 Task: In Heading Arial with underline. Font size of heading  '18'Font style of data Calibri. Font size of data  9Alignment of headline & data Align center. Fill color in heading,  RedFont color of data Black Apply border in Data No BorderIn the sheet   Promote Sales book
Action: Mouse moved to (86, 131)
Screenshot: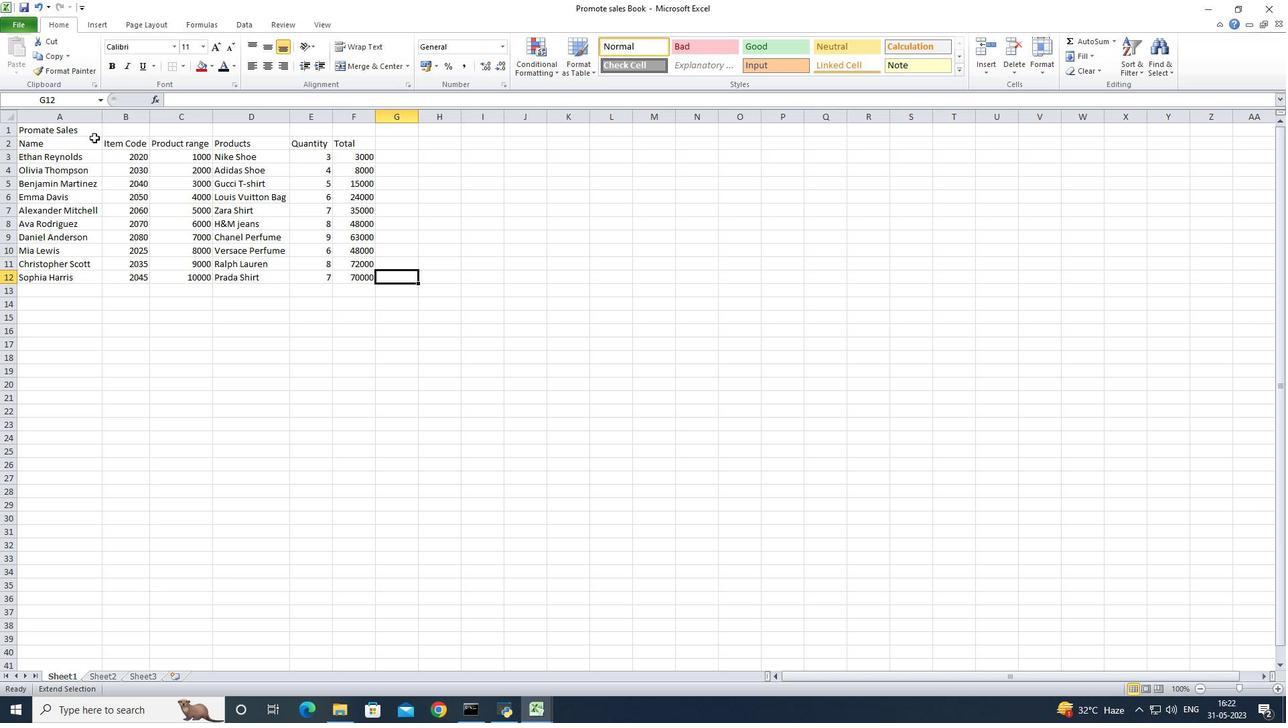 
Action: Mouse pressed left at (86, 131)
Screenshot: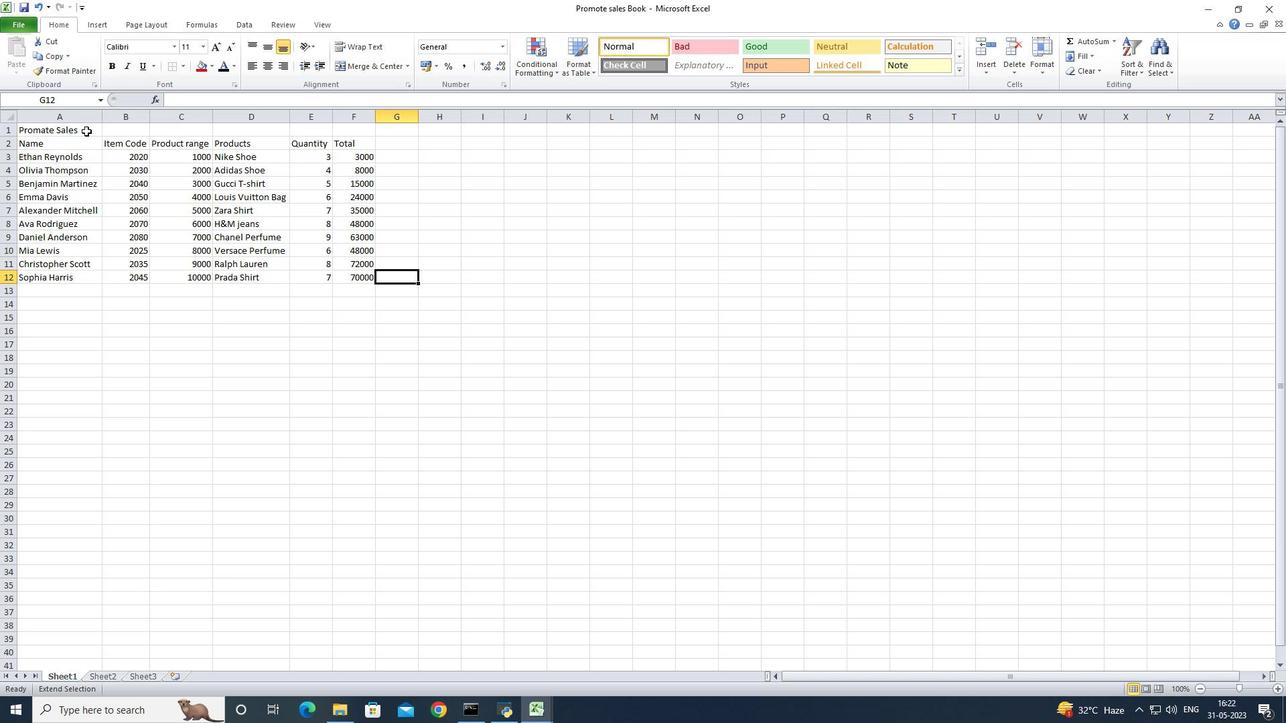 
Action: Mouse pressed left at (86, 131)
Screenshot: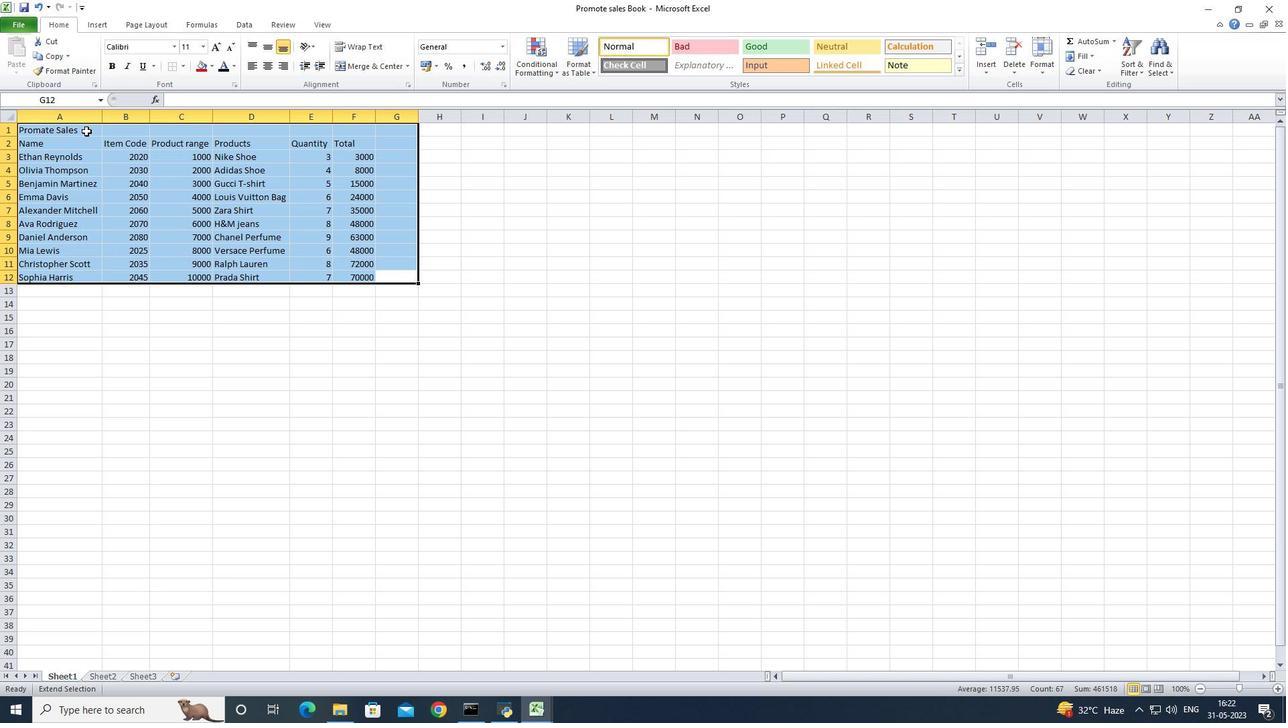 
Action: Mouse pressed left at (86, 131)
Screenshot: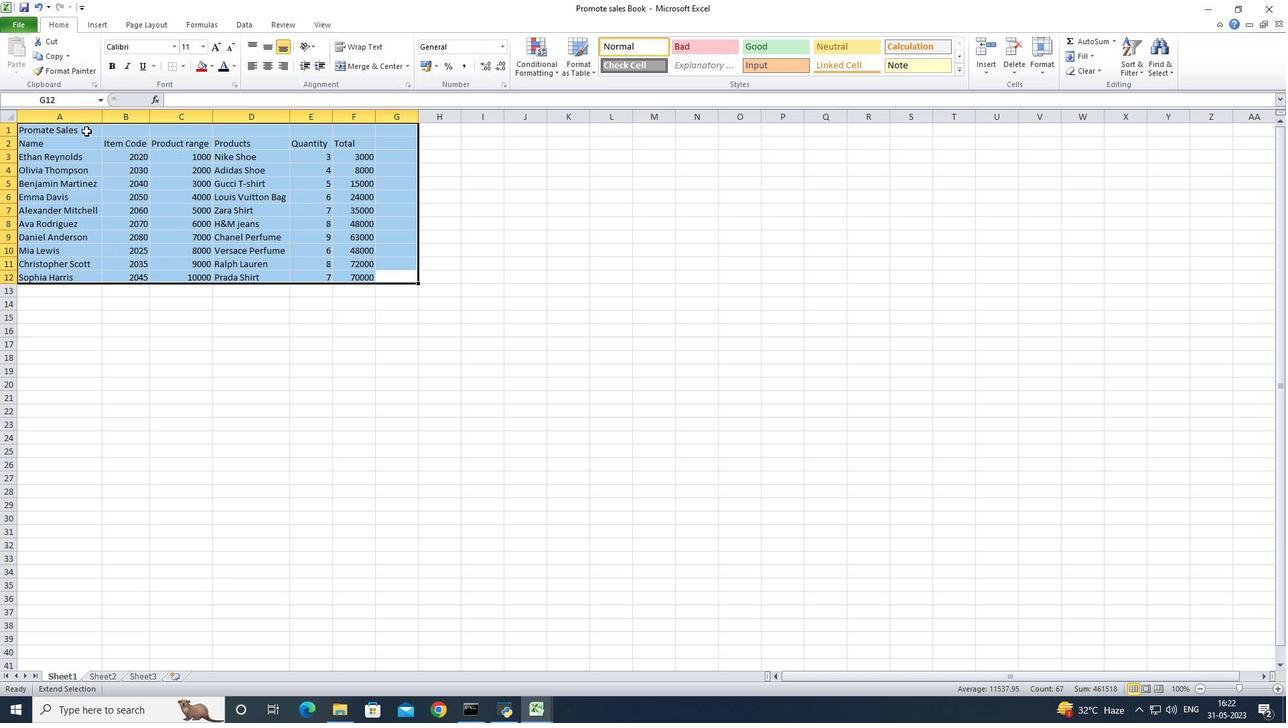 
Action: Mouse moved to (364, 130)
Screenshot: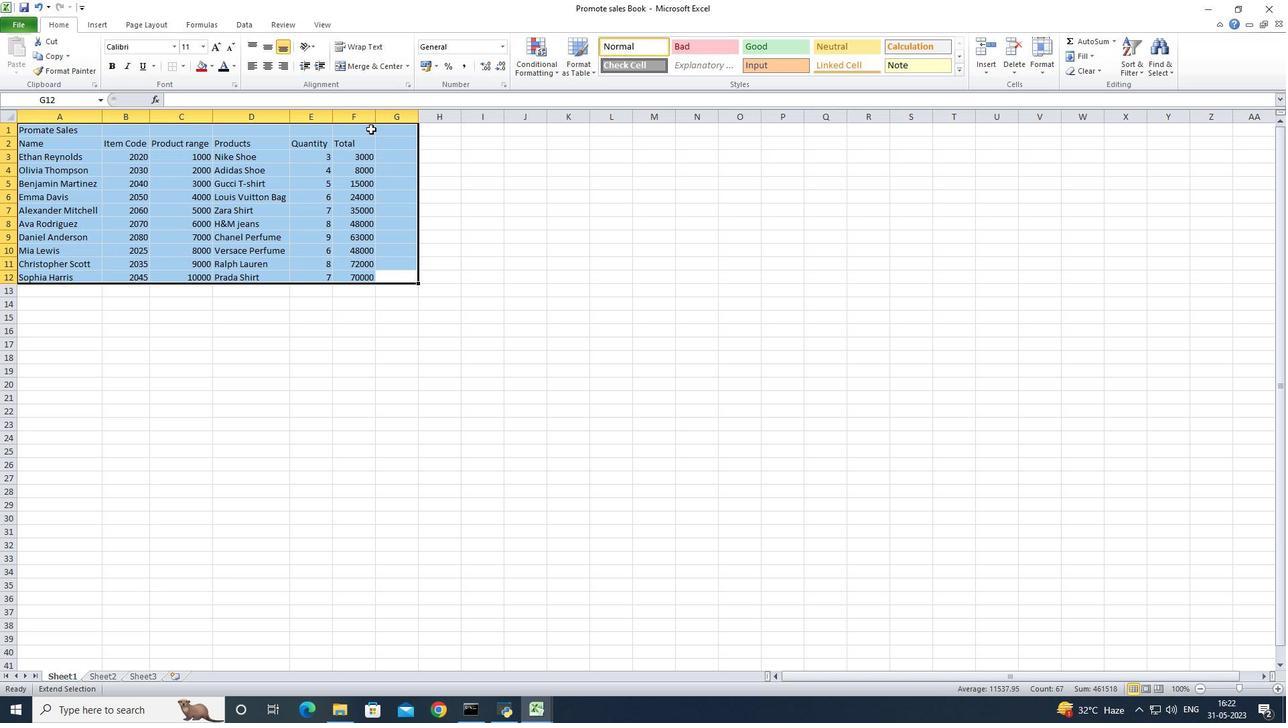 
Action: Mouse pressed left at (364, 130)
Screenshot: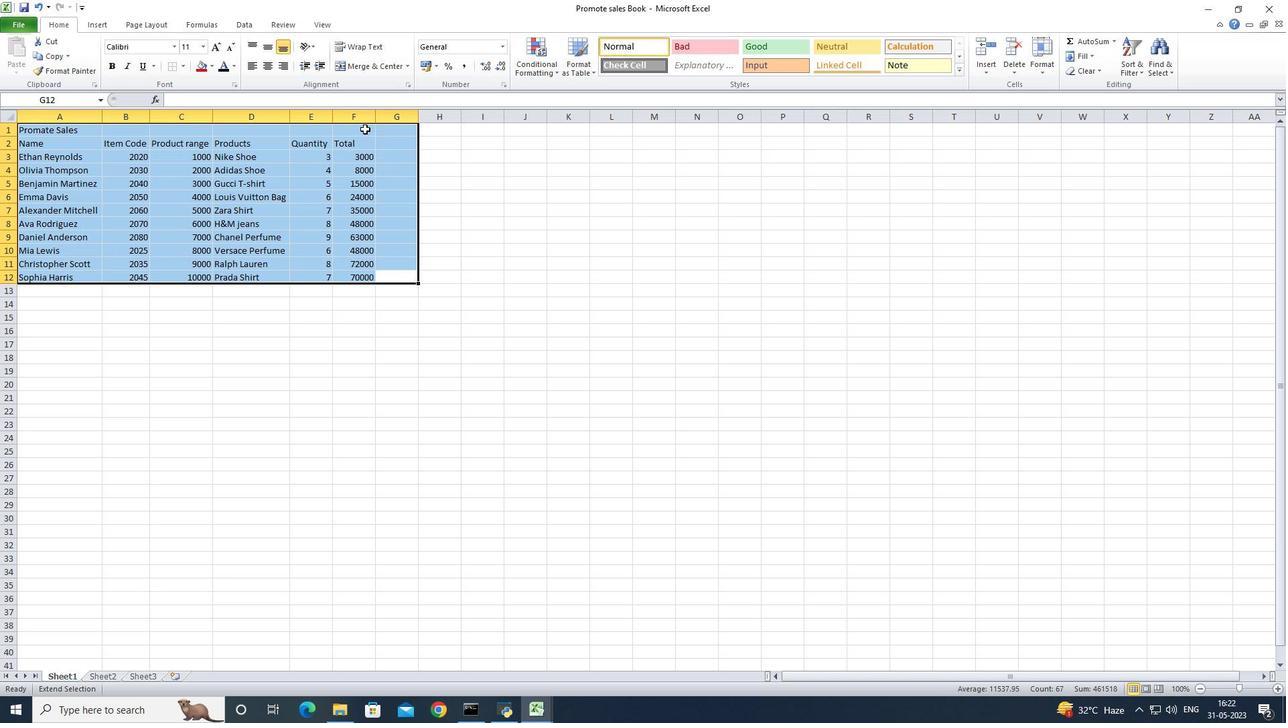 
Action: Mouse moved to (402, 134)
Screenshot: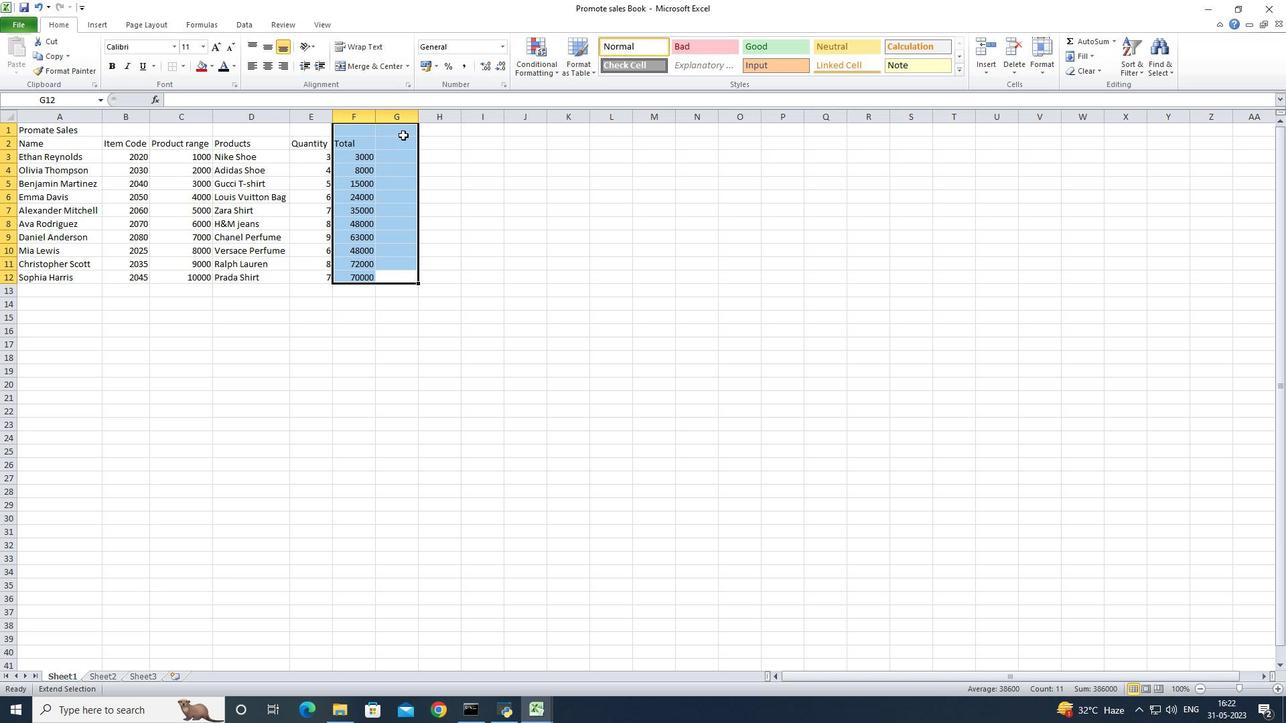 
Action: Mouse pressed left at (402, 134)
Screenshot: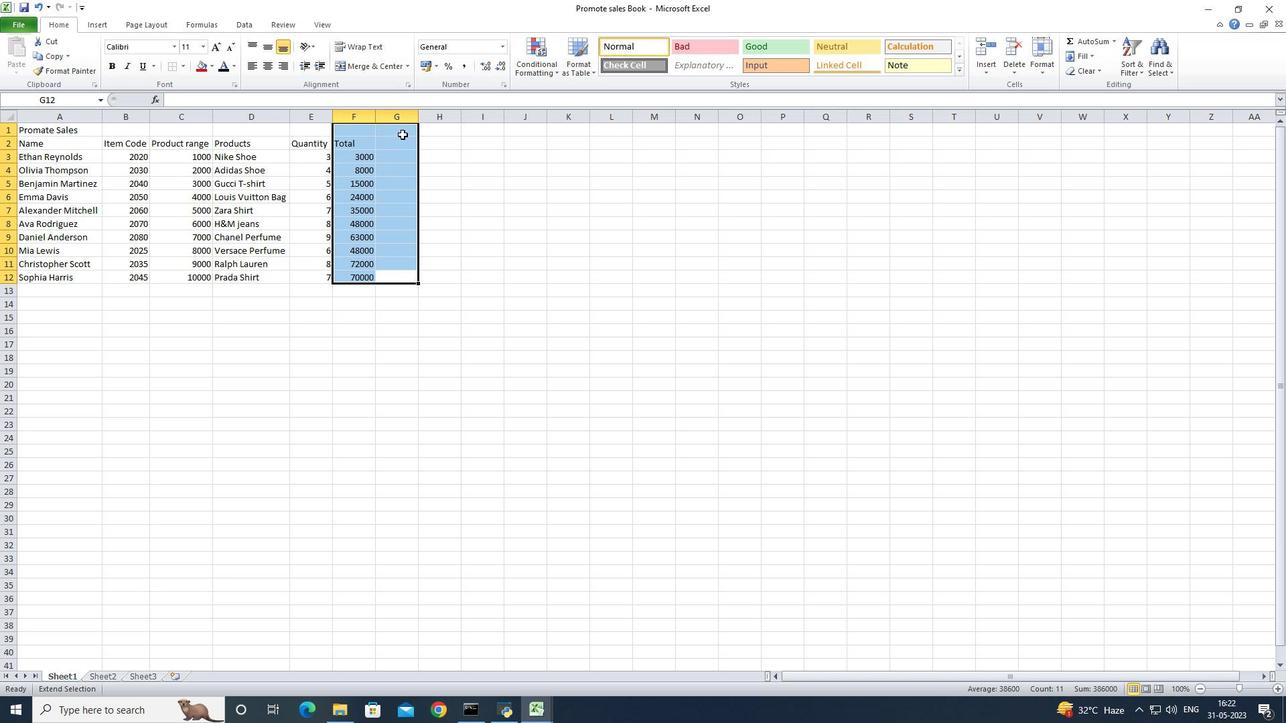 
Action: Mouse moved to (355, 128)
Screenshot: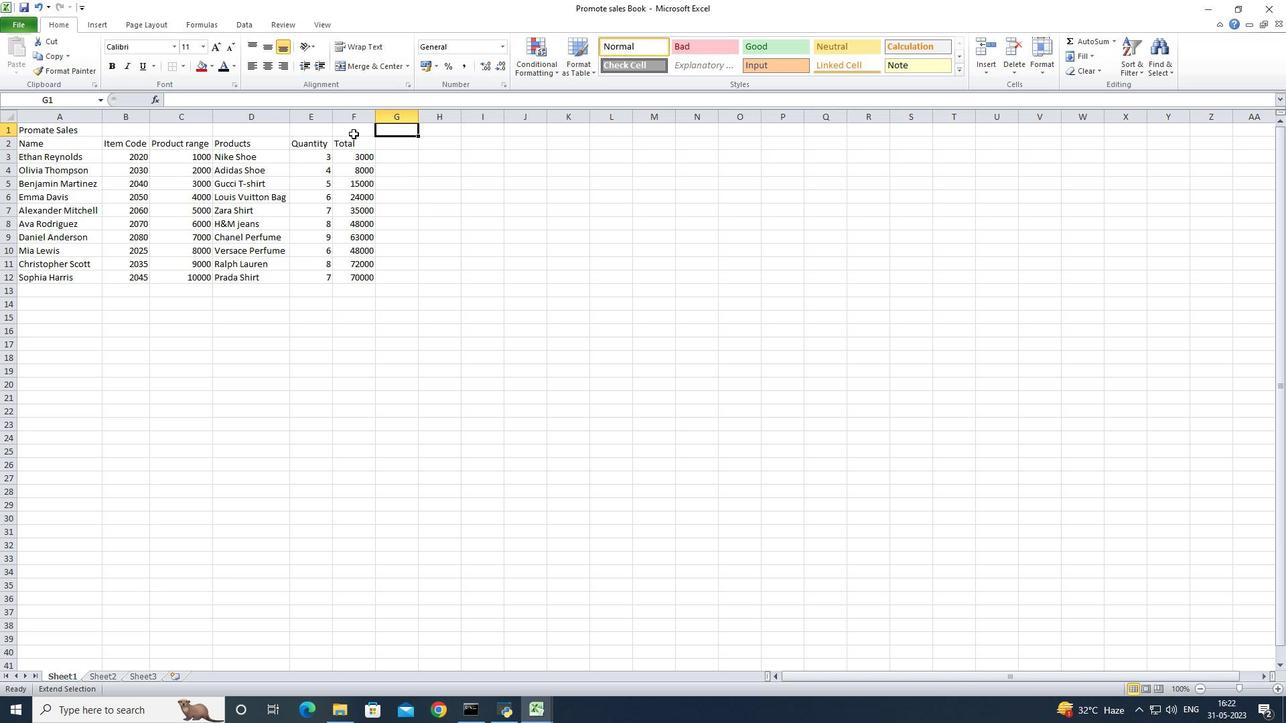 
Action: Mouse pressed left at (355, 128)
Screenshot: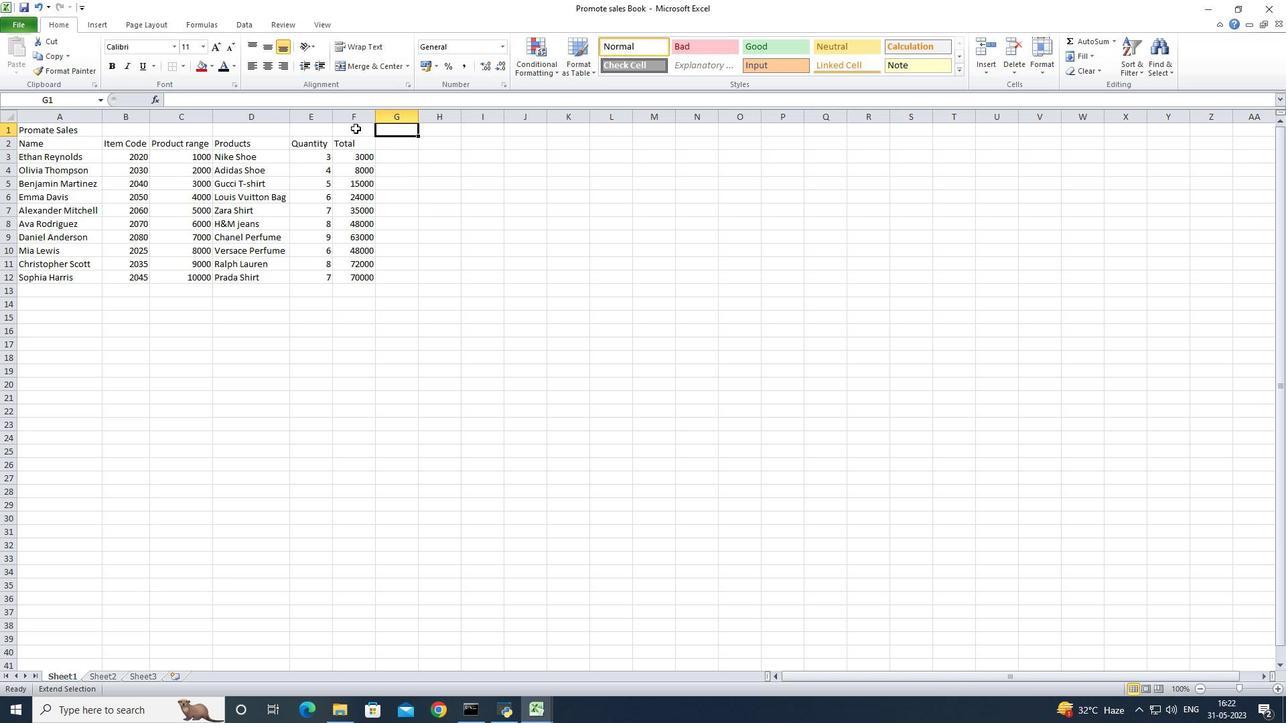 
Action: Mouse moved to (349, 128)
Screenshot: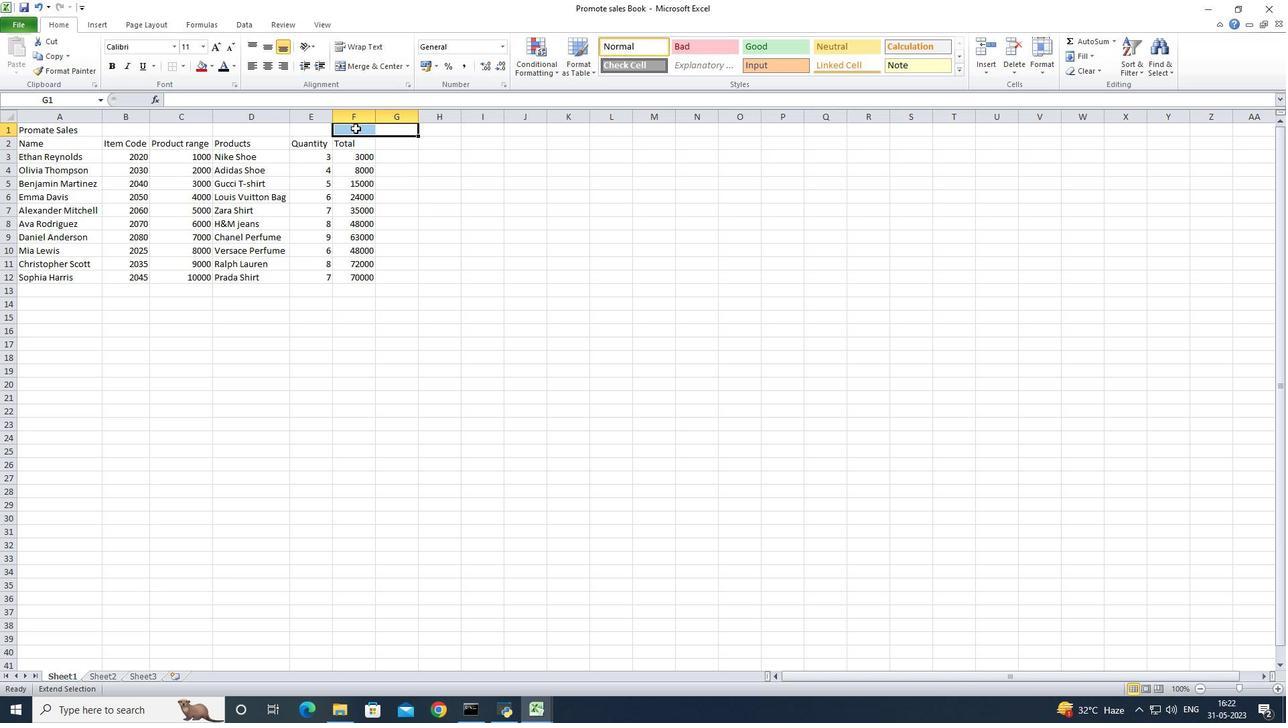 
Action: Mouse pressed left at (349, 128)
Screenshot: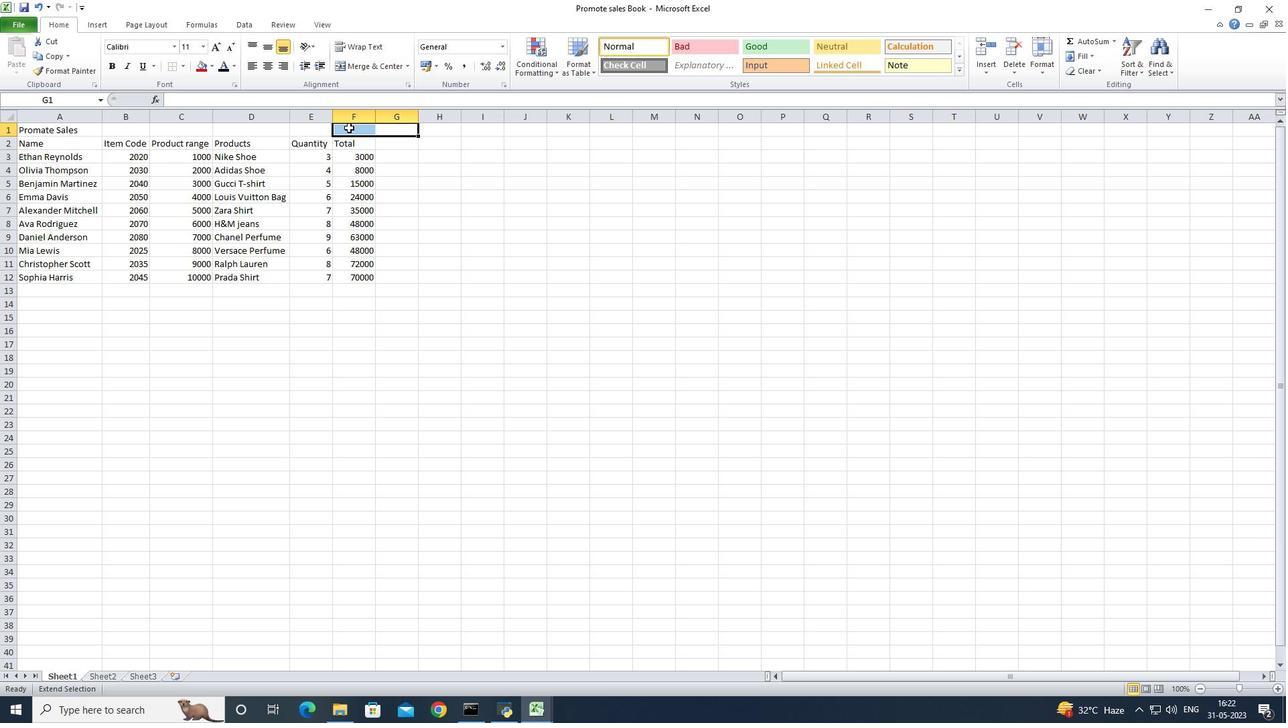 
Action: Mouse moved to (61, 130)
Screenshot: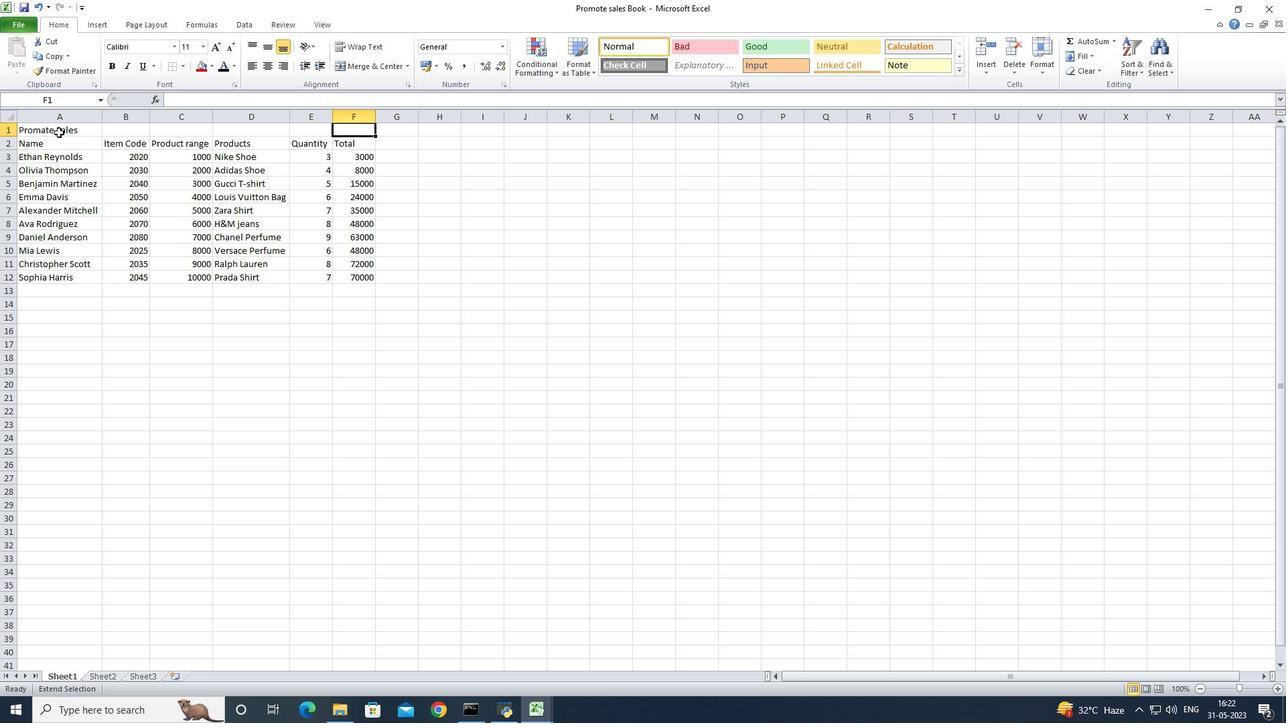 
Action: Mouse pressed left at (61, 130)
Screenshot: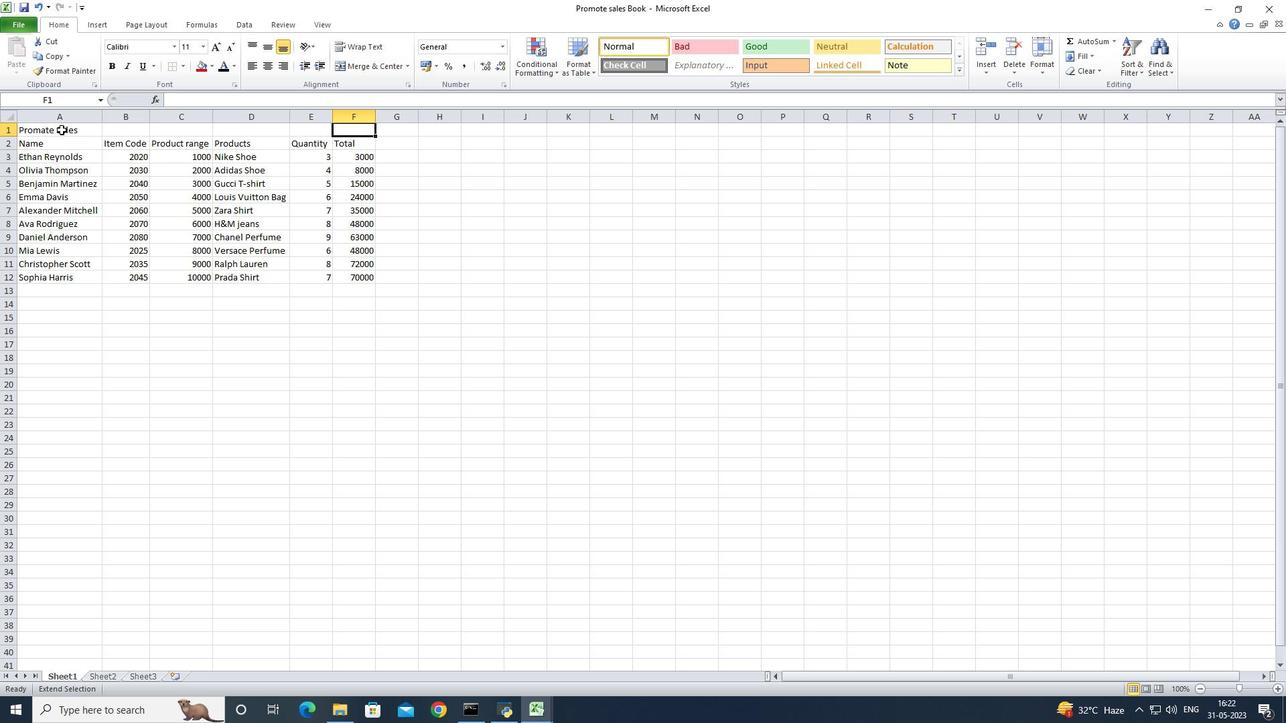
Action: Mouse moved to (358, 70)
Screenshot: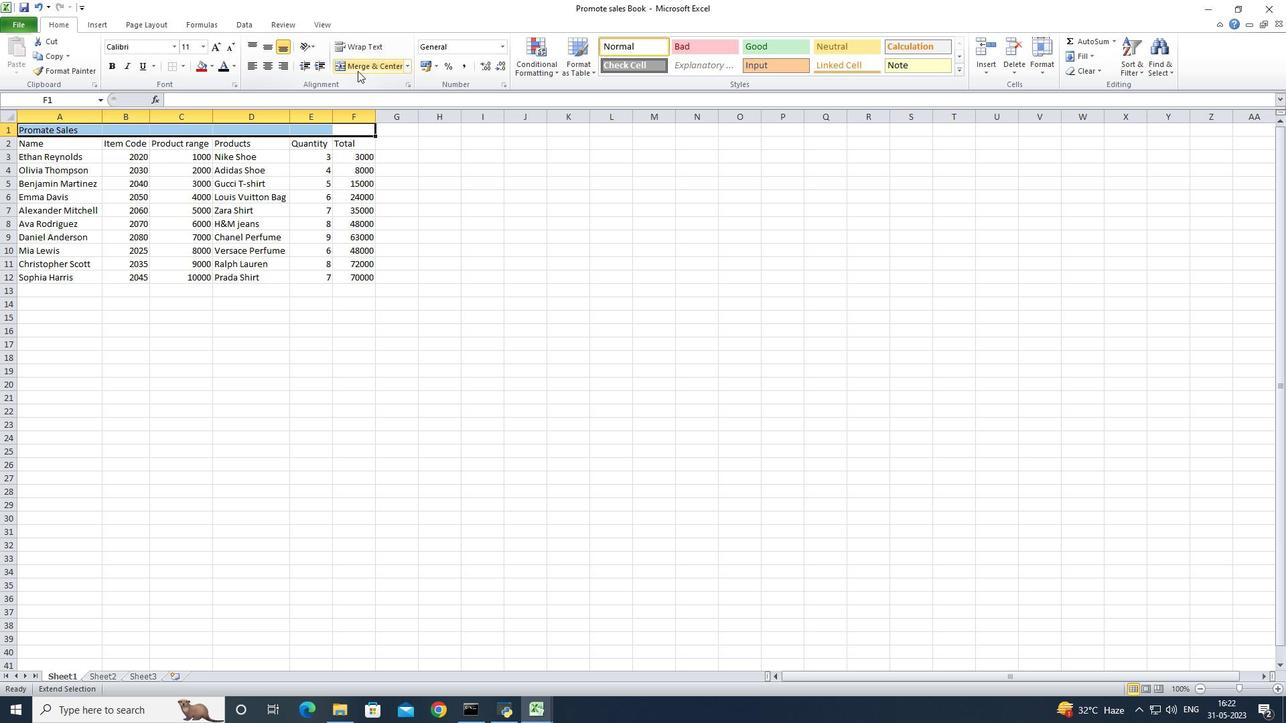 
Action: Mouse pressed left at (358, 70)
Screenshot: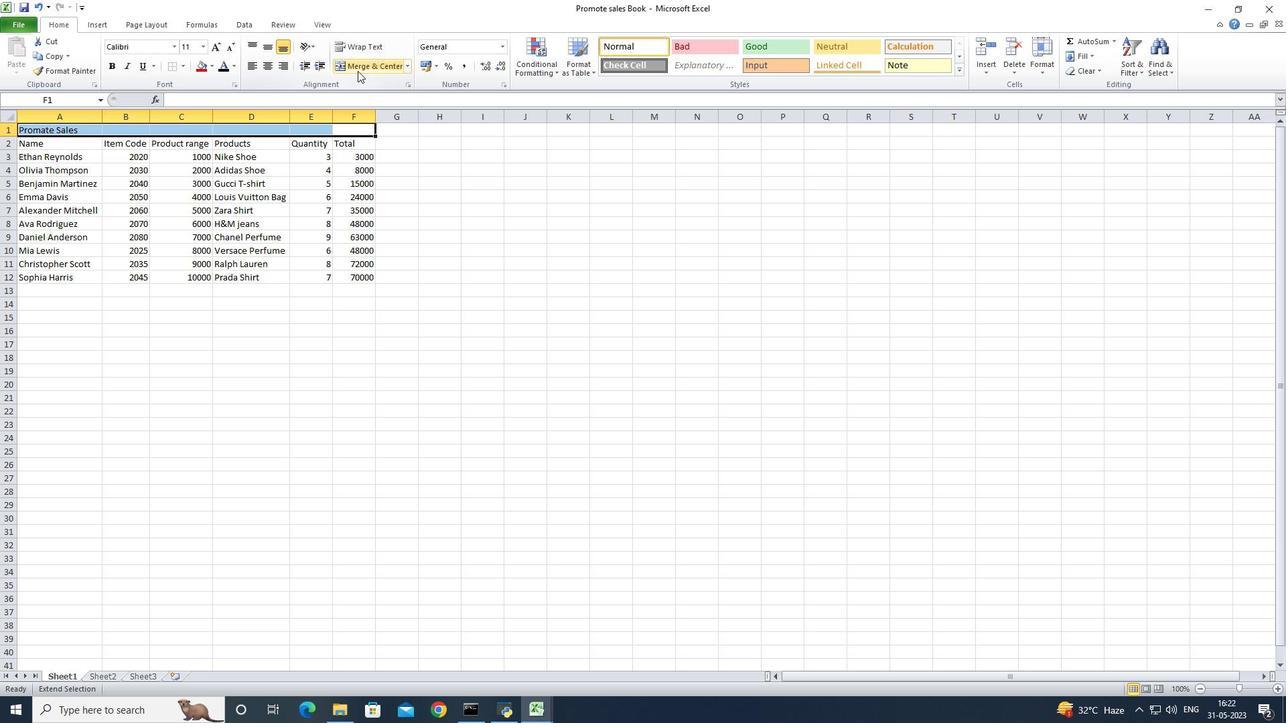 
Action: Mouse moved to (175, 46)
Screenshot: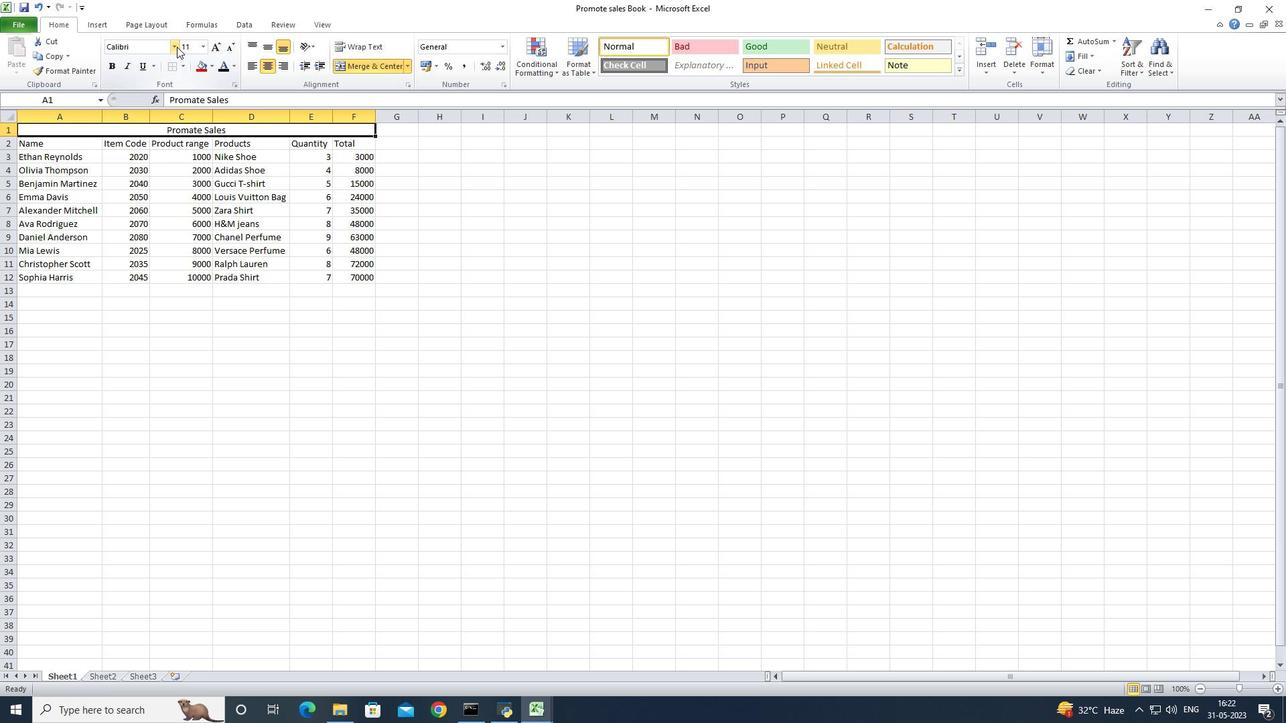 
Action: Mouse pressed left at (175, 46)
Screenshot: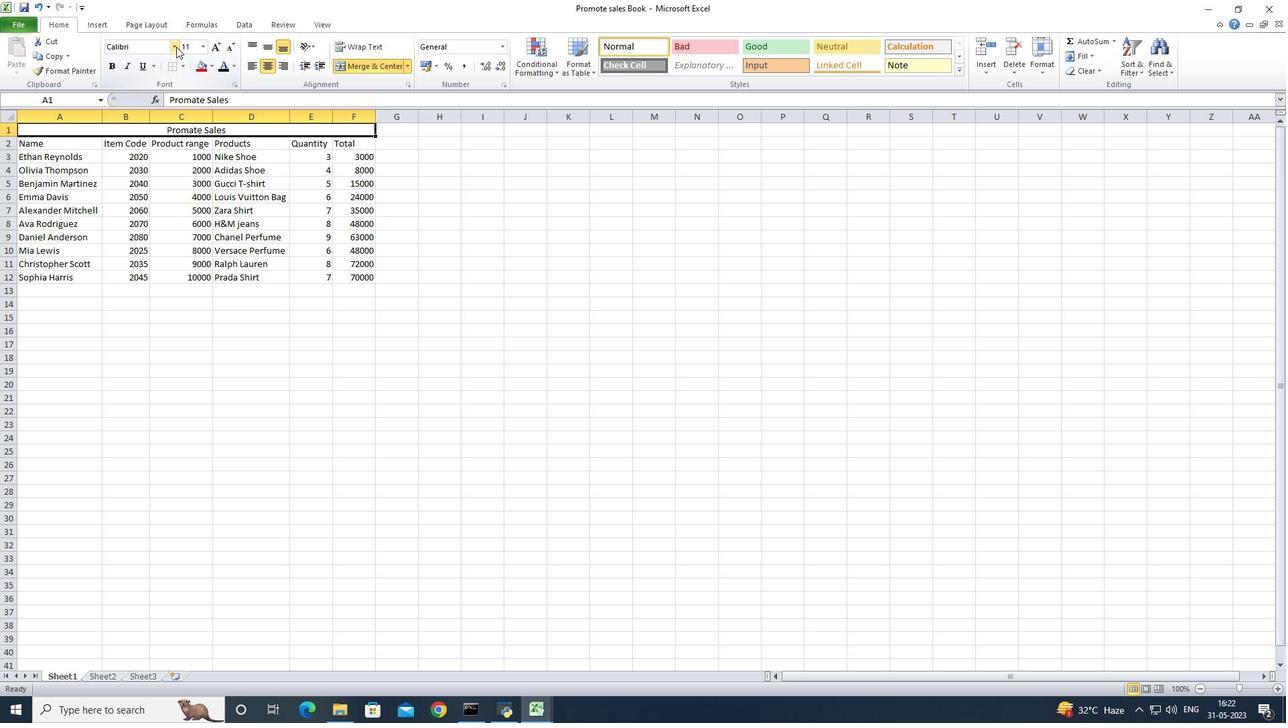 
Action: Mouse moved to (139, 150)
Screenshot: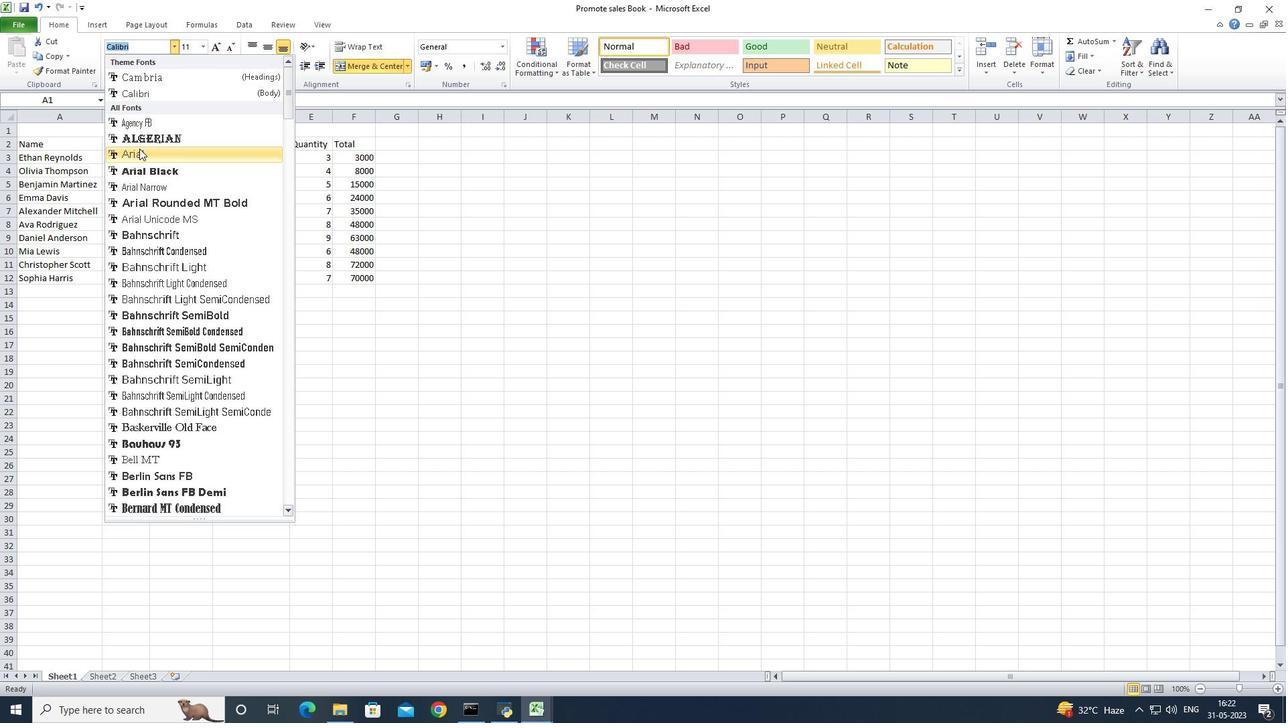 
Action: Mouse pressed left at (139, 150)
Screenshot: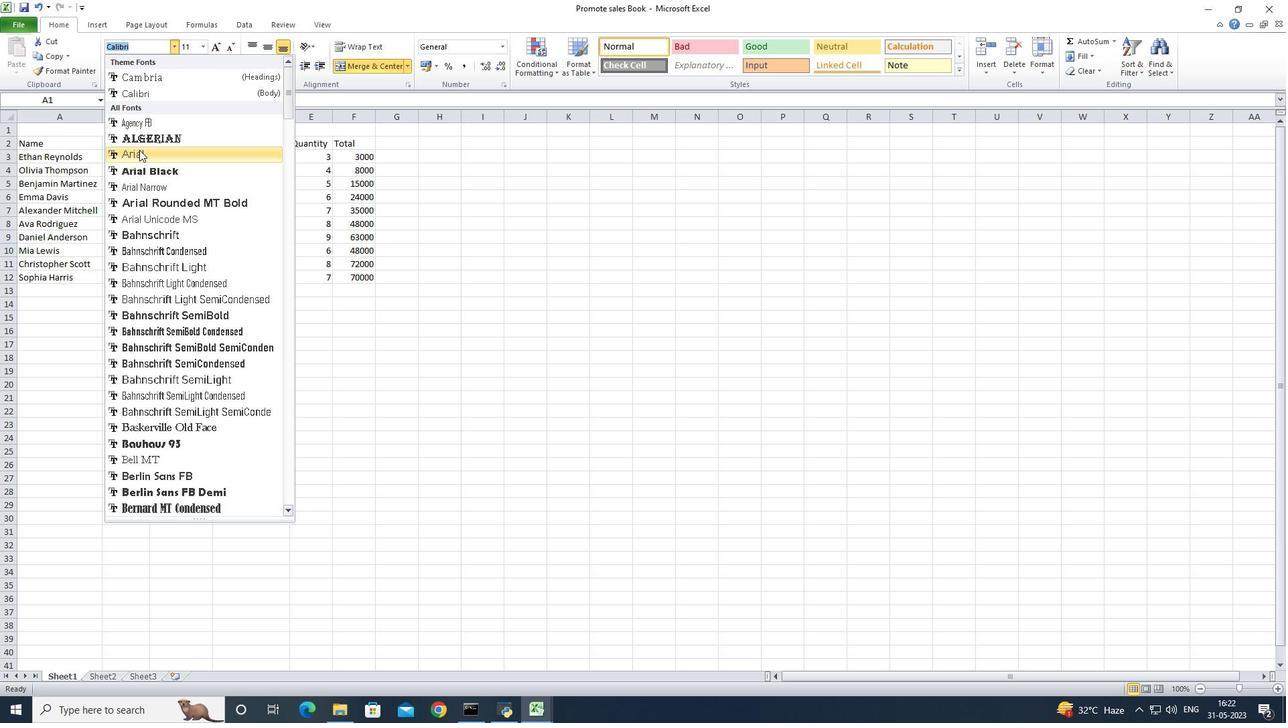 
Action: Mouse moved to (150, 71)
Screenshot: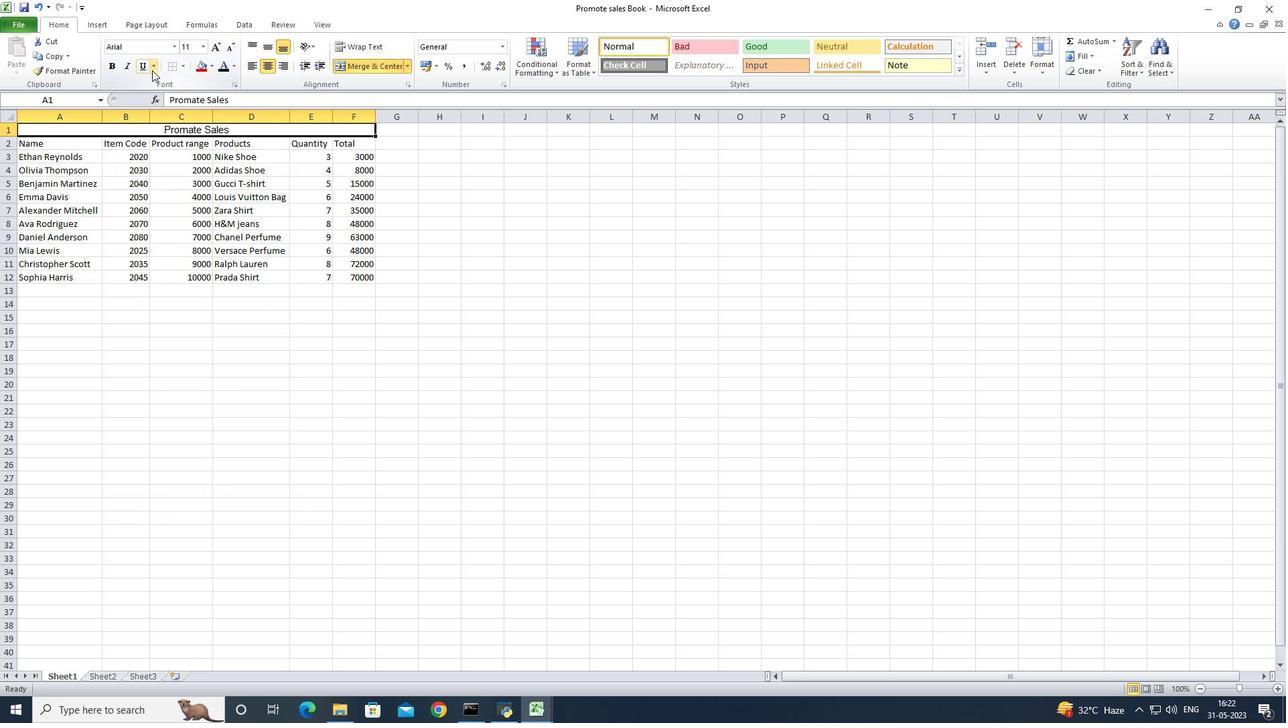 
Action: Mouse pressed left at (150, 71)
Screenshot: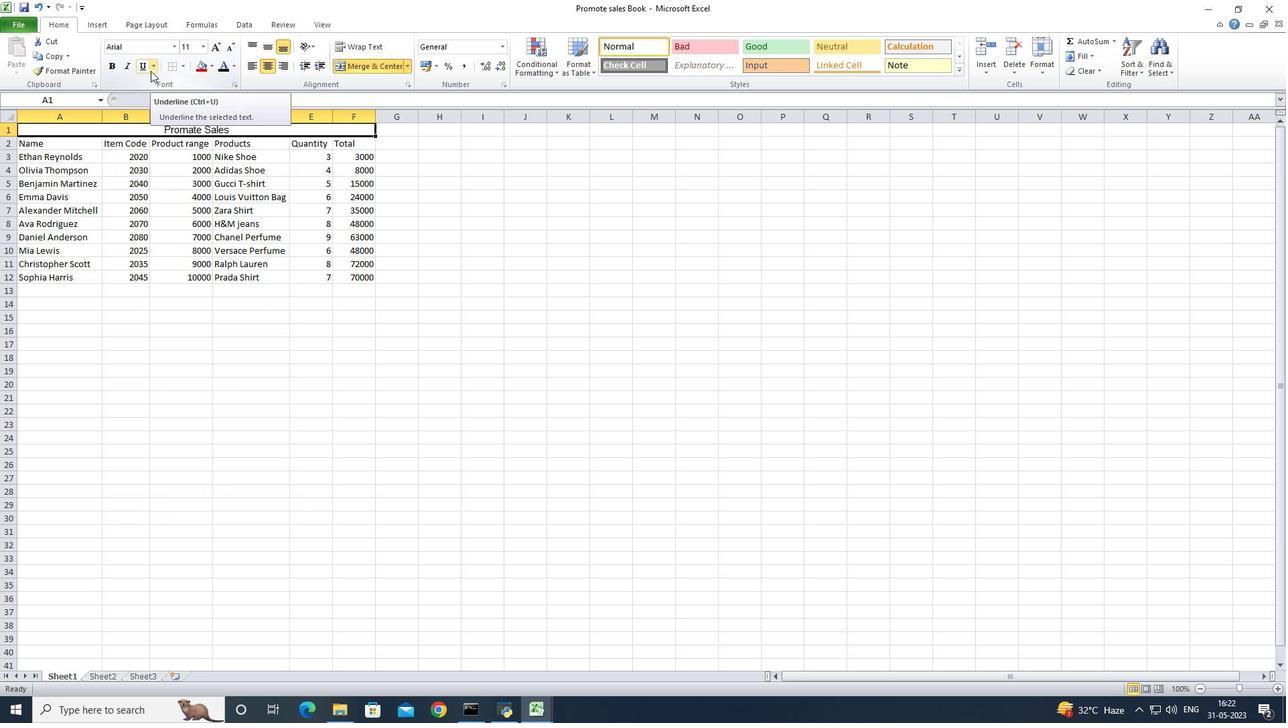 
Action: Mouse moved to (158, 88)
Screenshot: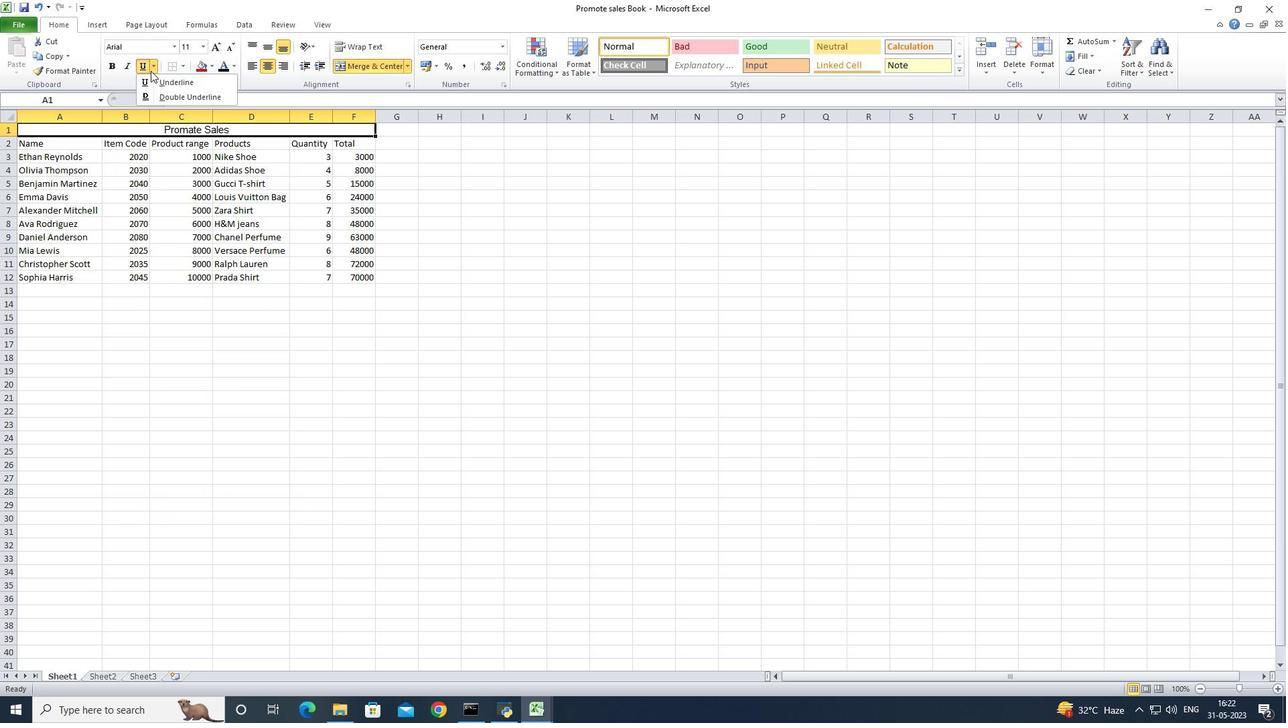 
Action: Mouse pressed left at (158, 88)
Screenshot: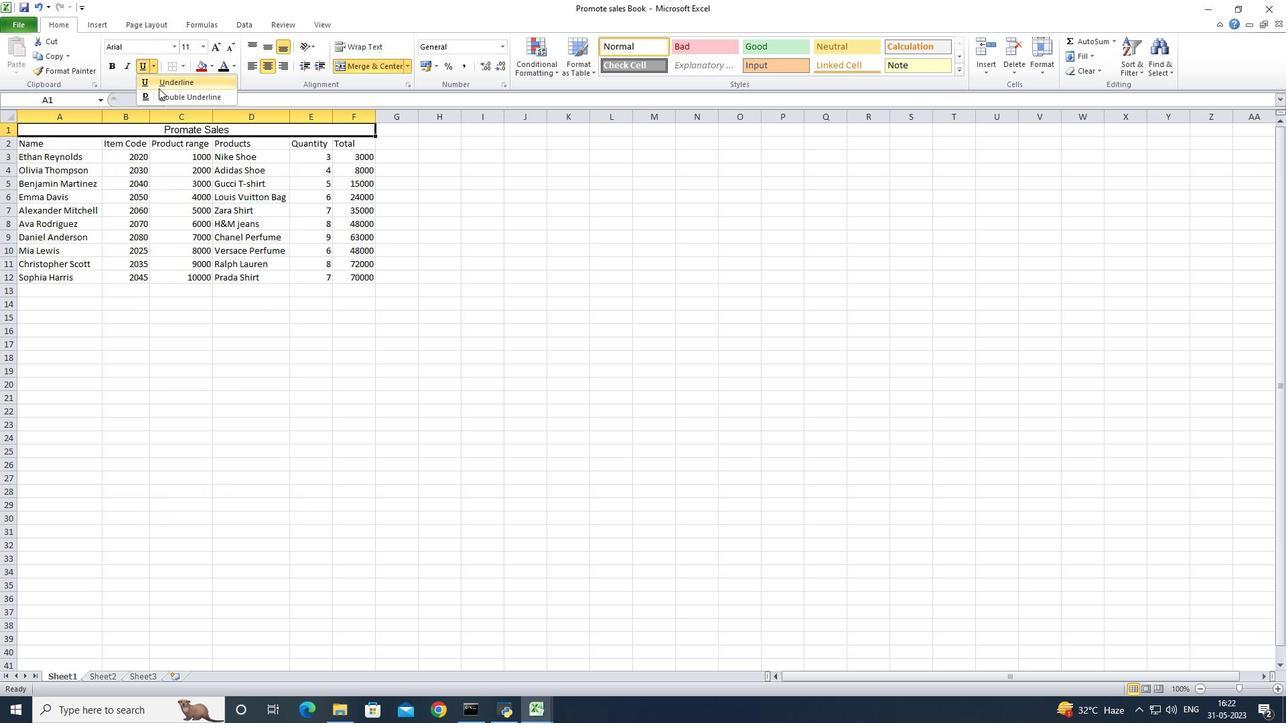 
Action: Mouse moved to (203, 51)
Screenshot: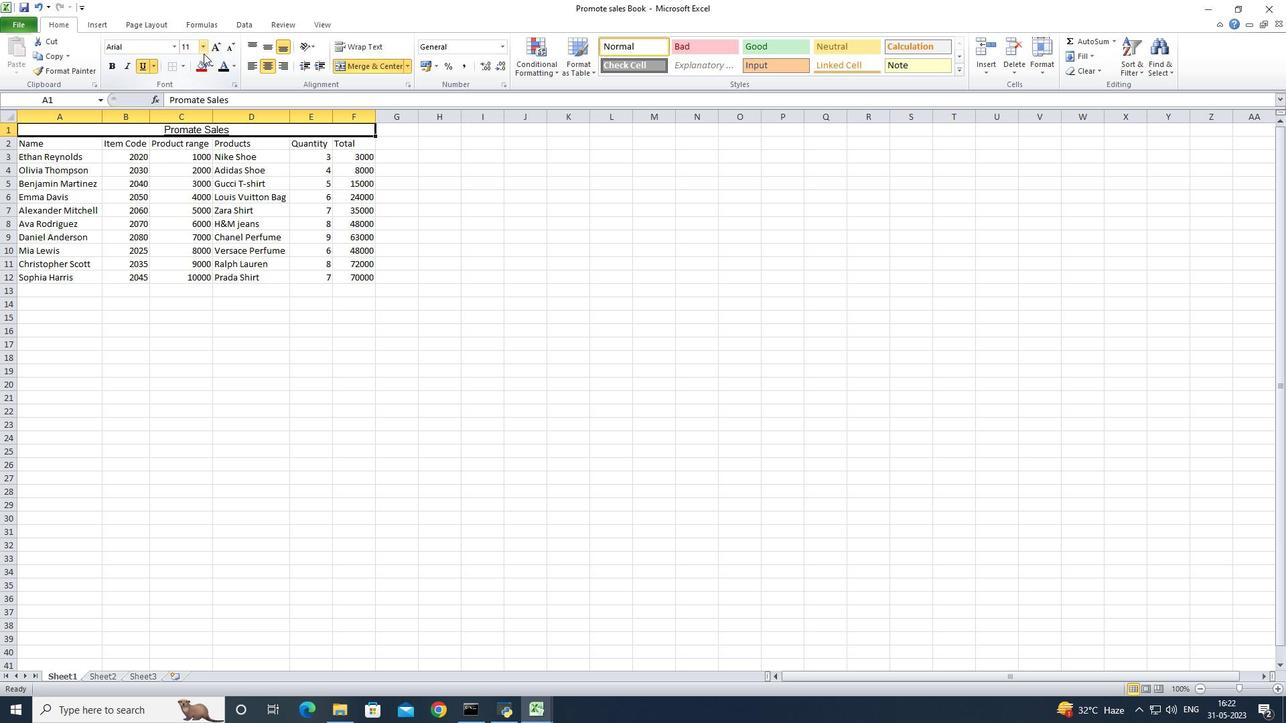 
Action: Mouse pressed left at (203, 51)
Screenshot: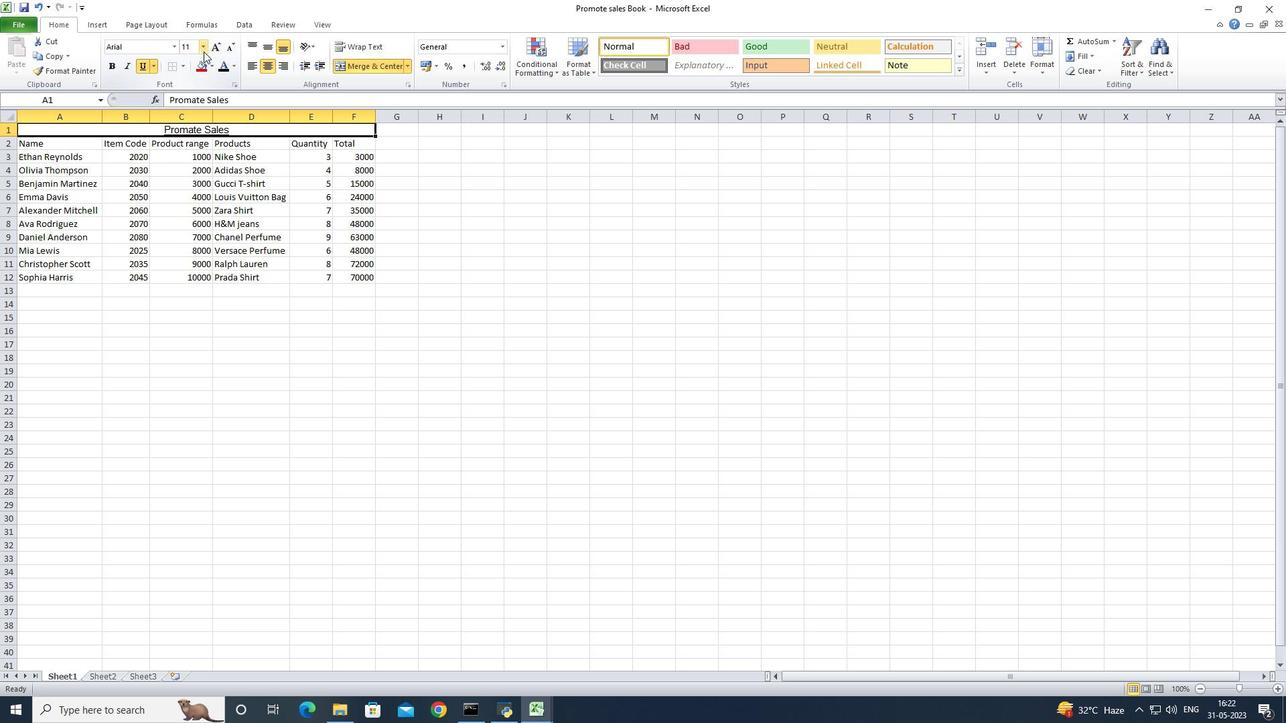 
Action: Mouse moved to (187, 139)
Screenshot: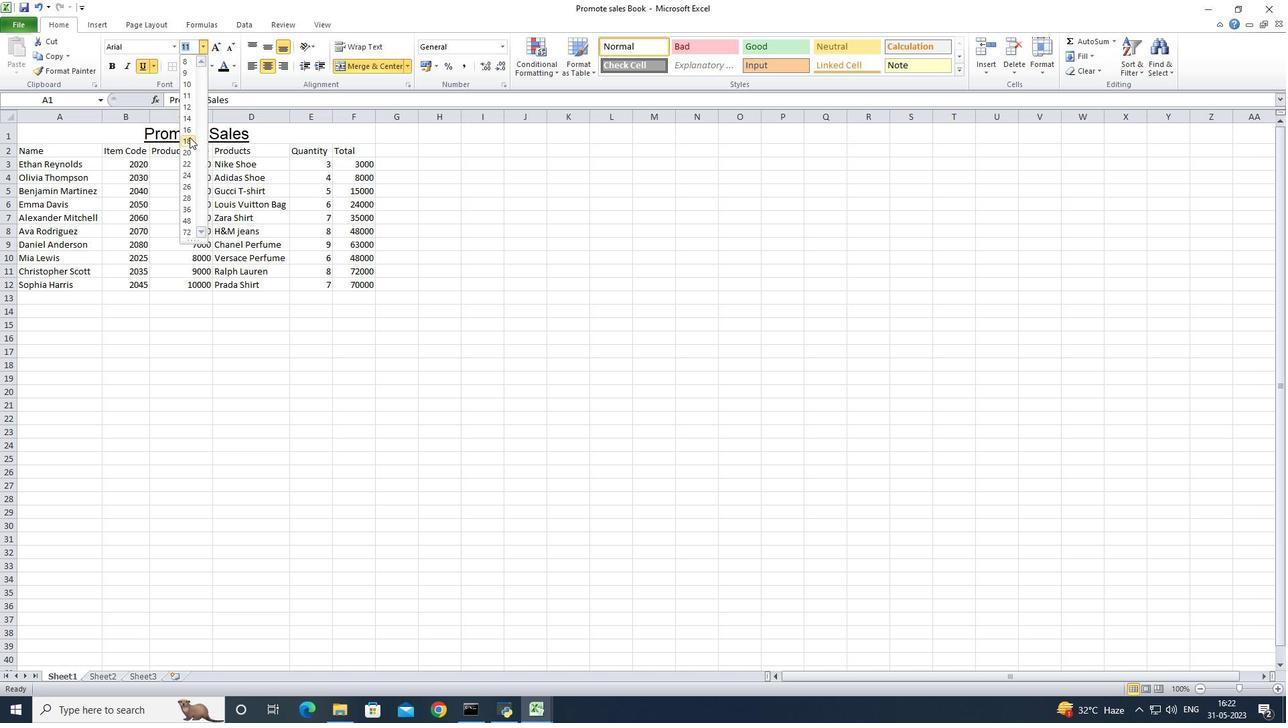 
Action: Mouse pressed left at (187, 139)
Screenshot: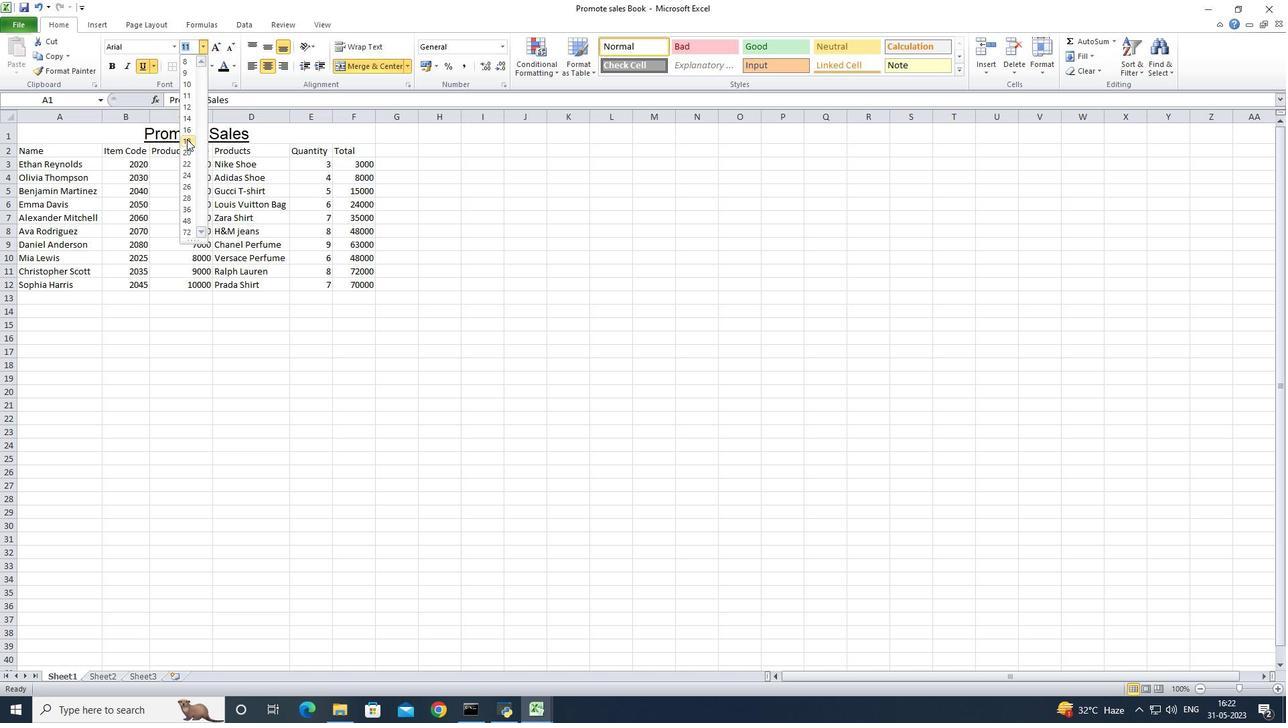 
Action: Mouse moved to (91, 154)
Screenshot: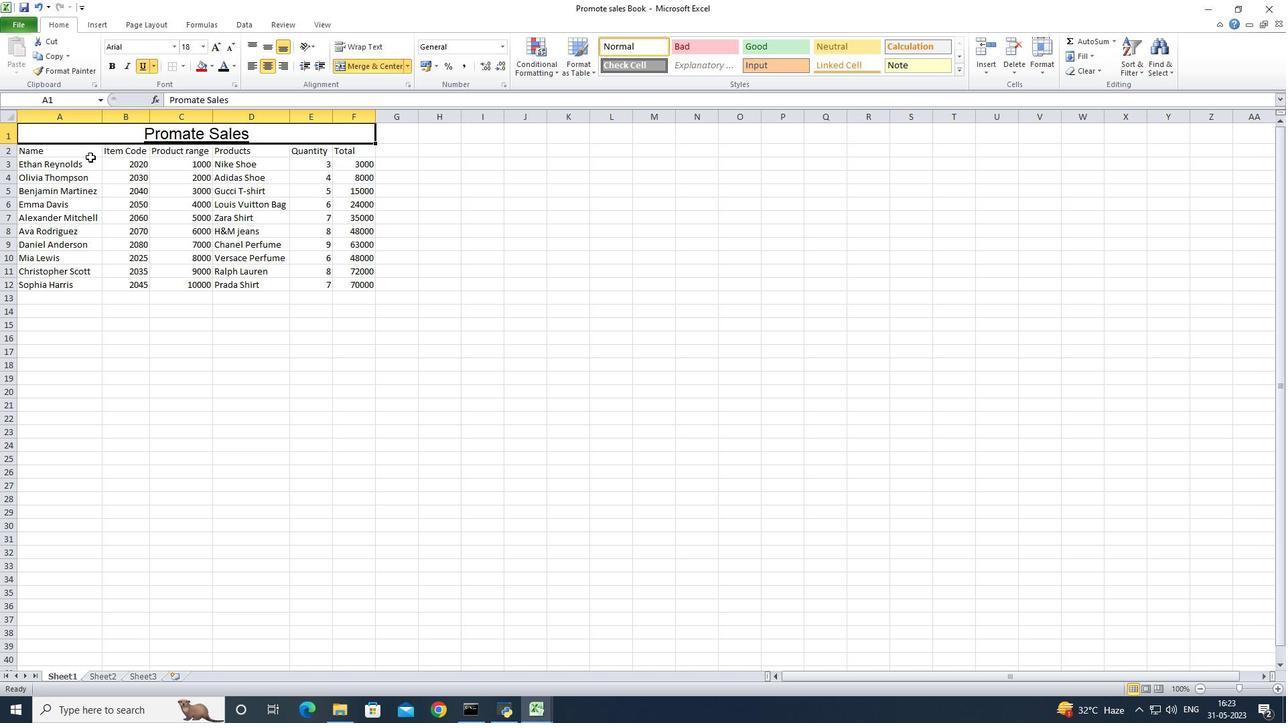 
Action: Mouse pressed left at (91, 154)
Screenshot: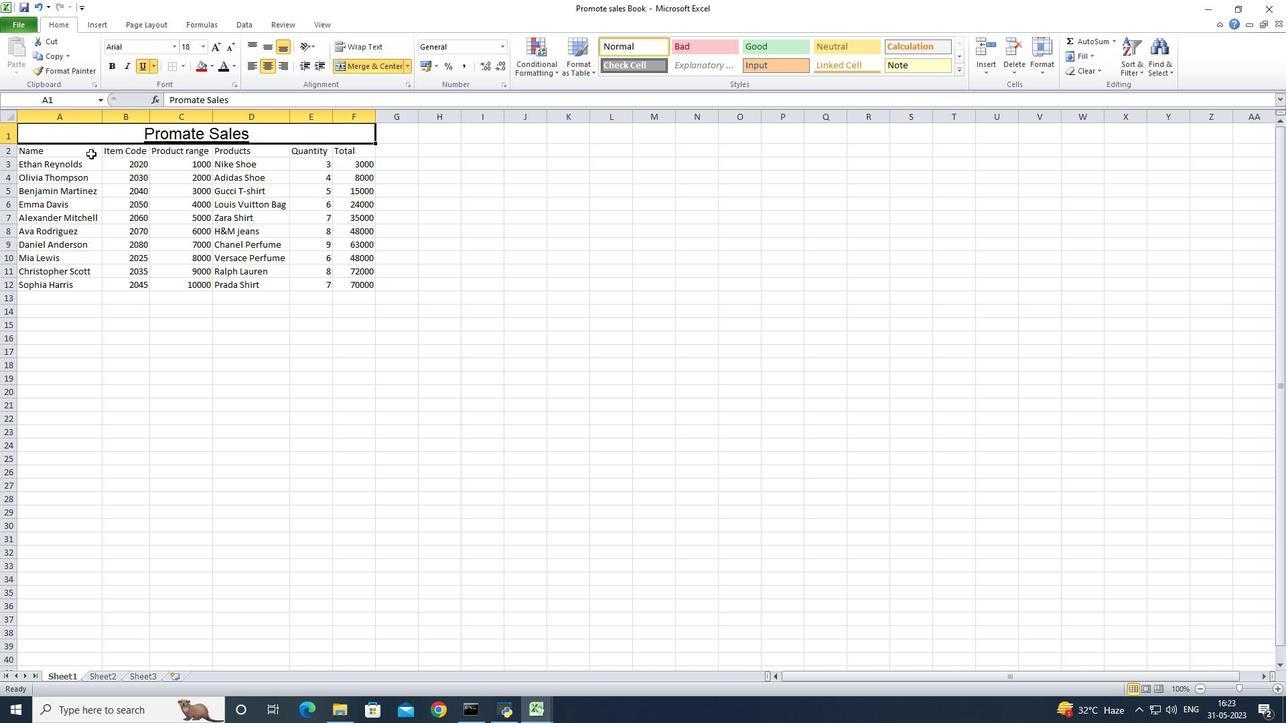 
Action: Mouse moved to (173, 49)
Screenshot: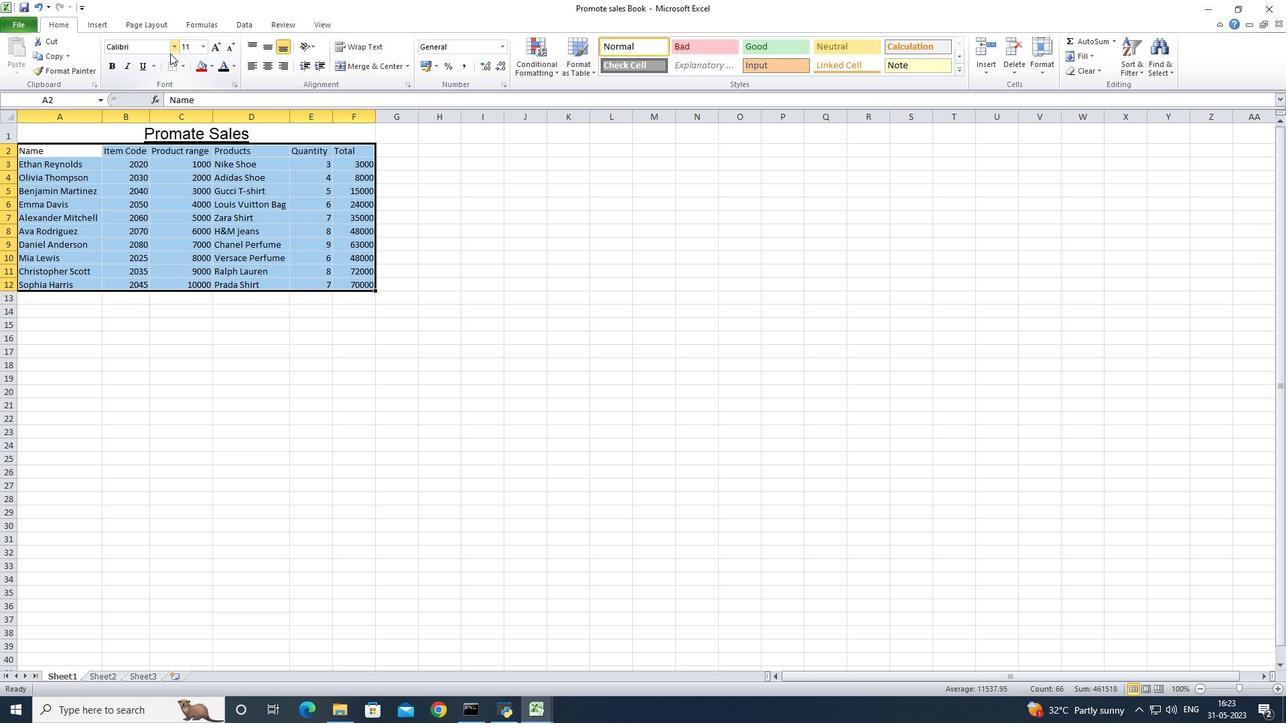 
Action: Mouse pressed left at (173, 49)
Screenshot: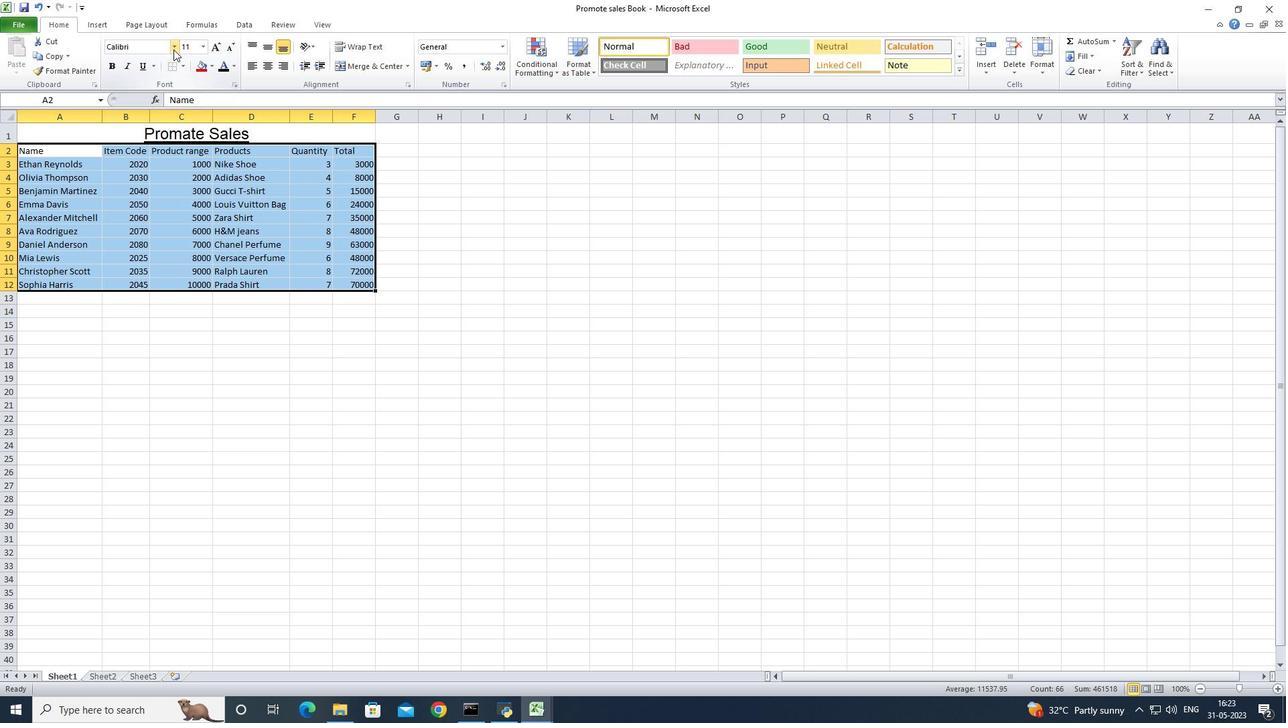 
Action: Mouse moved to (132, 89)
Screenshot: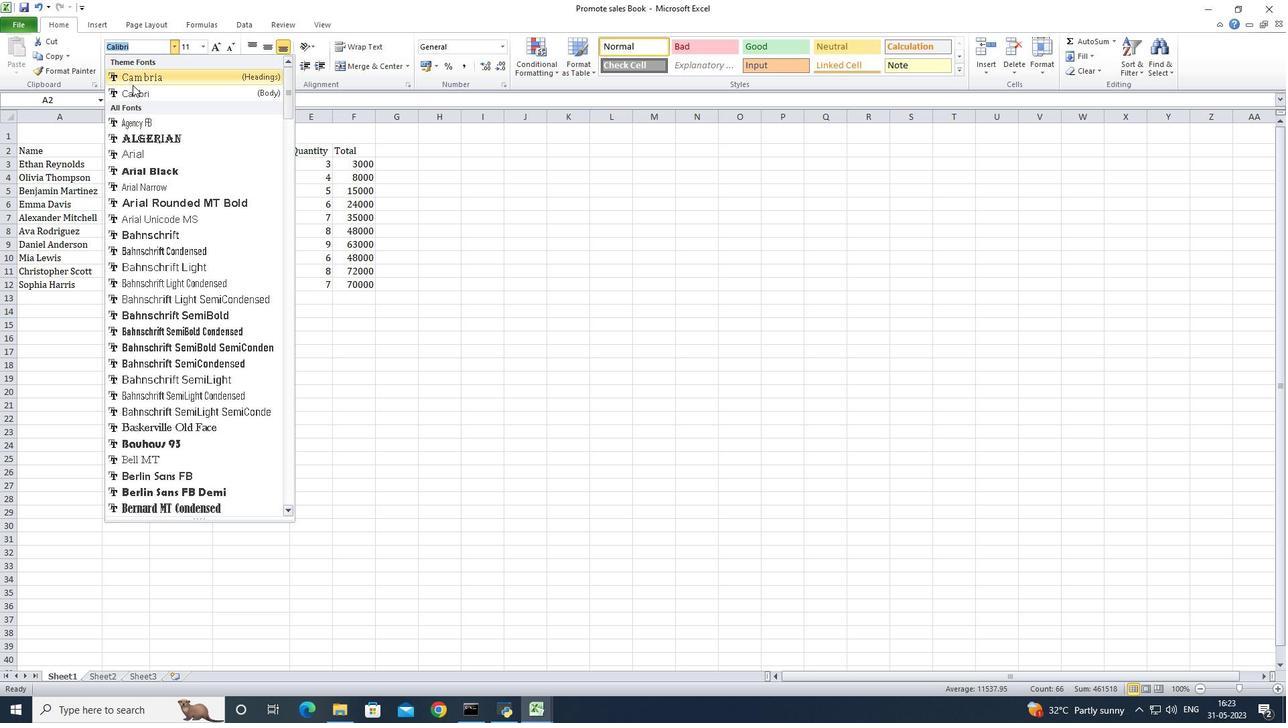 
Action: Mouse pressed left at (132, 89)
Screenshot: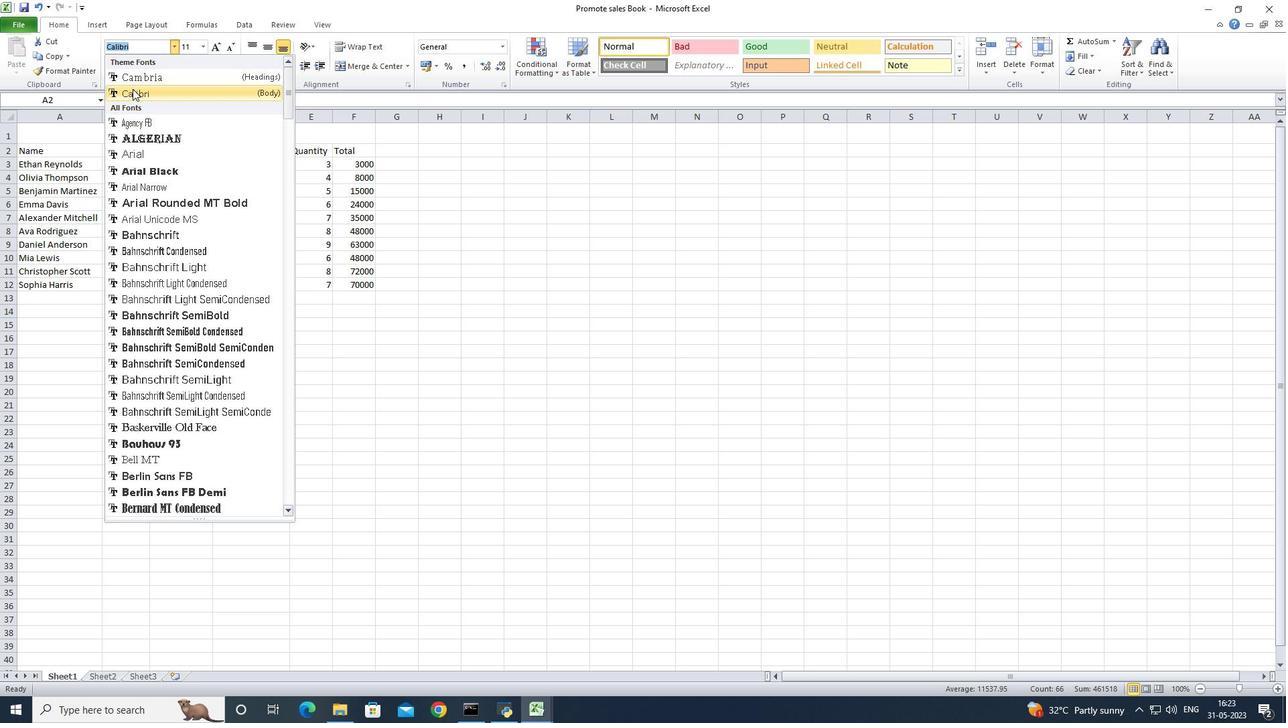 
Action: Mouse moved to (204, 48)
Screenshot: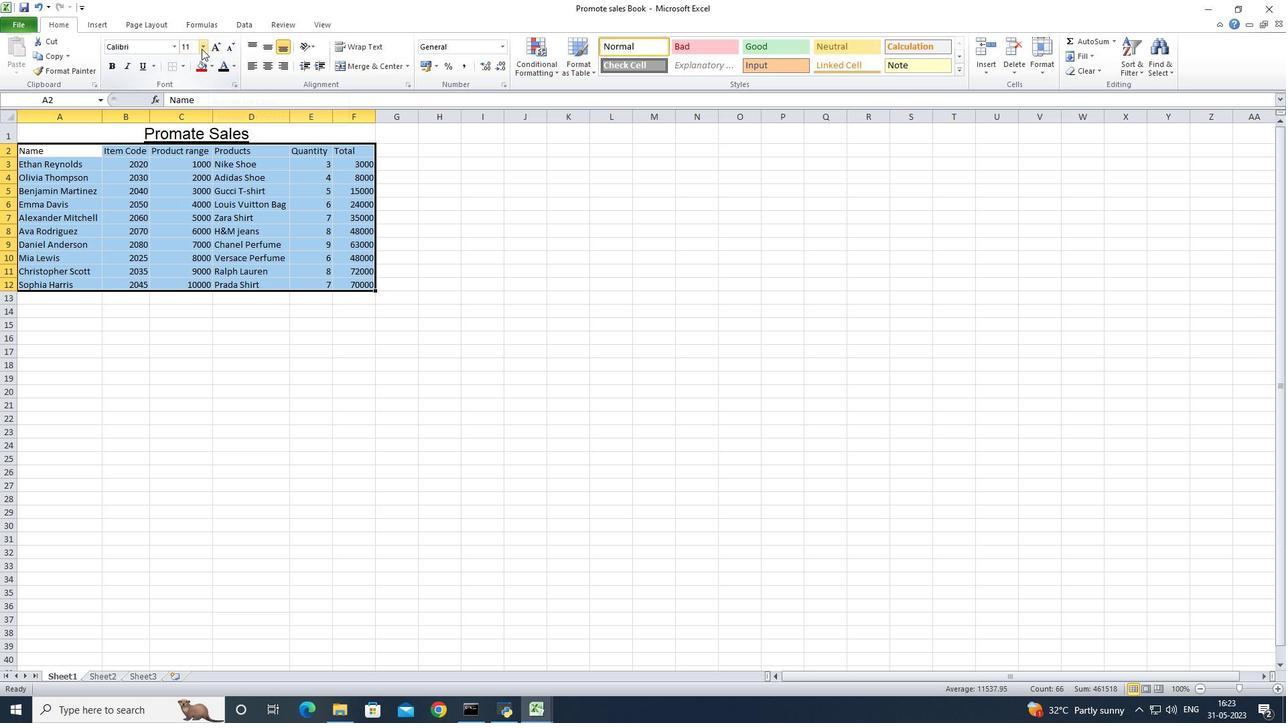 
Action: Mouse pressed left at (204, 48)
Screenshot: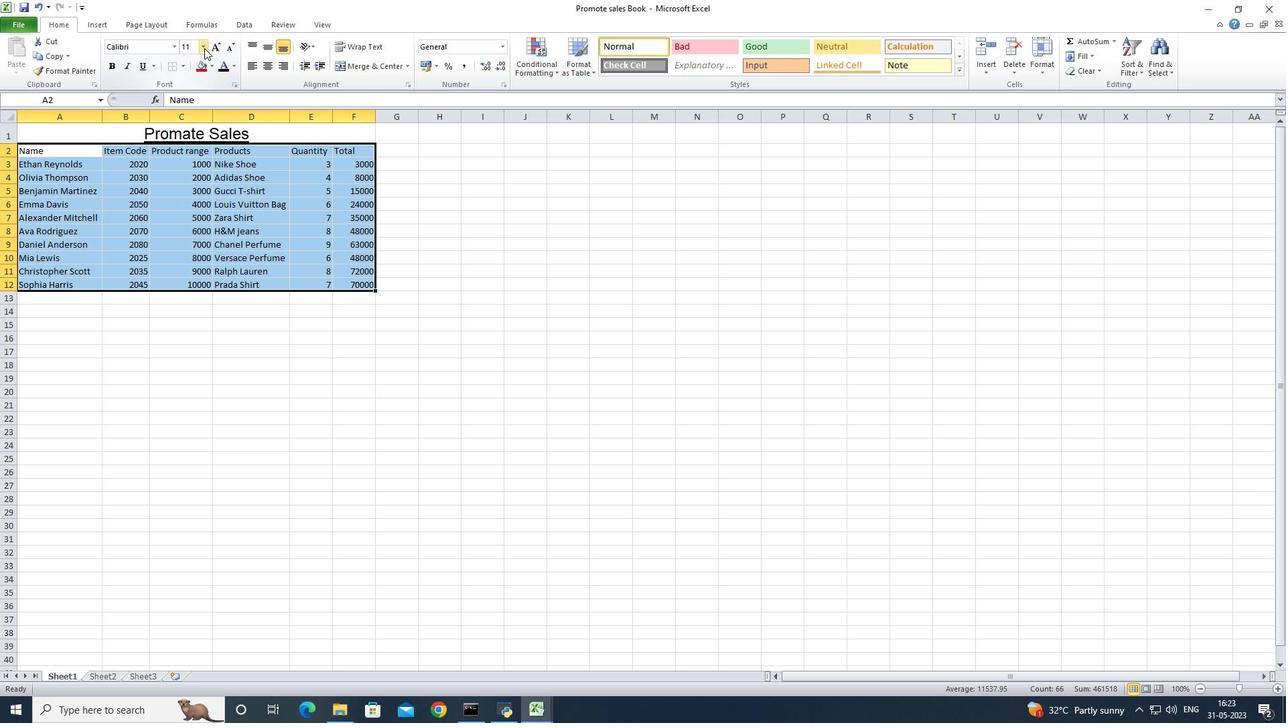 
Action: Mouse moved to (189, 67)
Screenshot: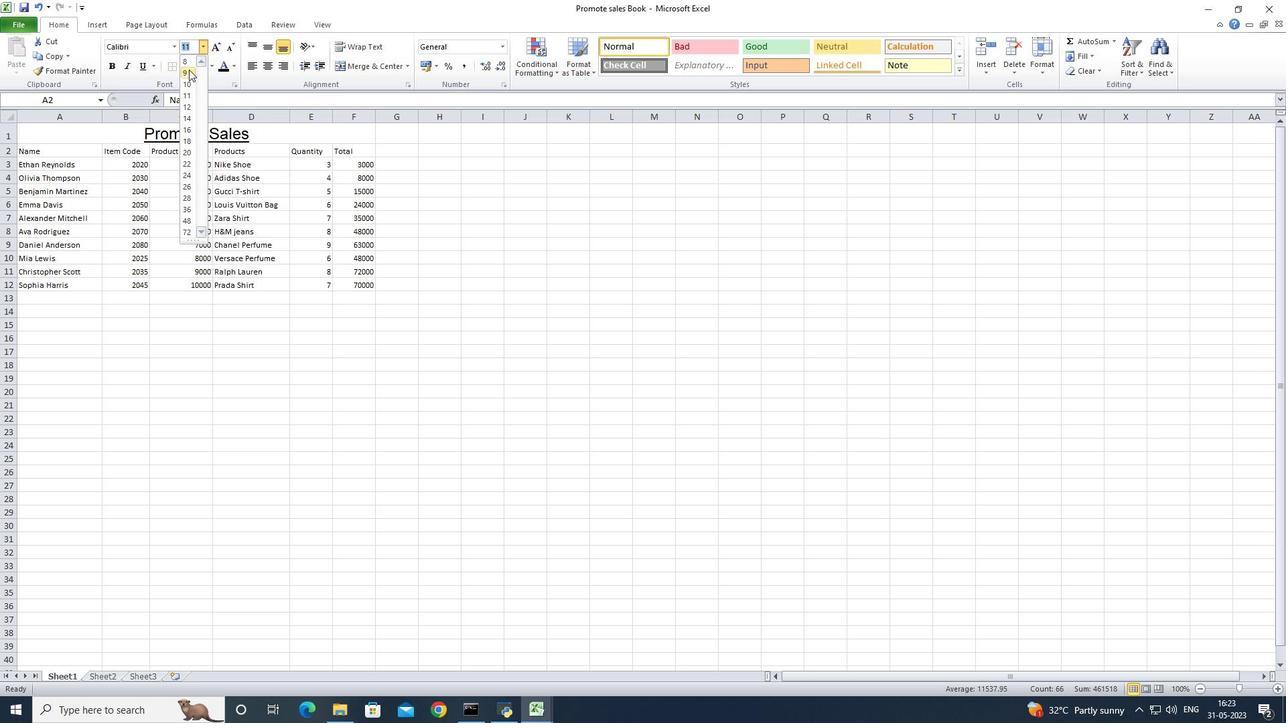 
Action: Mouse pressed left at (189, 67)
Screenshot: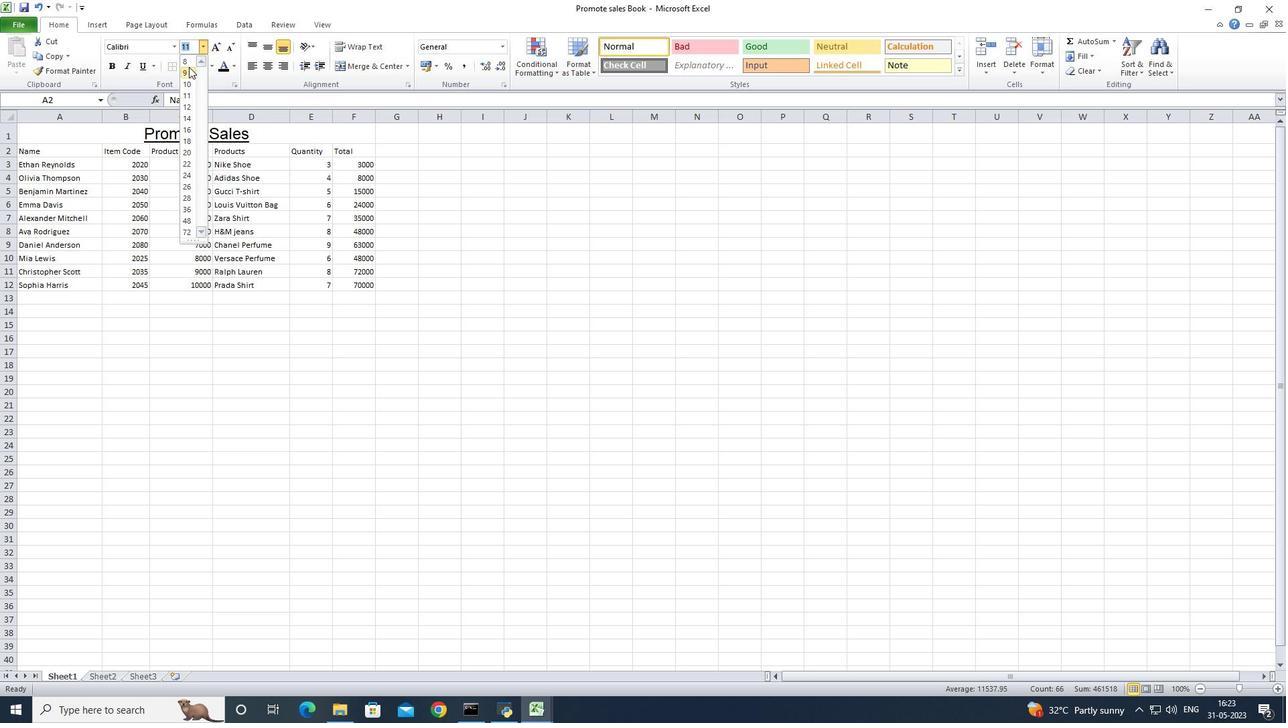 
Action: Mouse moved to (130, 131)
Screenshot: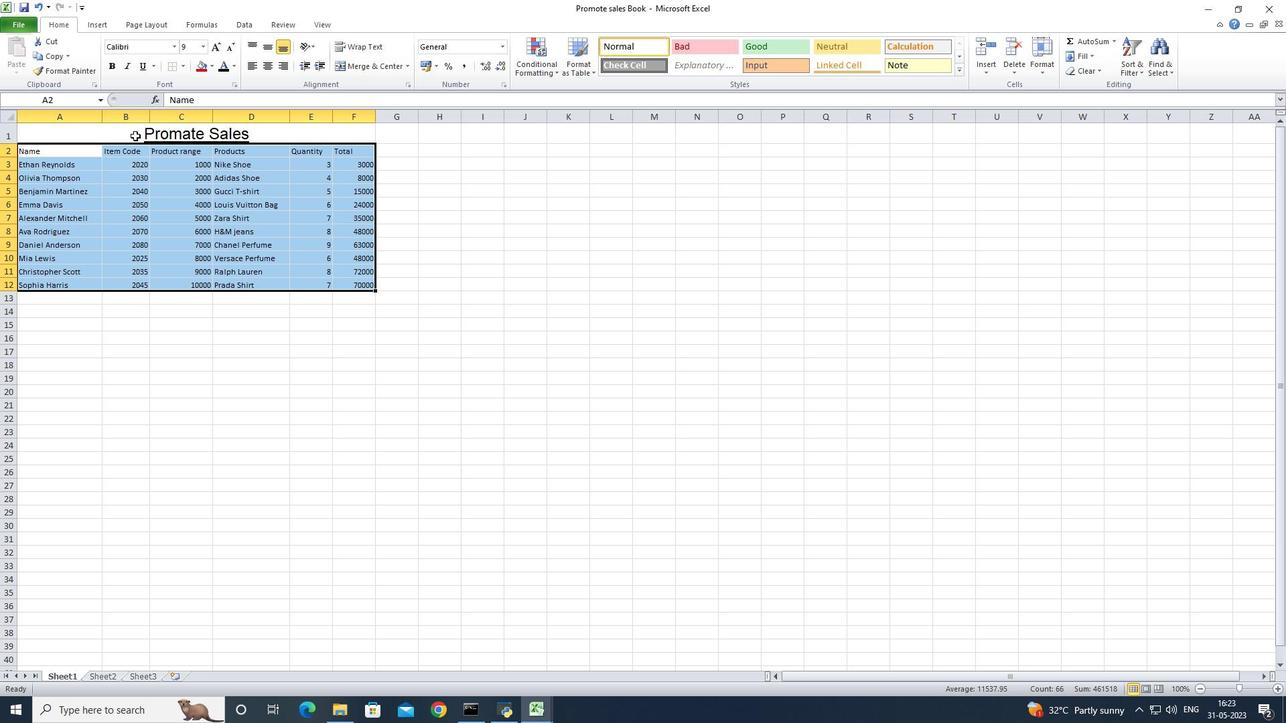 
Action: Mouse pressed left at (130, 131)
Screenshot: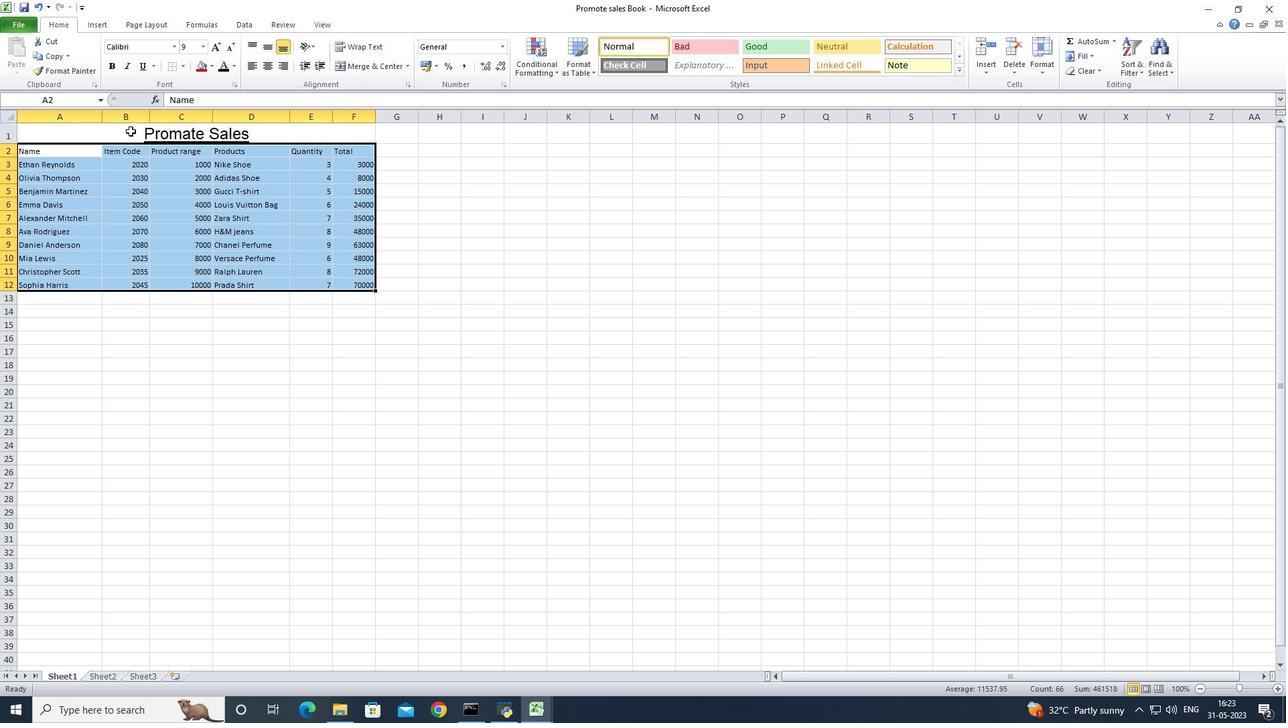 
Action: Mouse moved to (272, 68)
Screenshot: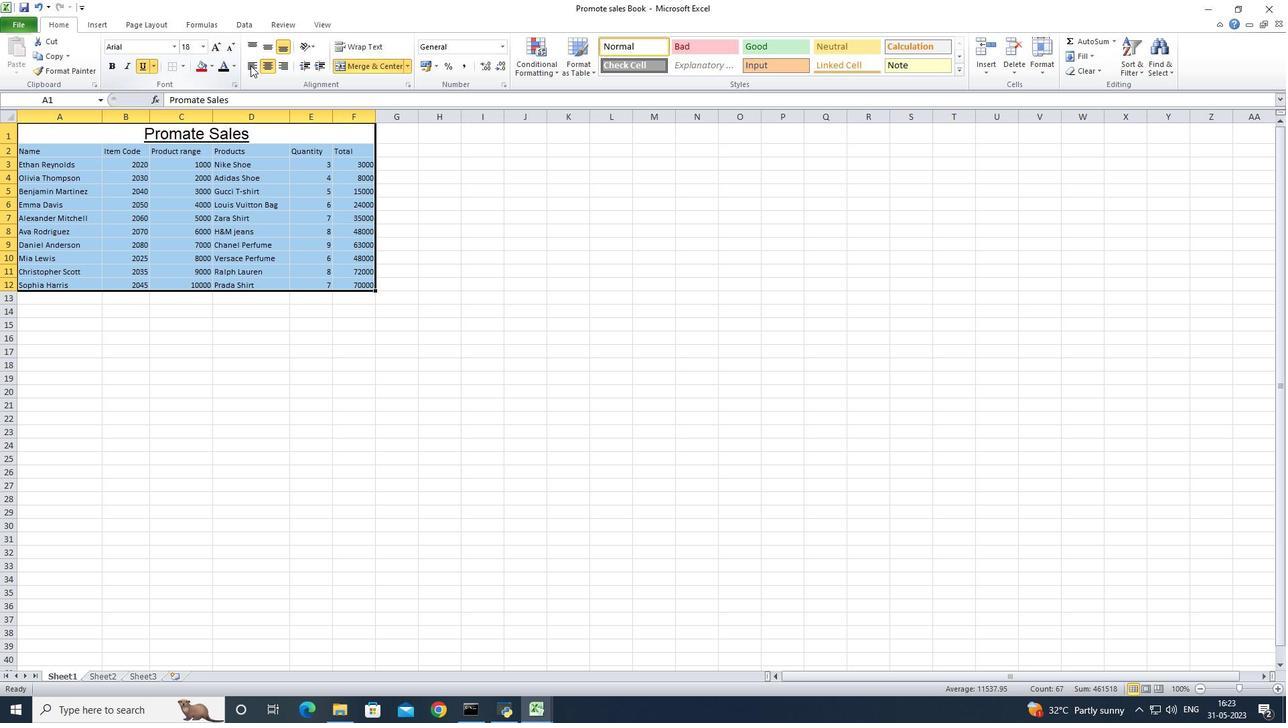 
Action: Mouse pressed left at (272, 68)
Screenshot: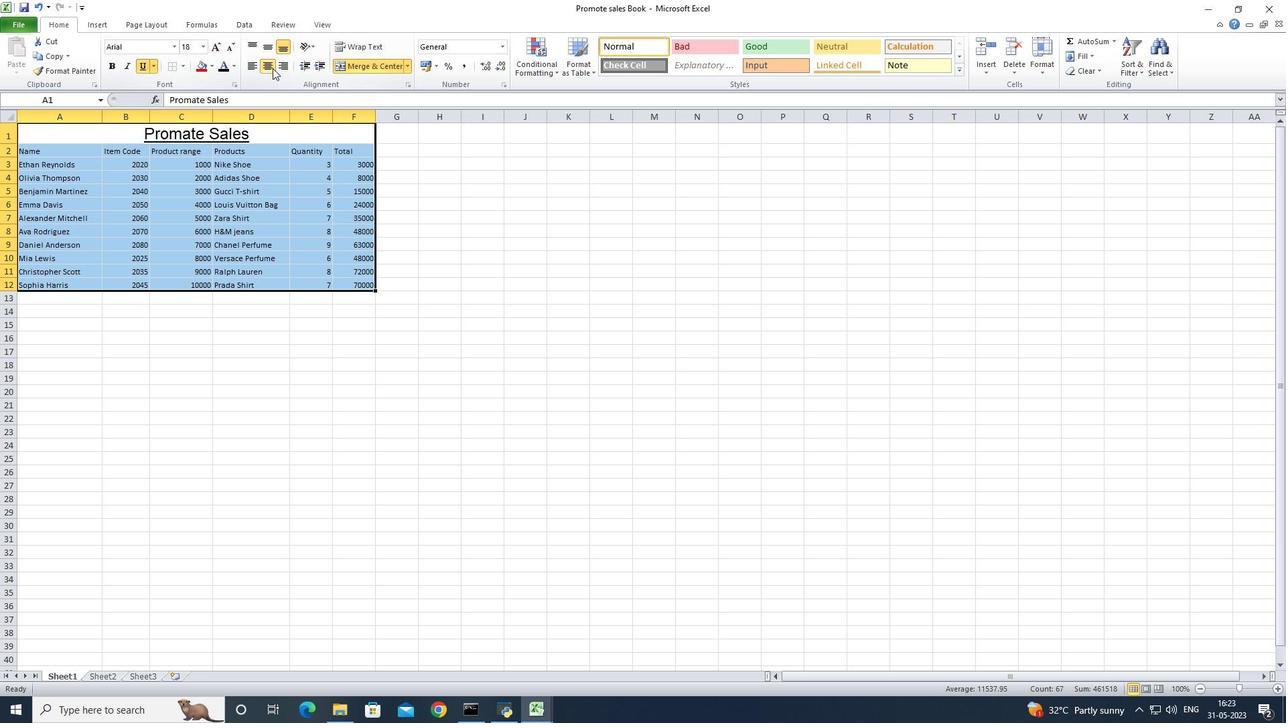 
Action: Mouse pressed left at (272, 68)
Screenshot: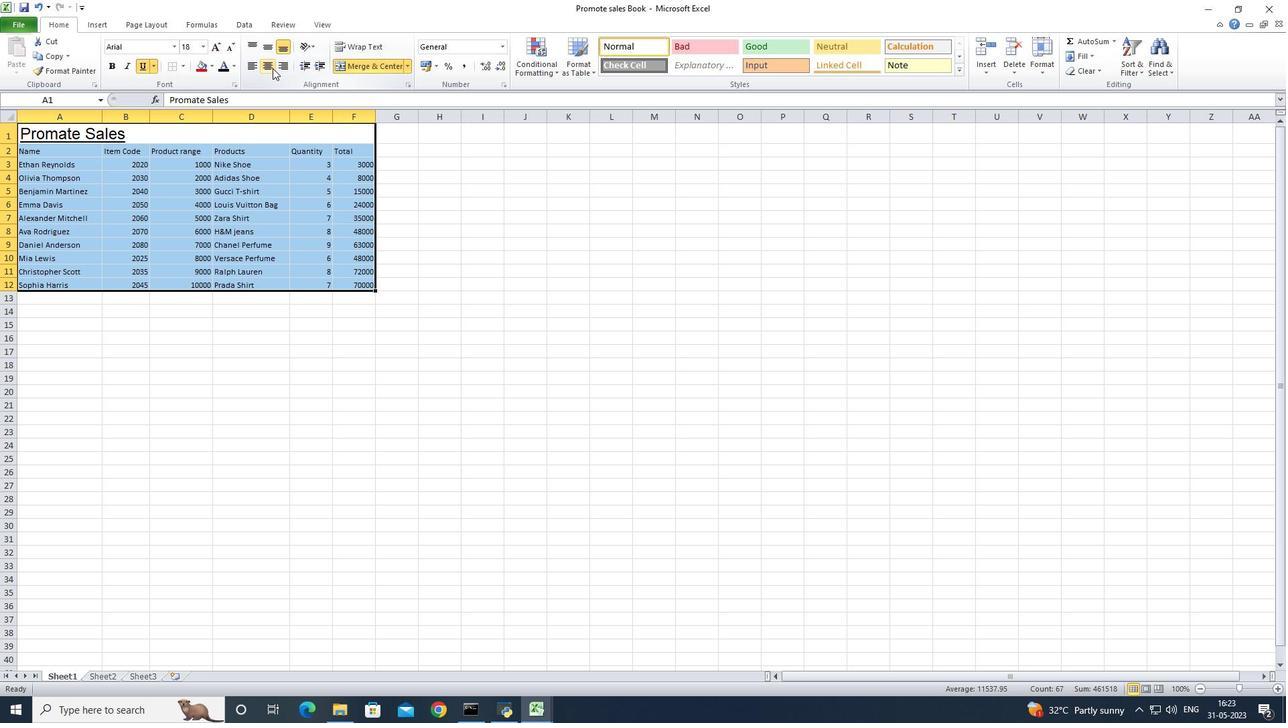 
Action: Mouse moved to (280, 134)
Screenshot: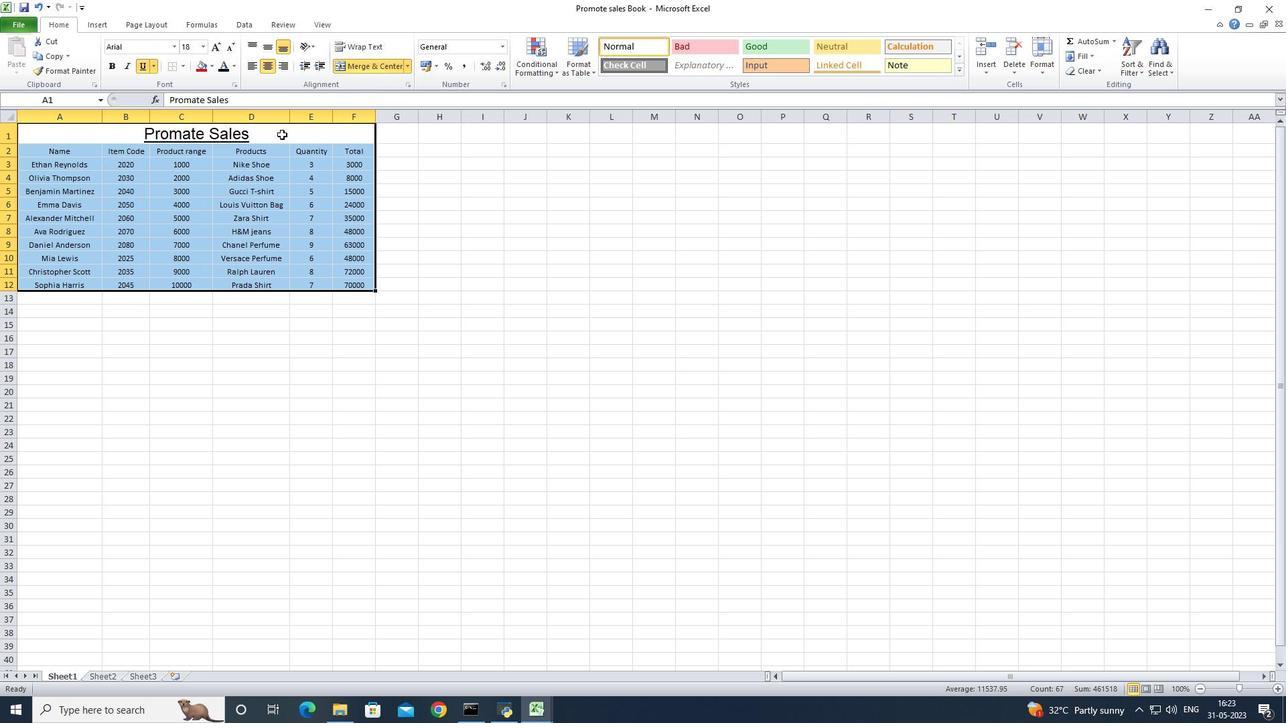 
Action: Mouse pressed left at (280, 134)
Screenshot: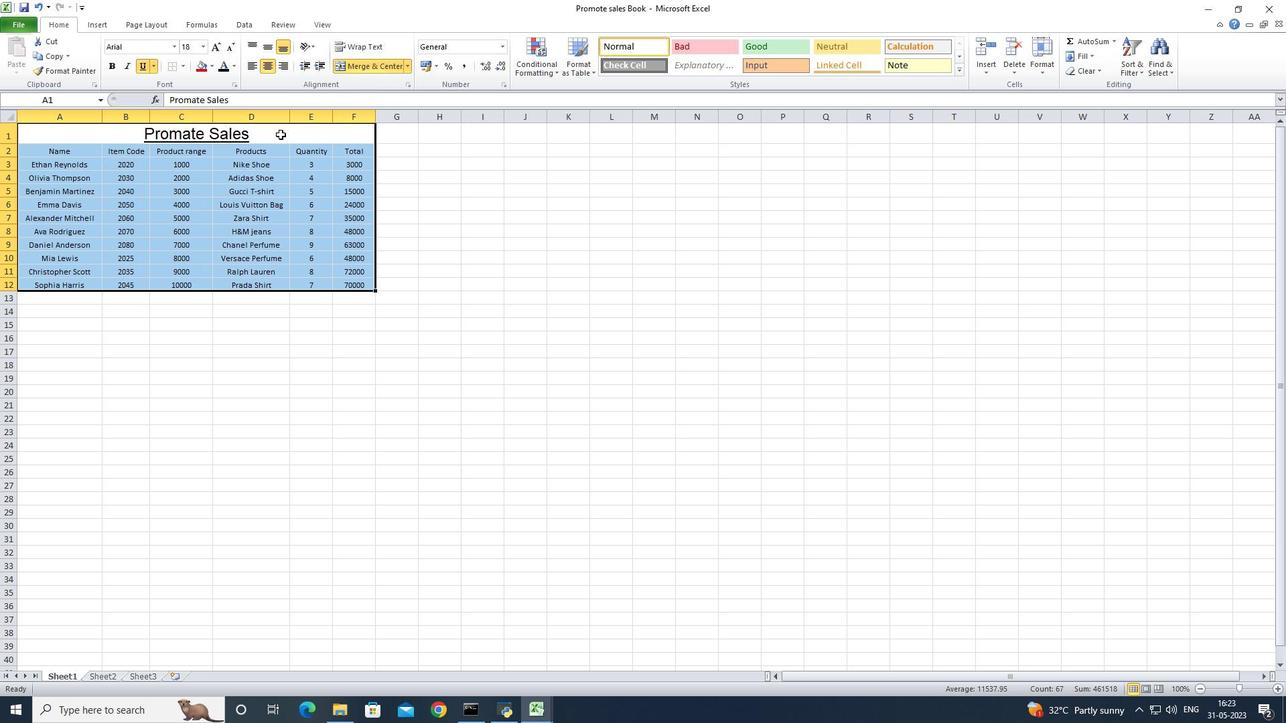 
Action: Mouse moved to (210, 67)
Screenshot: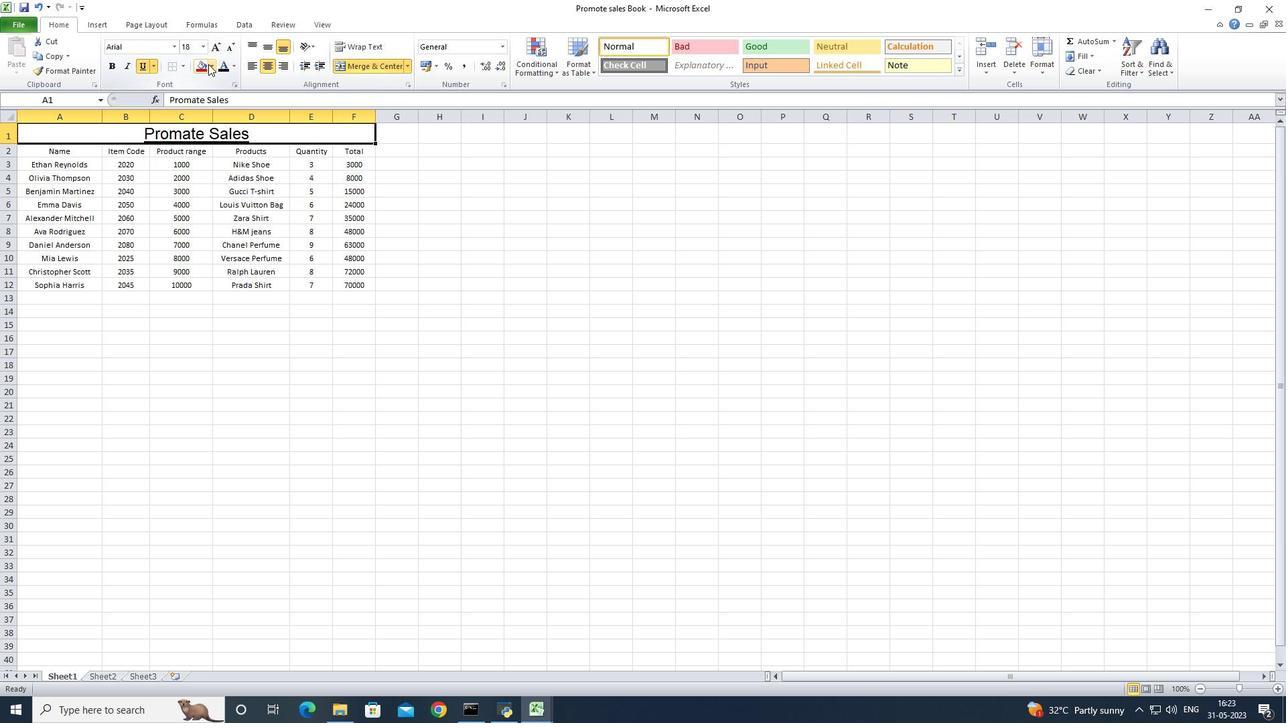
Action: Mouse pressed left at (210, 67)
Screenshot: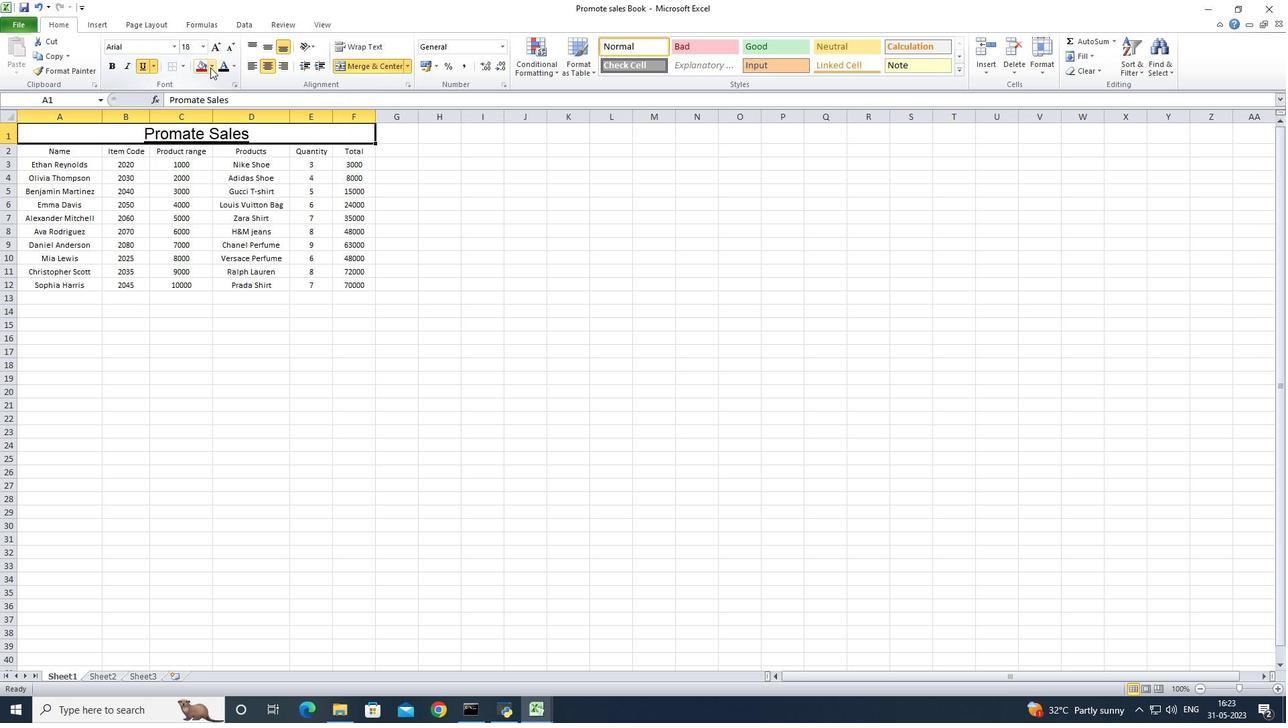 
Action: Mouse moved to (213, 160)
Screenshot: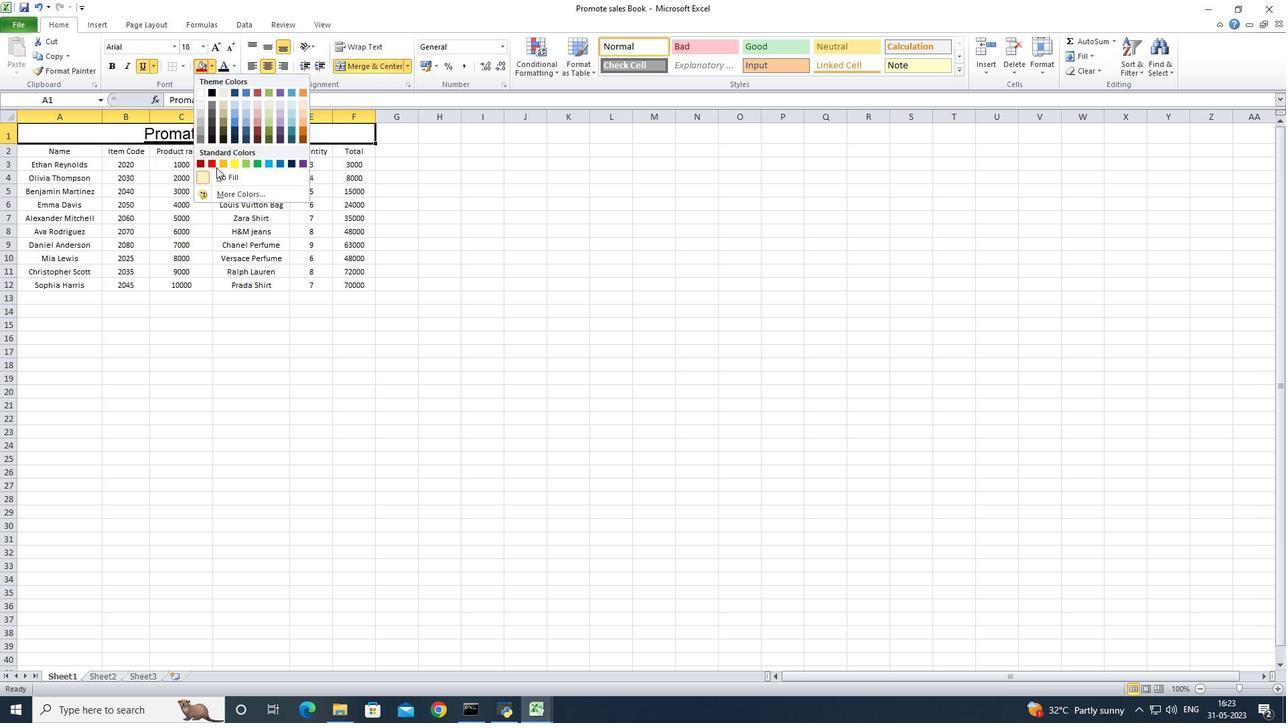 
Action: Mouse pressed left at (213, 160)
Screenshot: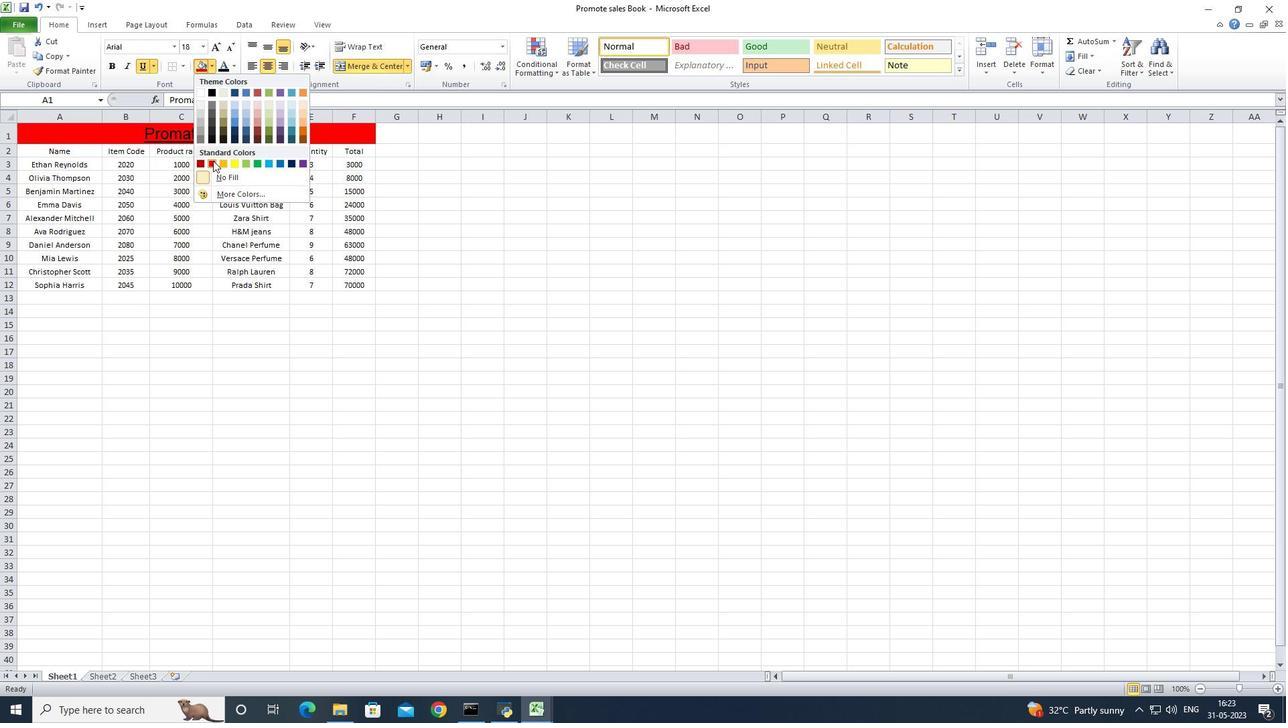 
Action: Mouse moved to (56, 154)
Screenshot: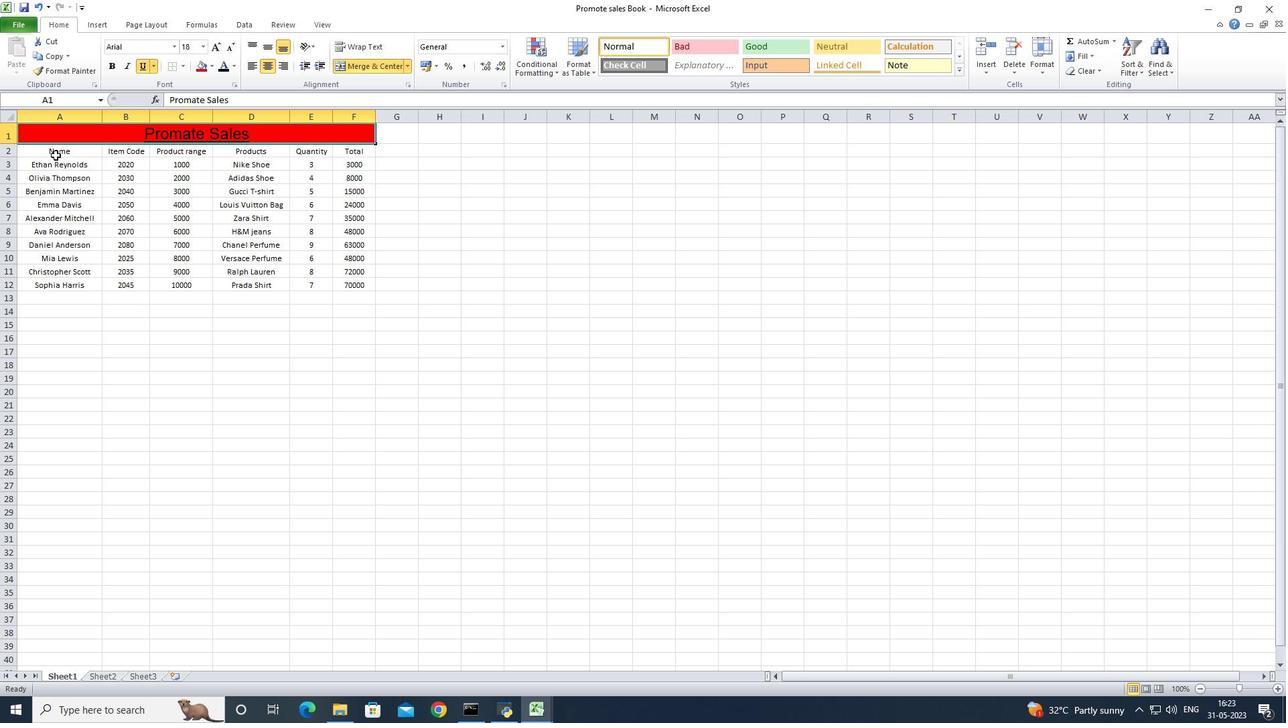 
Action: Mouse pressed left at (56, 154)
Screenshot: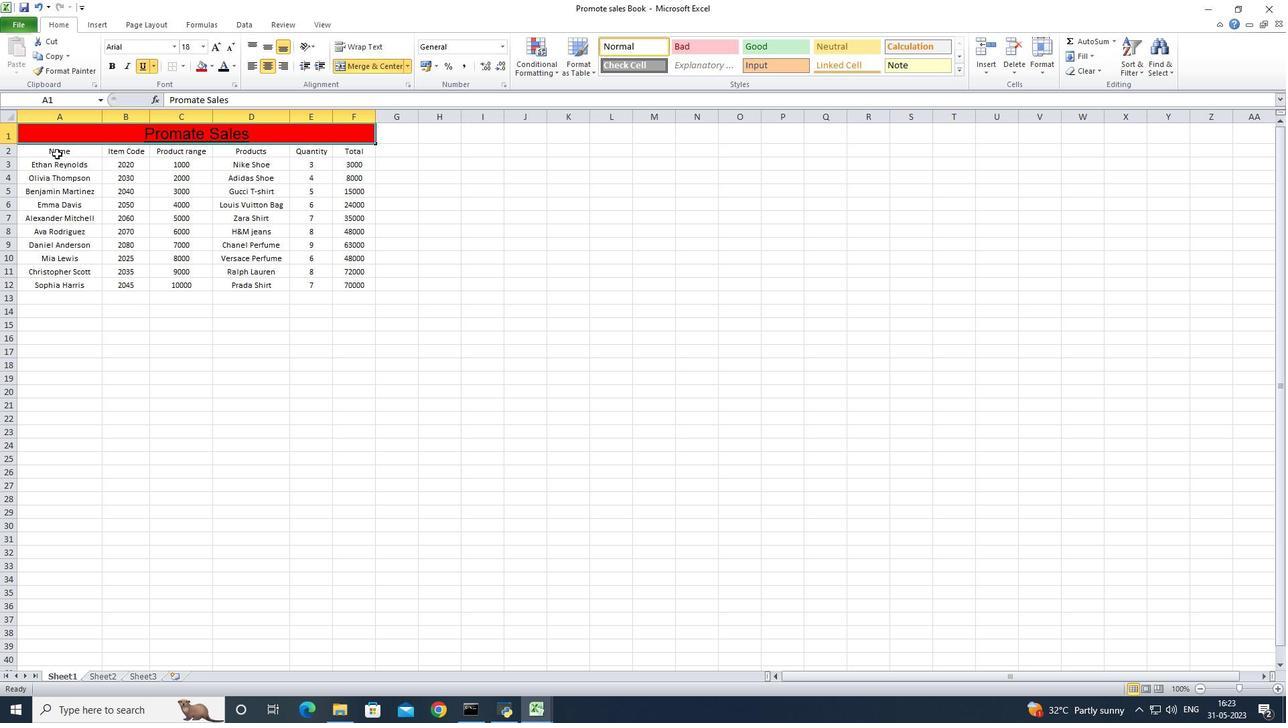
Action: Mouse moved to (231, 63)
Screenshot: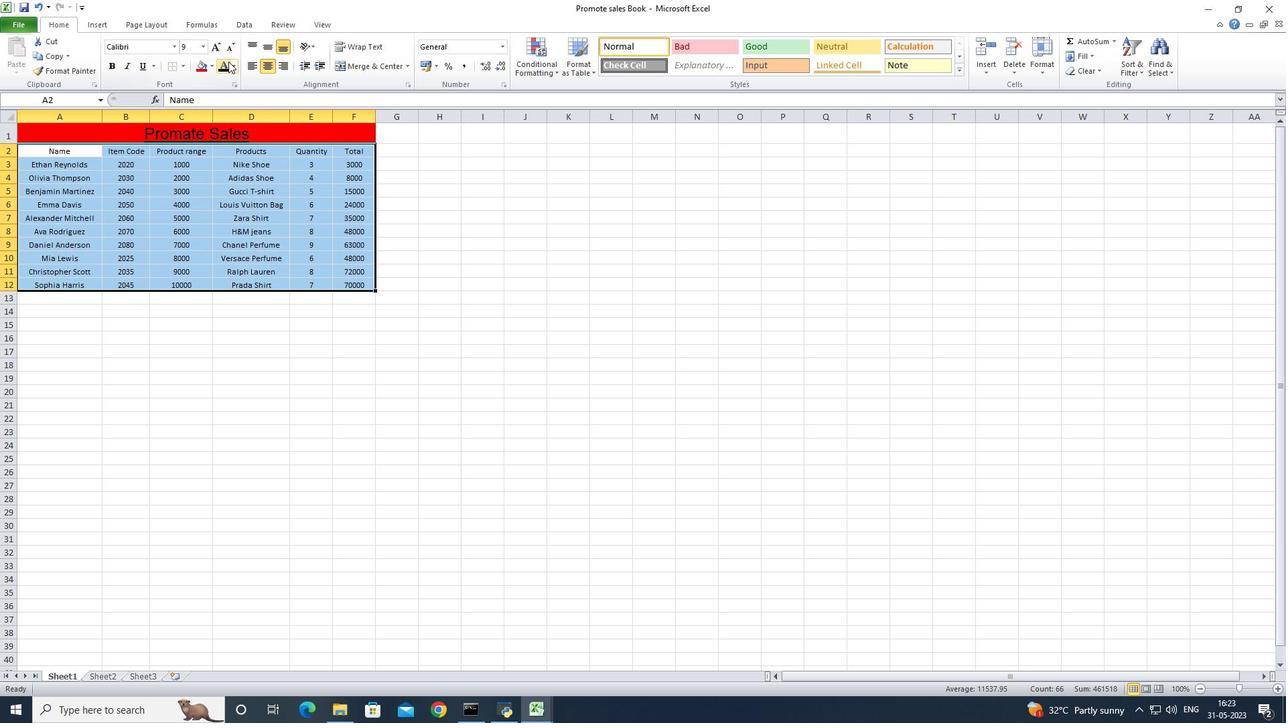 
Action: Mouse pressed left at (231, 63)
Screenshot: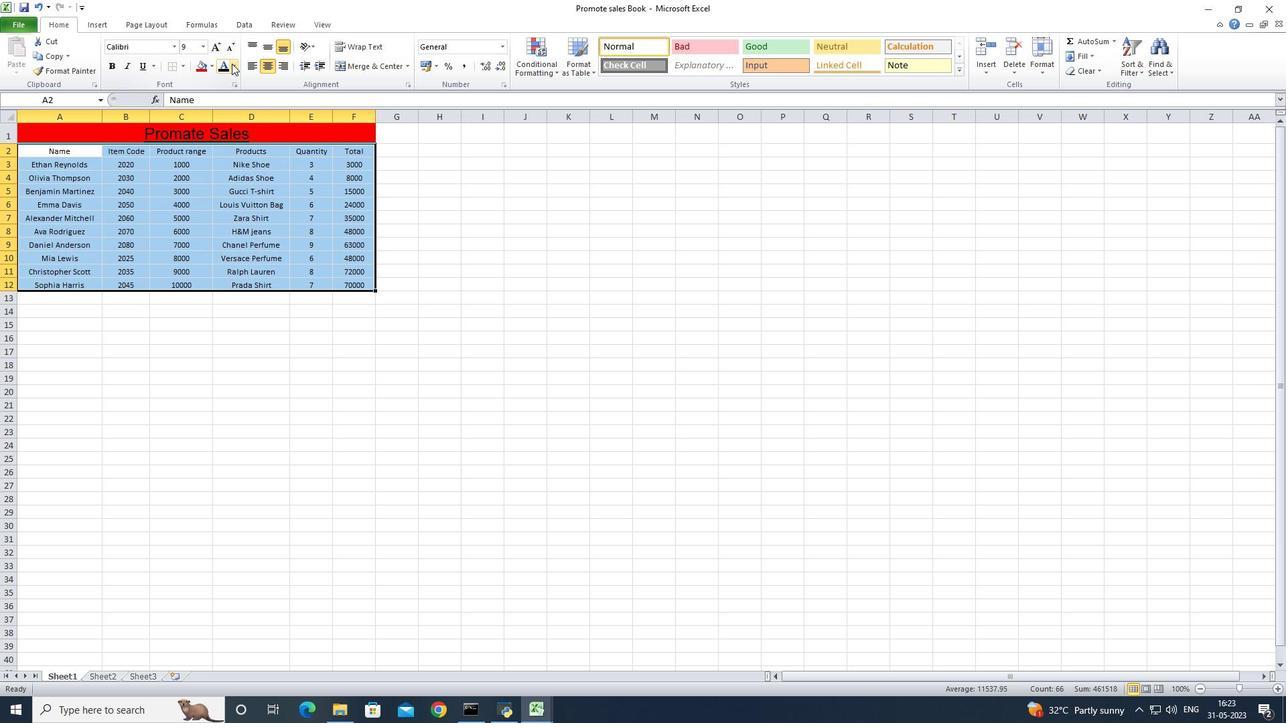 
Action: Mouse moved to (235, 108)
Screenshot: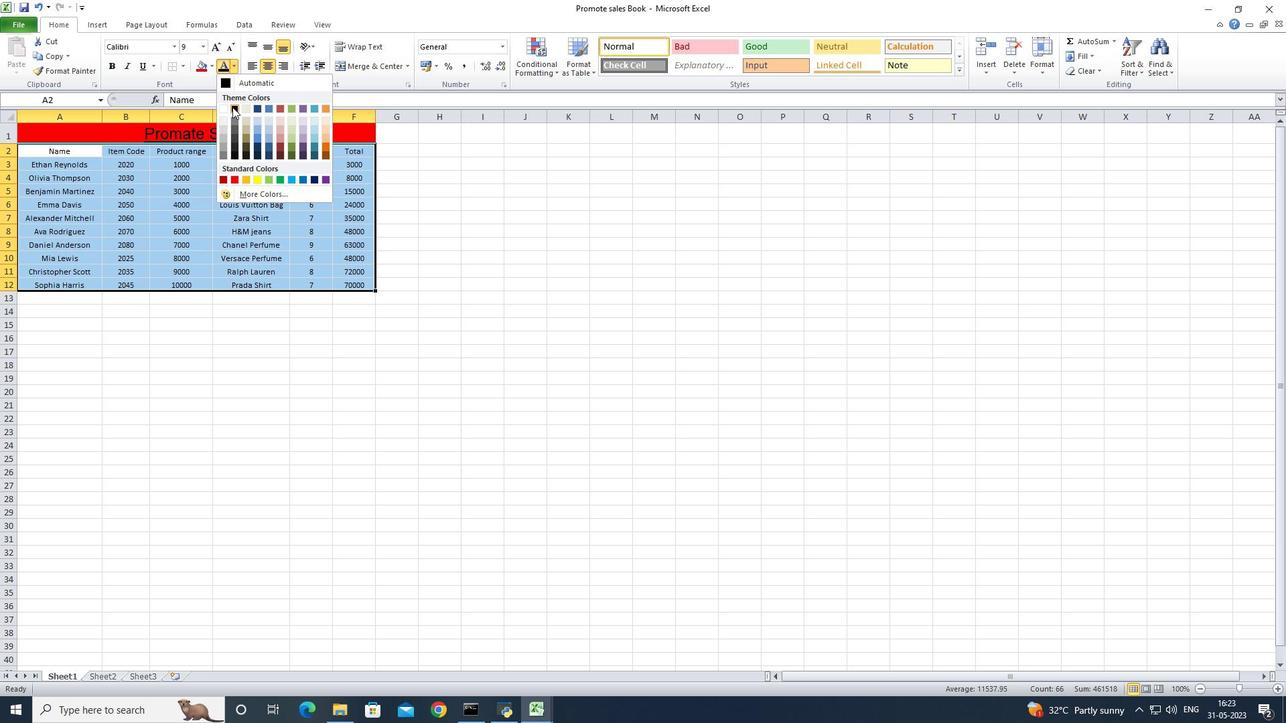 
Action: Mouse pressed left at (235, 108)
Screenshot: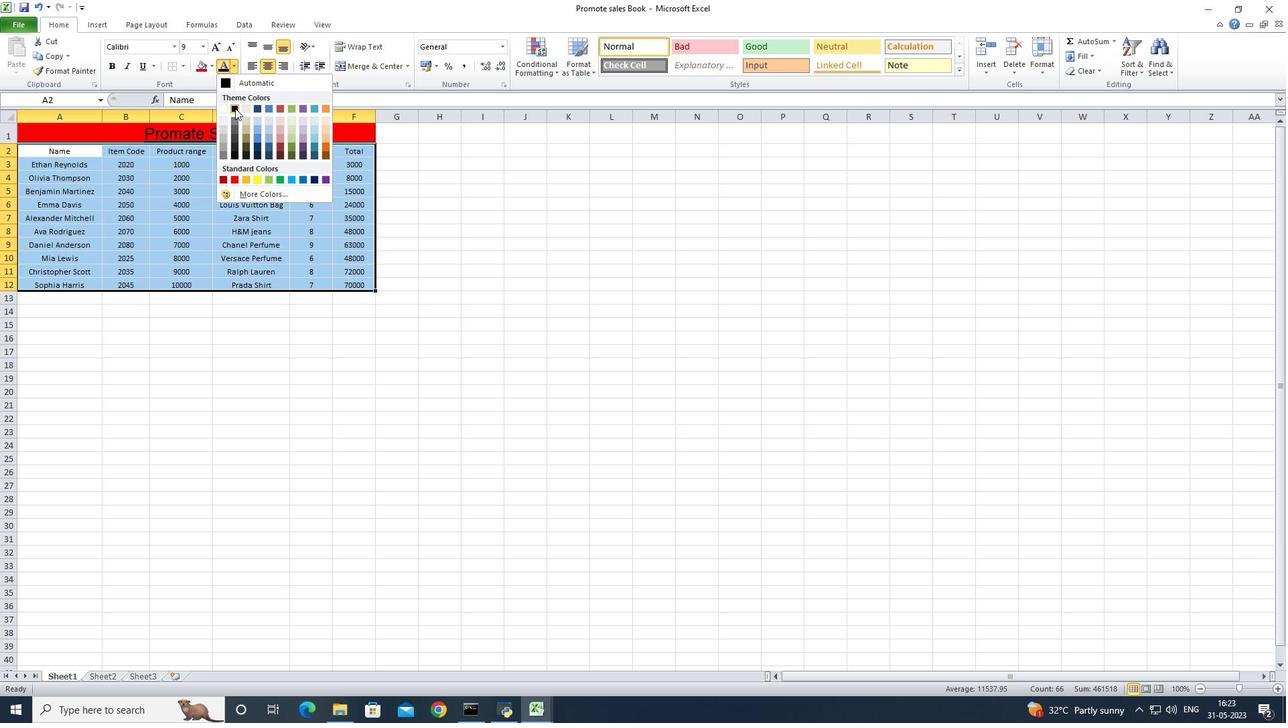 
Action: Mouse moved to (183, 64)
Screenshot: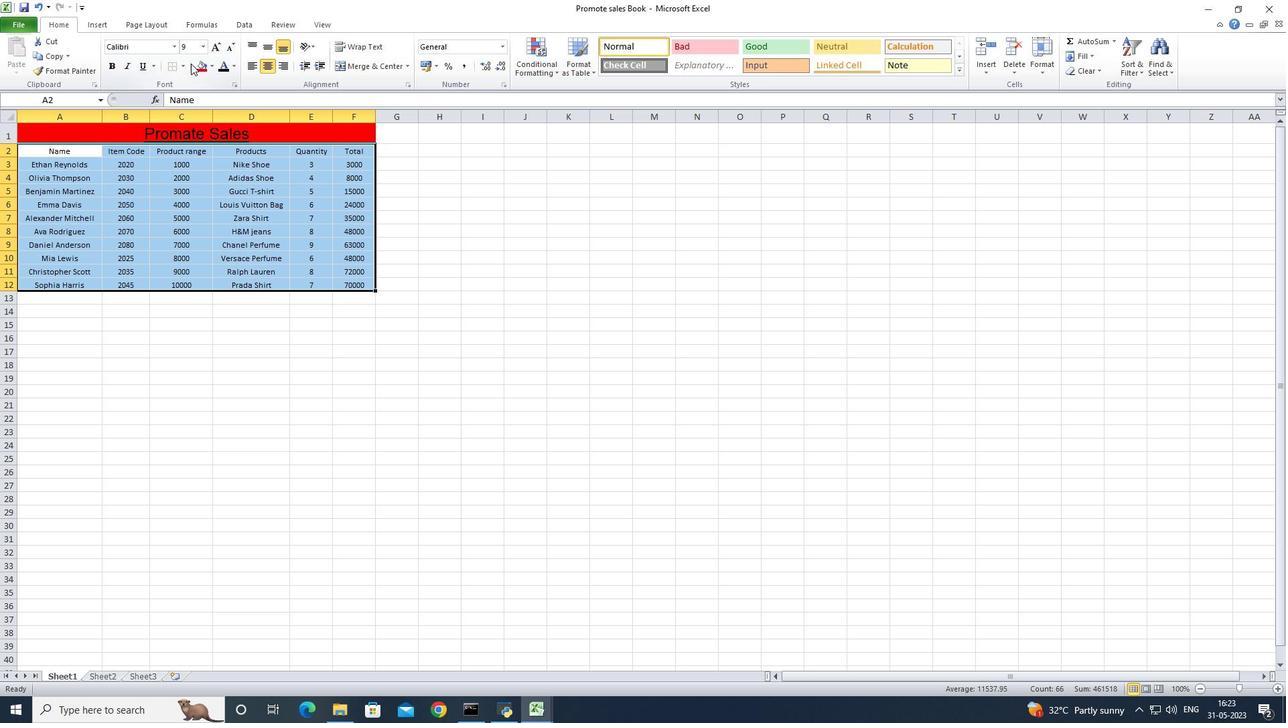 
Action: Mouse pressed left at (183, 64)
Screenshot: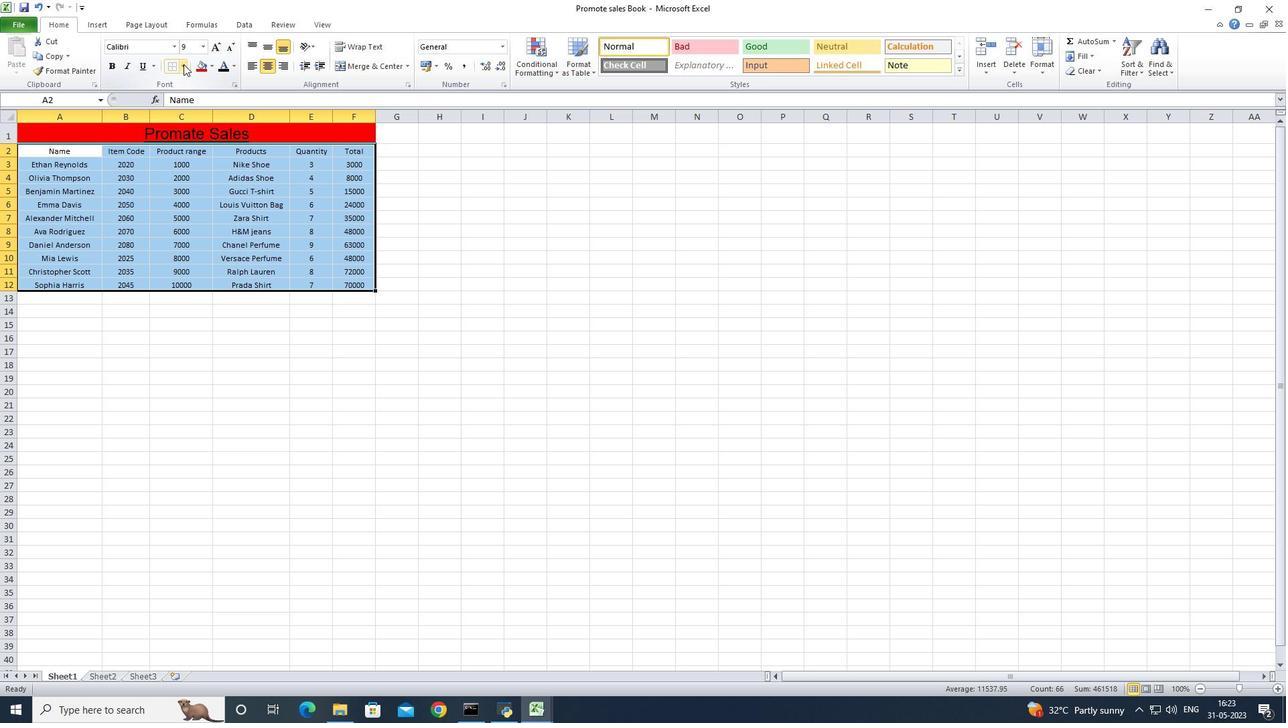 
Action: Mouse moved to (201, 156)
Screenshot: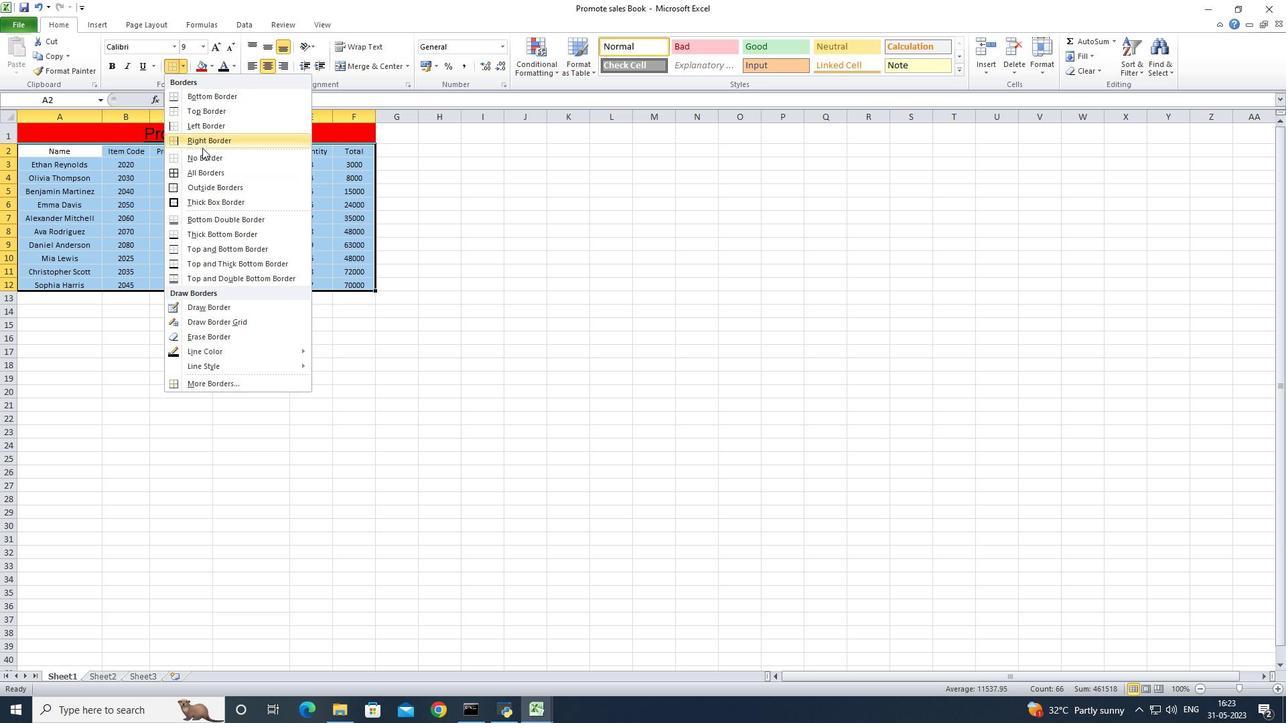 
Action: Mouse pressed left at (201, 156)
Screenshot: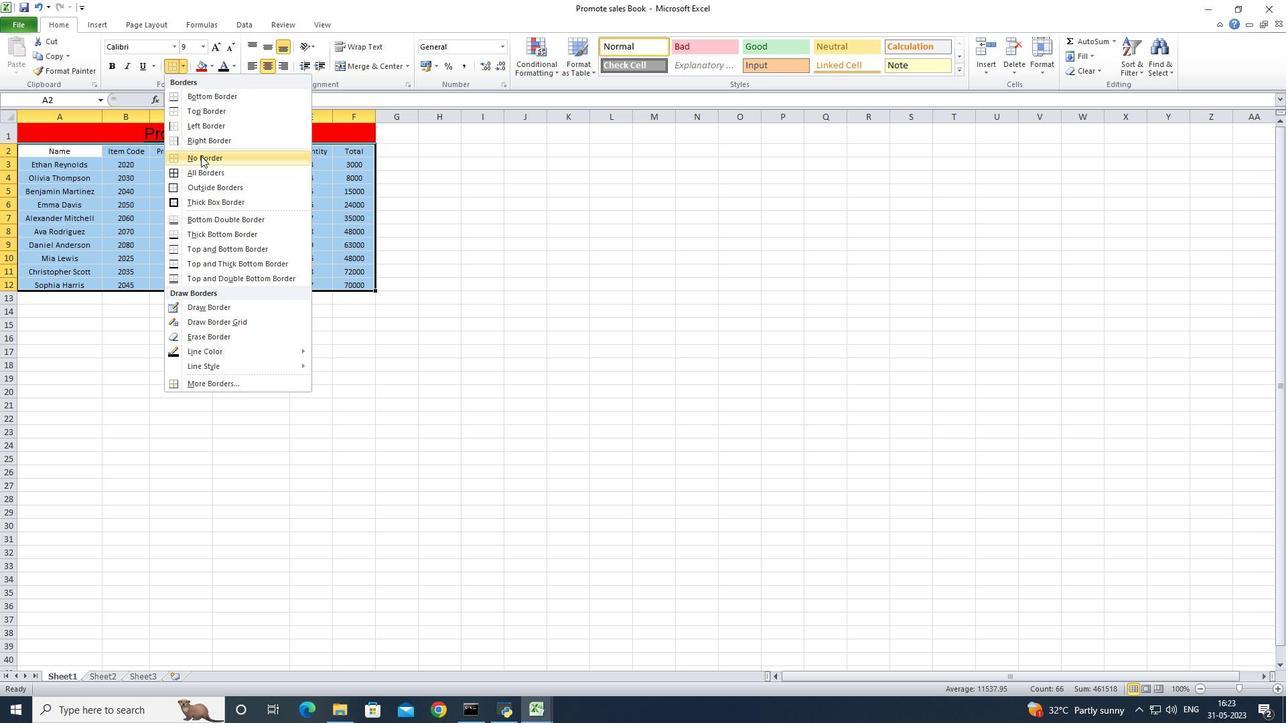 
Action: Mouse moved to (230, 371)
Screenshot: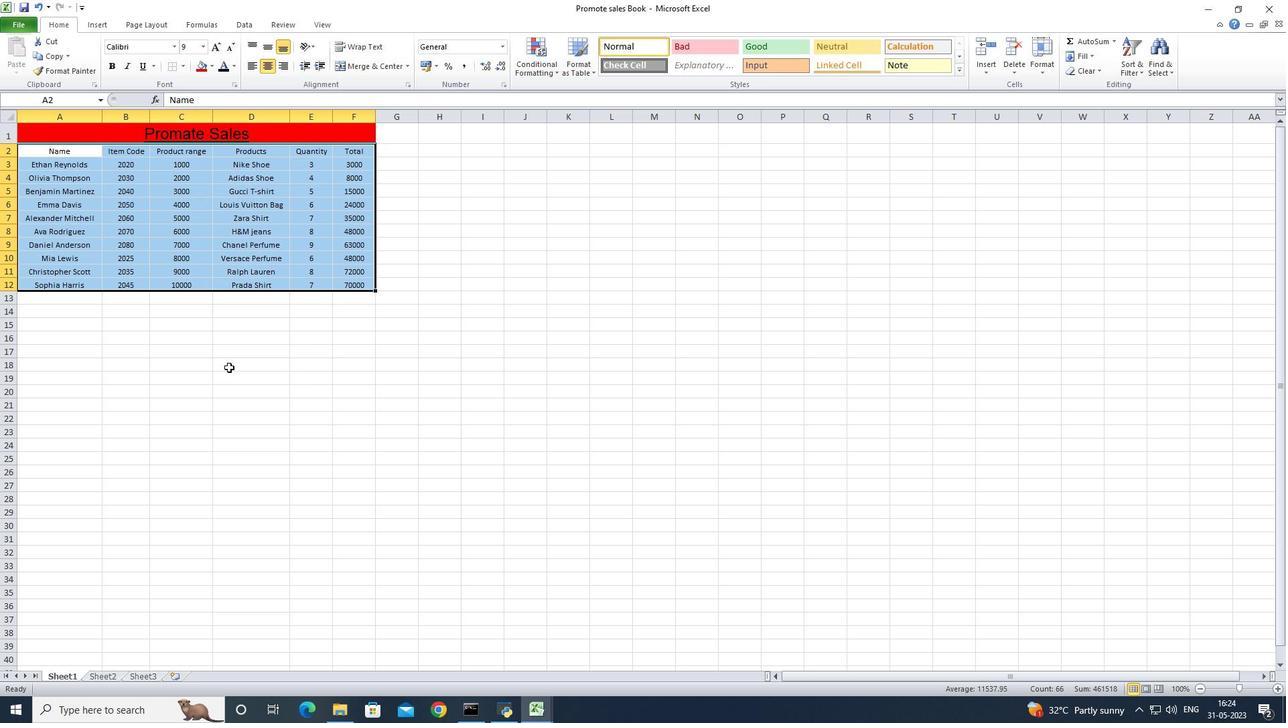 
Action: Mouse pressed left at (230, 371)
Screenshot: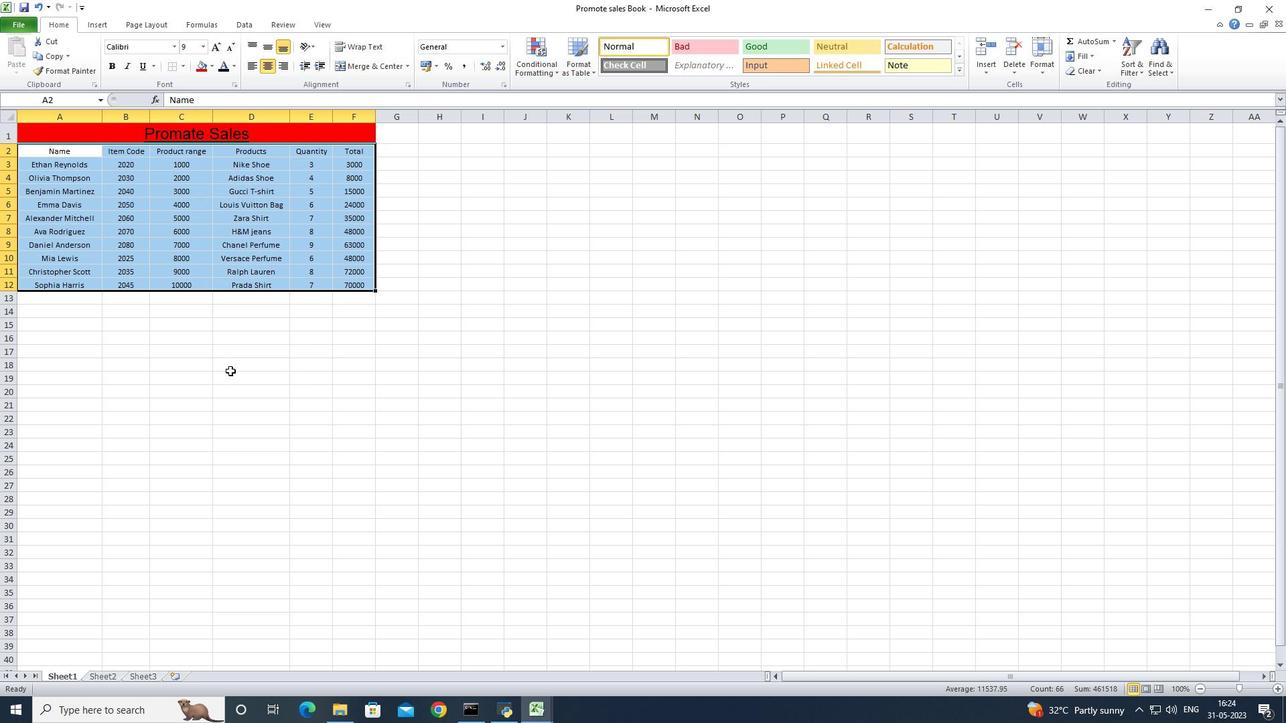 
Action: Mouse moved to (100, 116)
Screenshot: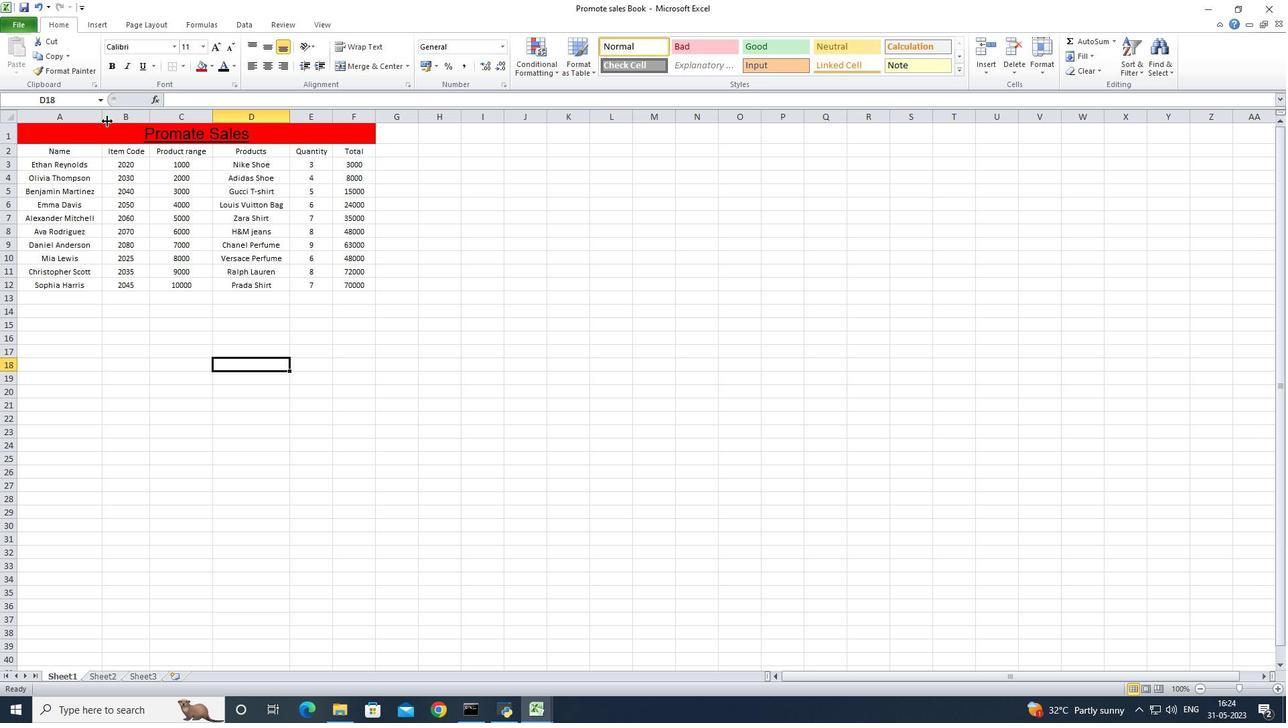 
Action: Mouse pressed left at (100, 116)
Screenshot: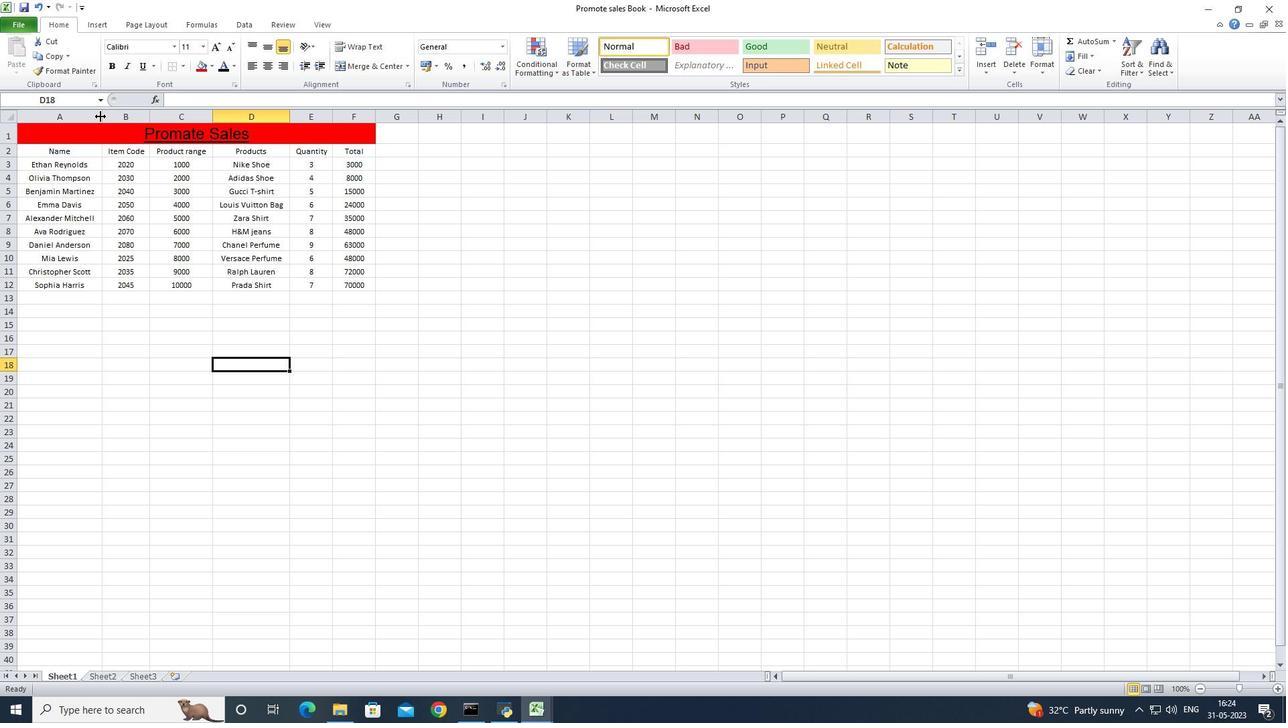 
Action: Mouse pressed left at (100, 116)
Screenshot: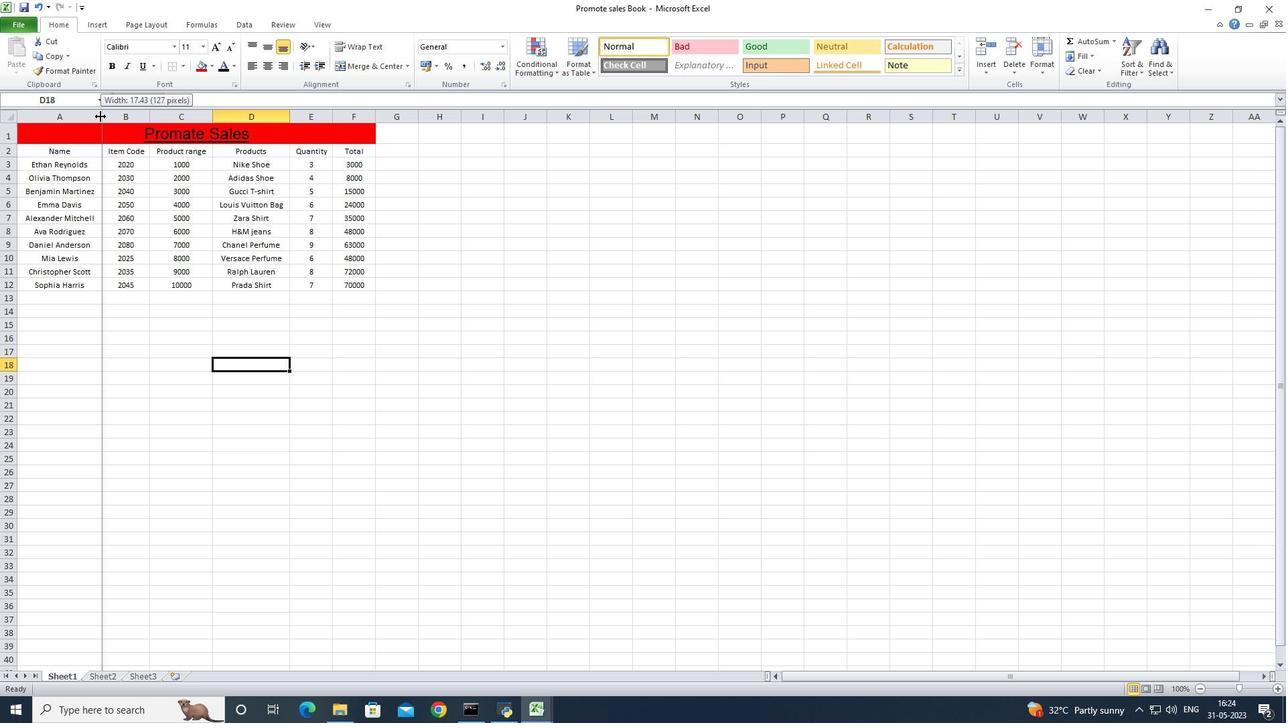 
Action: Mouse moved to (135, 119)
Screenshot: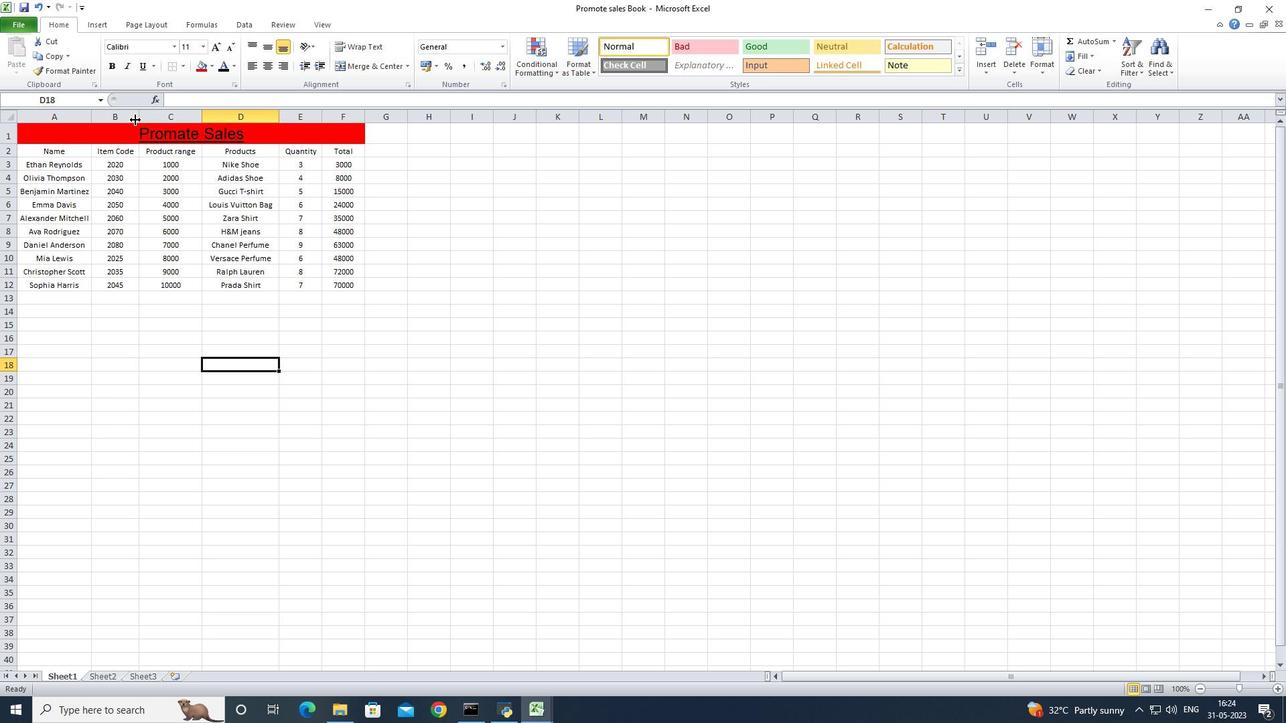
Action: Mouse pressed left at (135, 119)
Screenshot: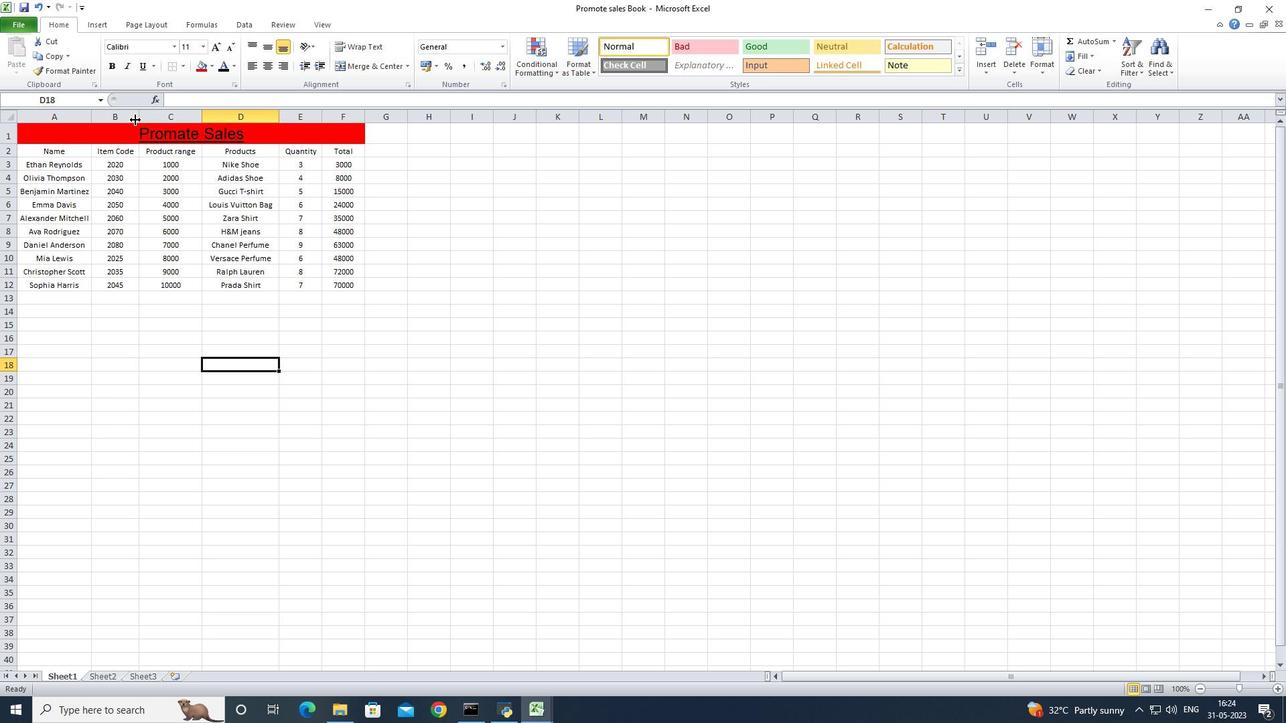 
Action: Mouse pressed left at (135, 119)
Screenshot: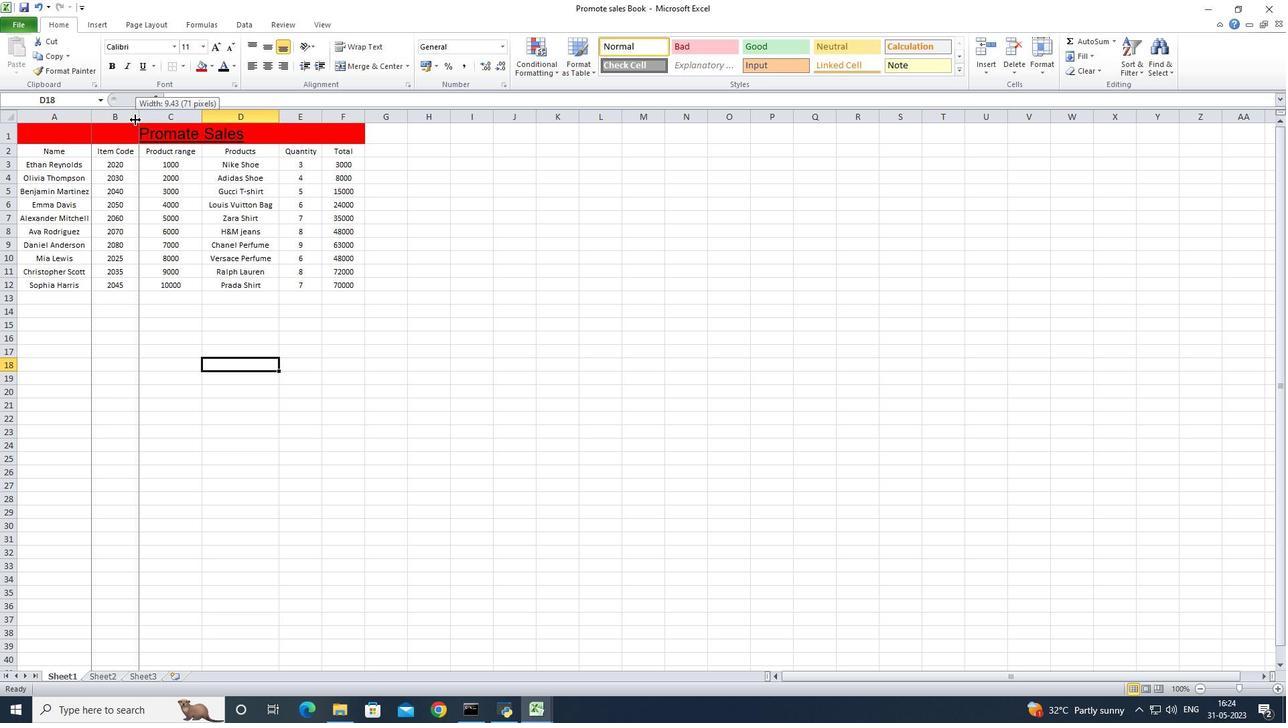 
Action: Mouse moved to (193, 115)
Screenshot: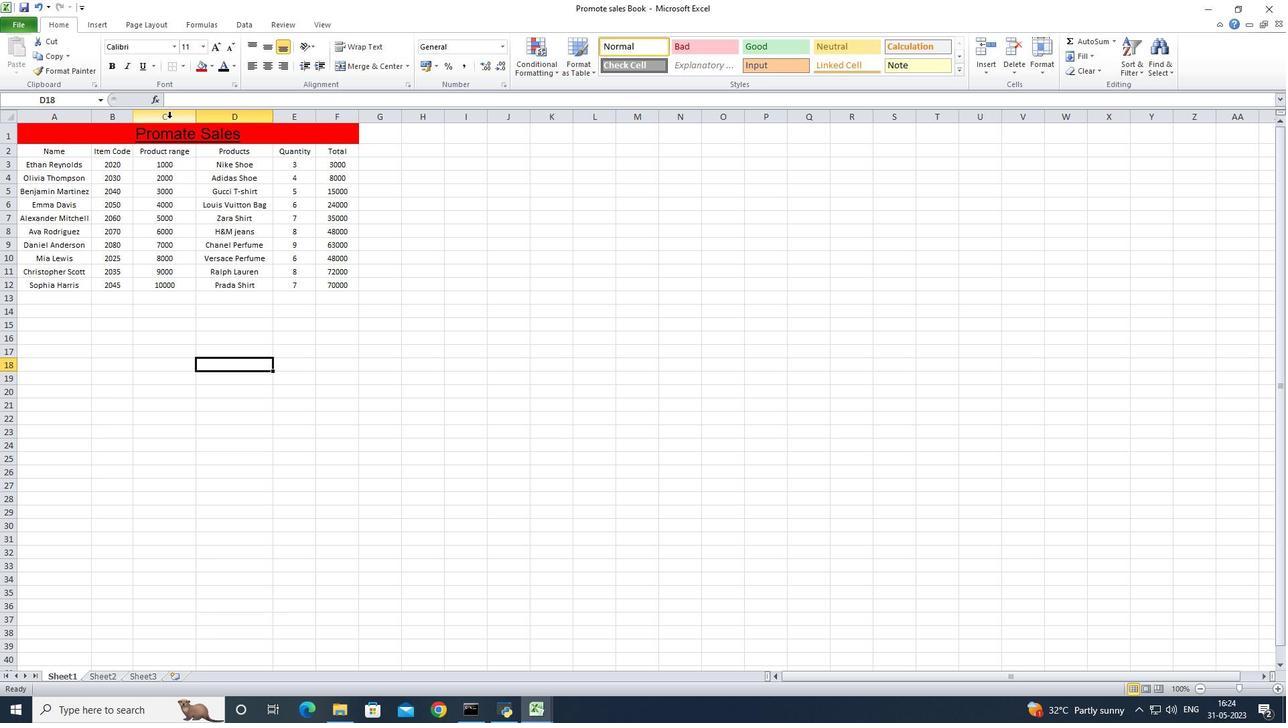 
Action: Mouse pressed left at (193, 115)
Screenshot: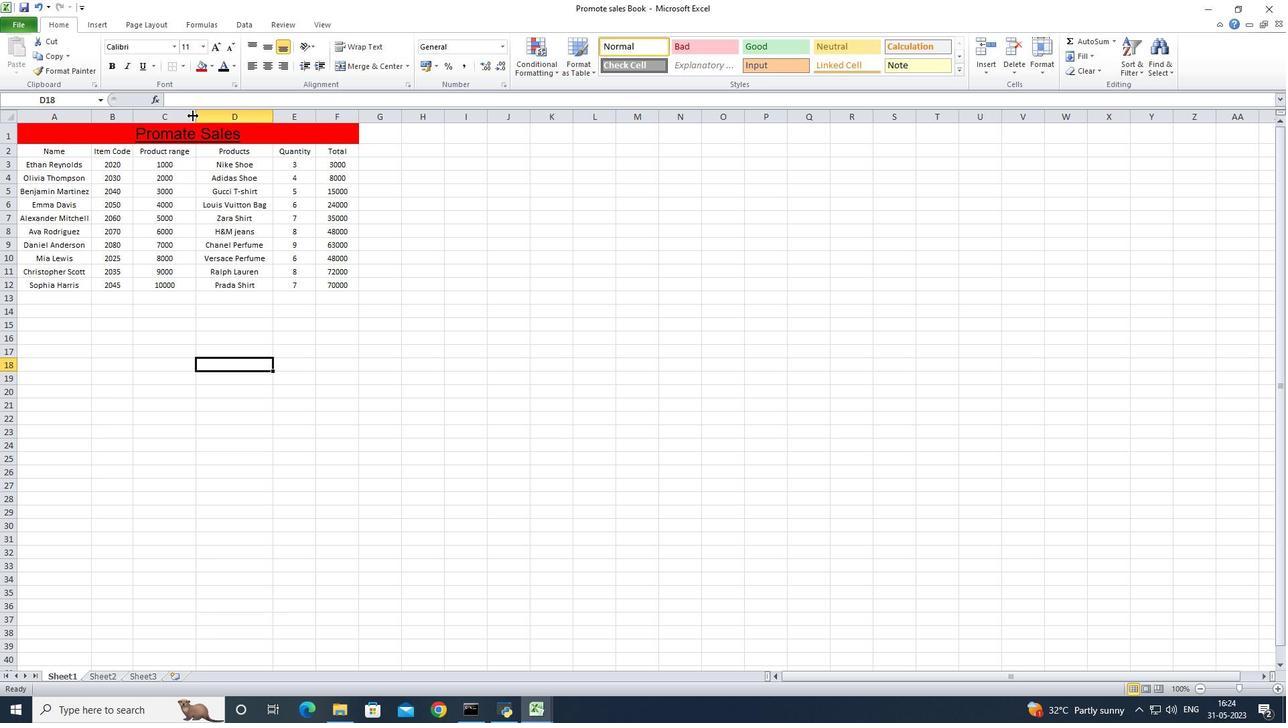 
Action: Mouse pressed left at (193, 115)
Screenshot: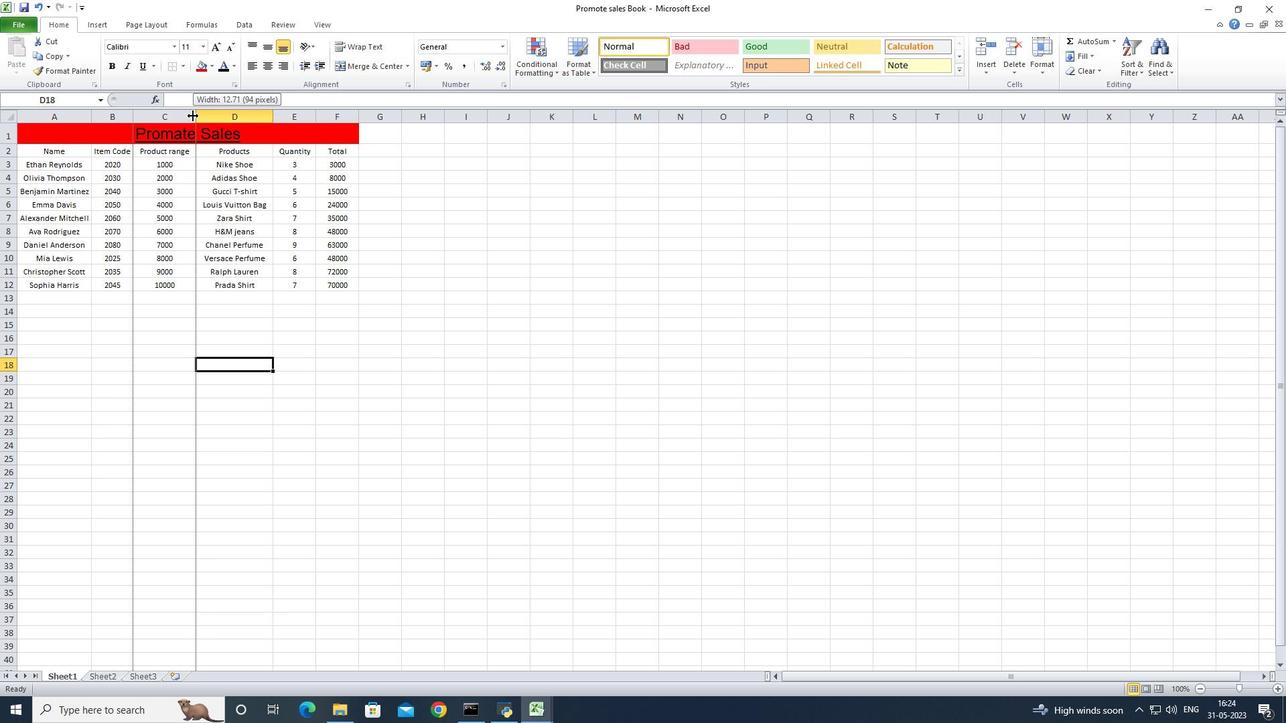 
Action: Mouse moved to (260, 119)
Screenshot: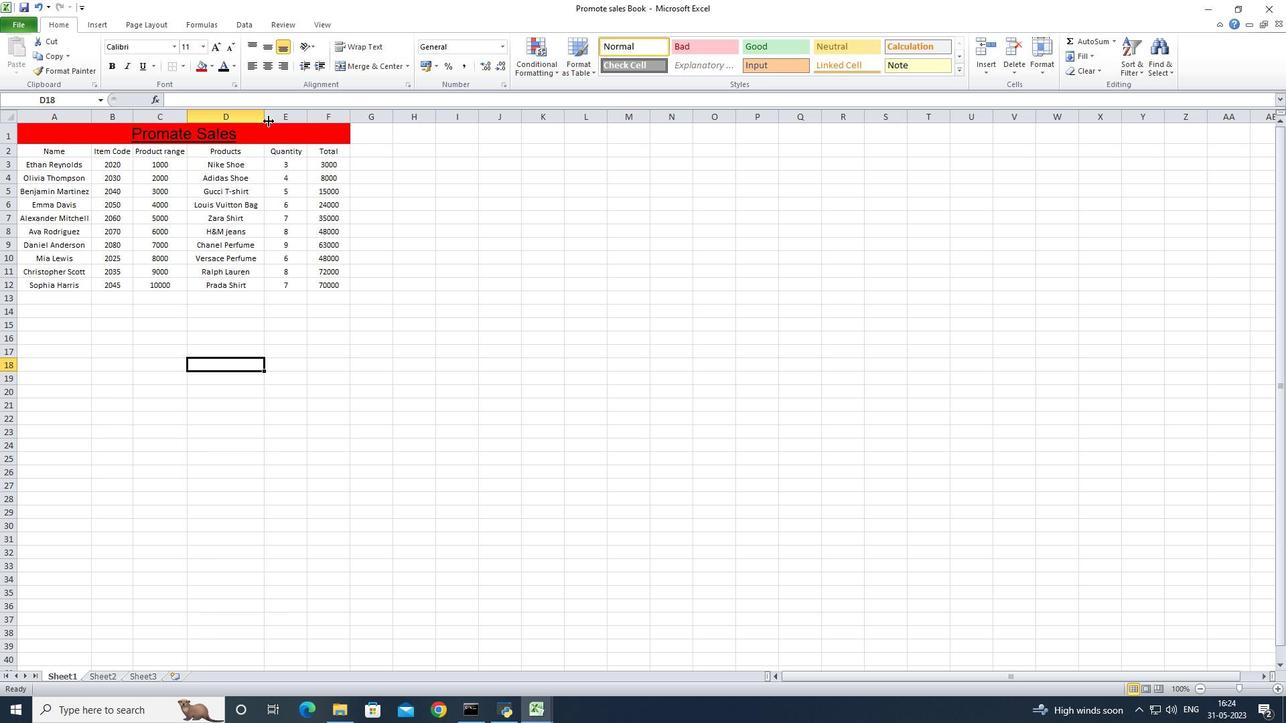 
Action: Mouse pressed left at (260, 119)
Screenshot: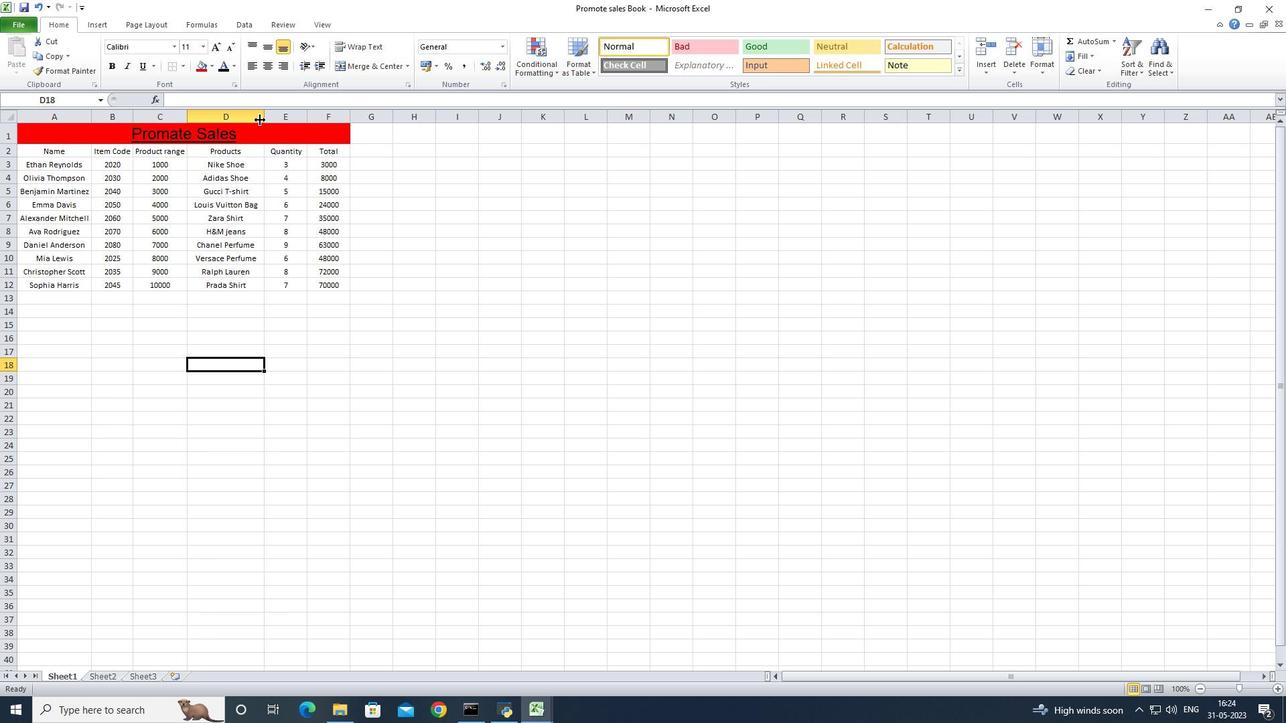 
Action: Mouse pressed left at (260, 119)
Screenshot: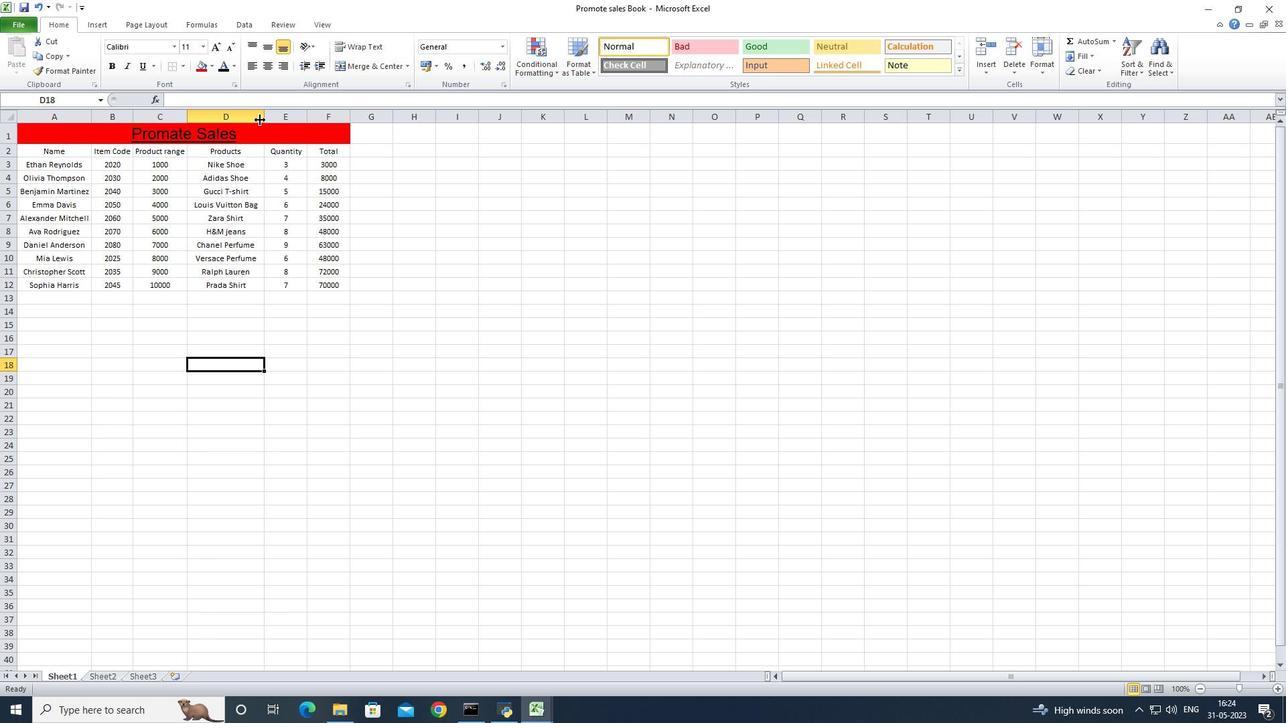 
Action: Mouse moved to (294, 119)
Screenshot: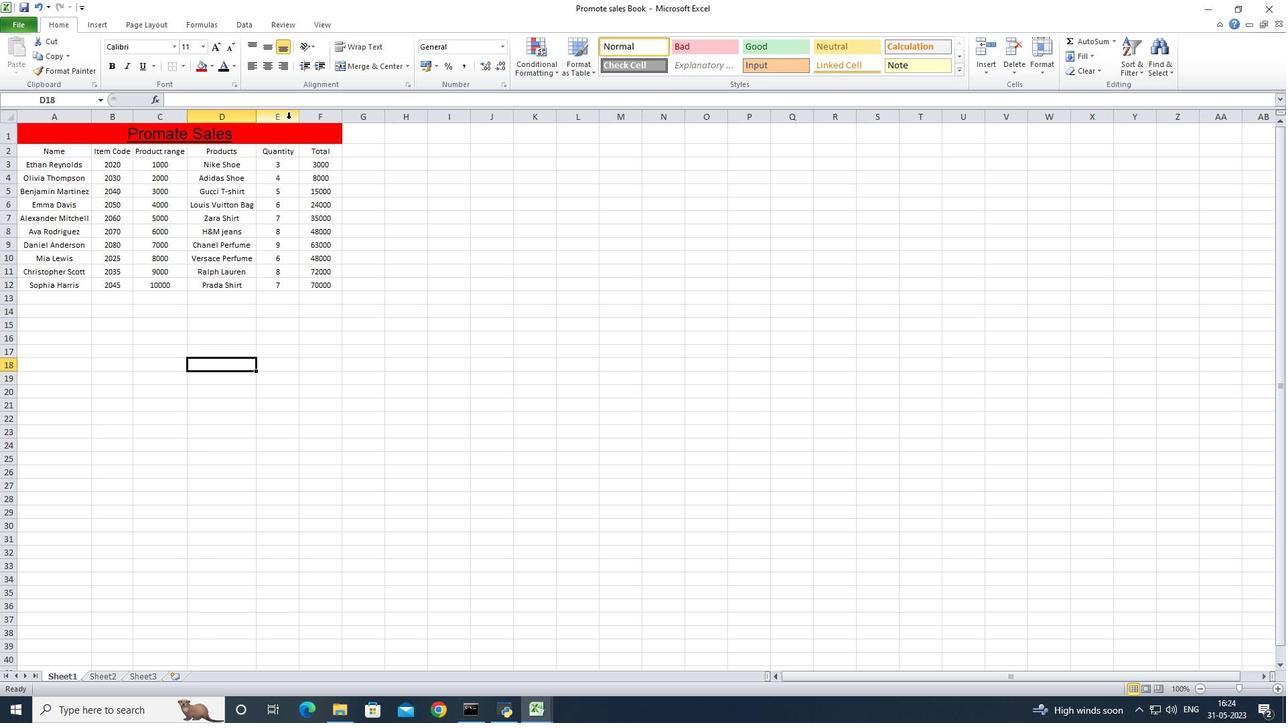 
Action: Mouse pressed left at (294, 119)
Screenshot: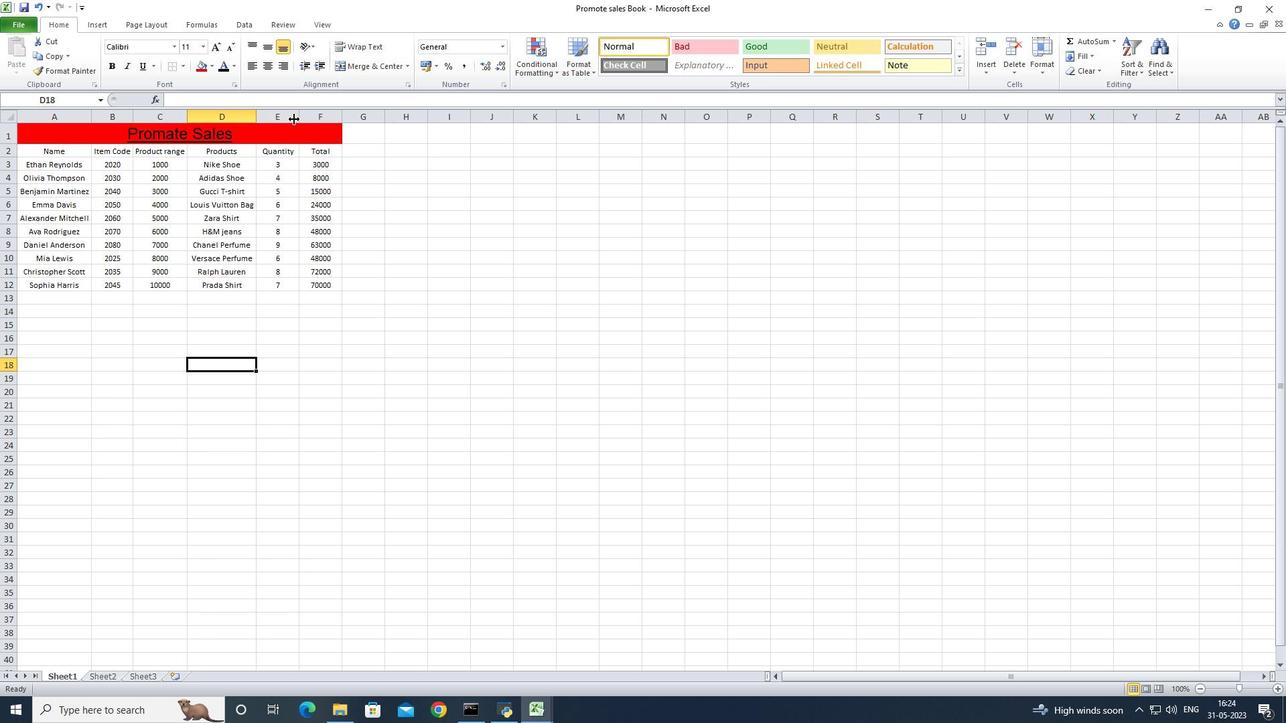 
Action: Mouse pressed left at (294, 119)
Screenshot: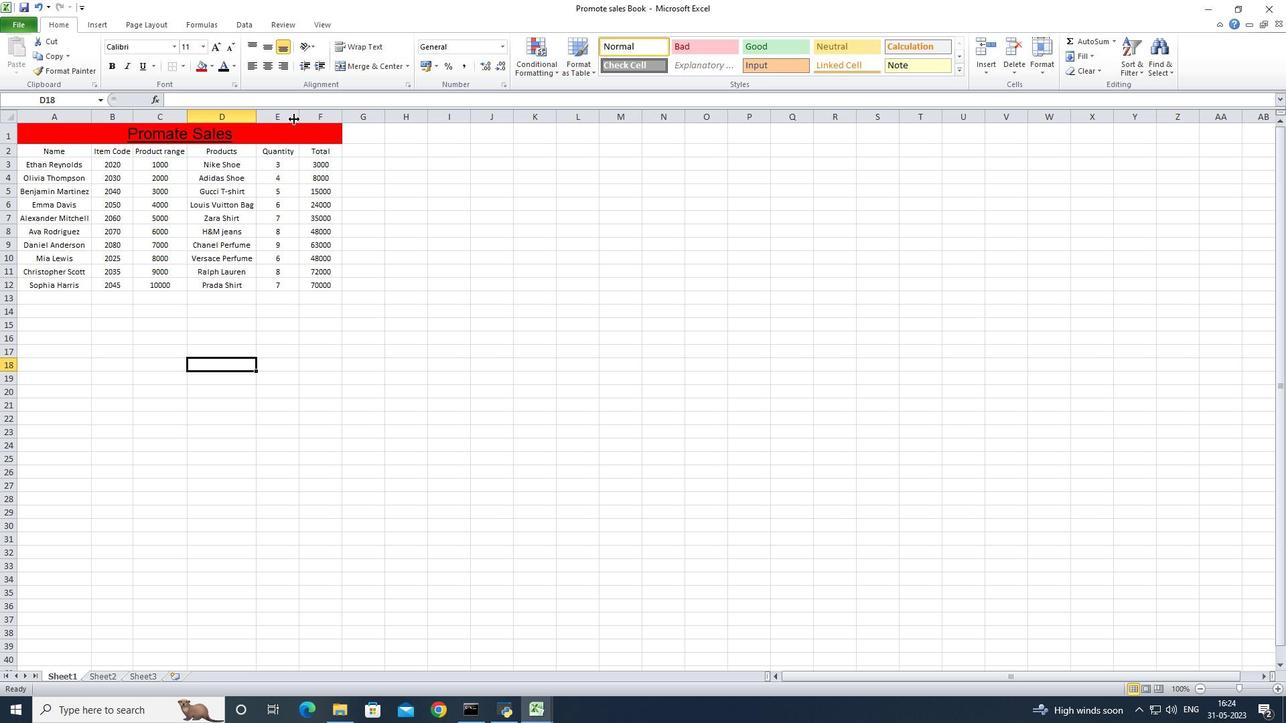 
Action: Mouse moved to (331, 118)
Screenshot: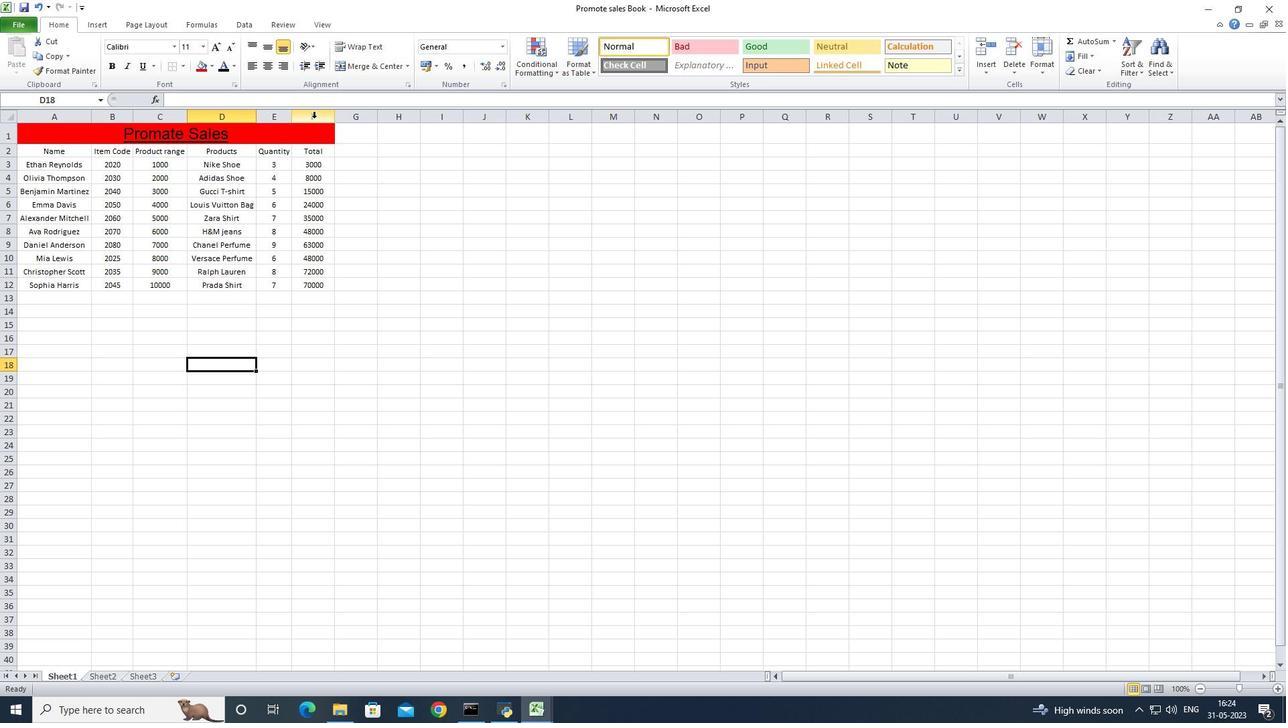 
Action: Mouse pressed left at (331, 118)
Screenshot: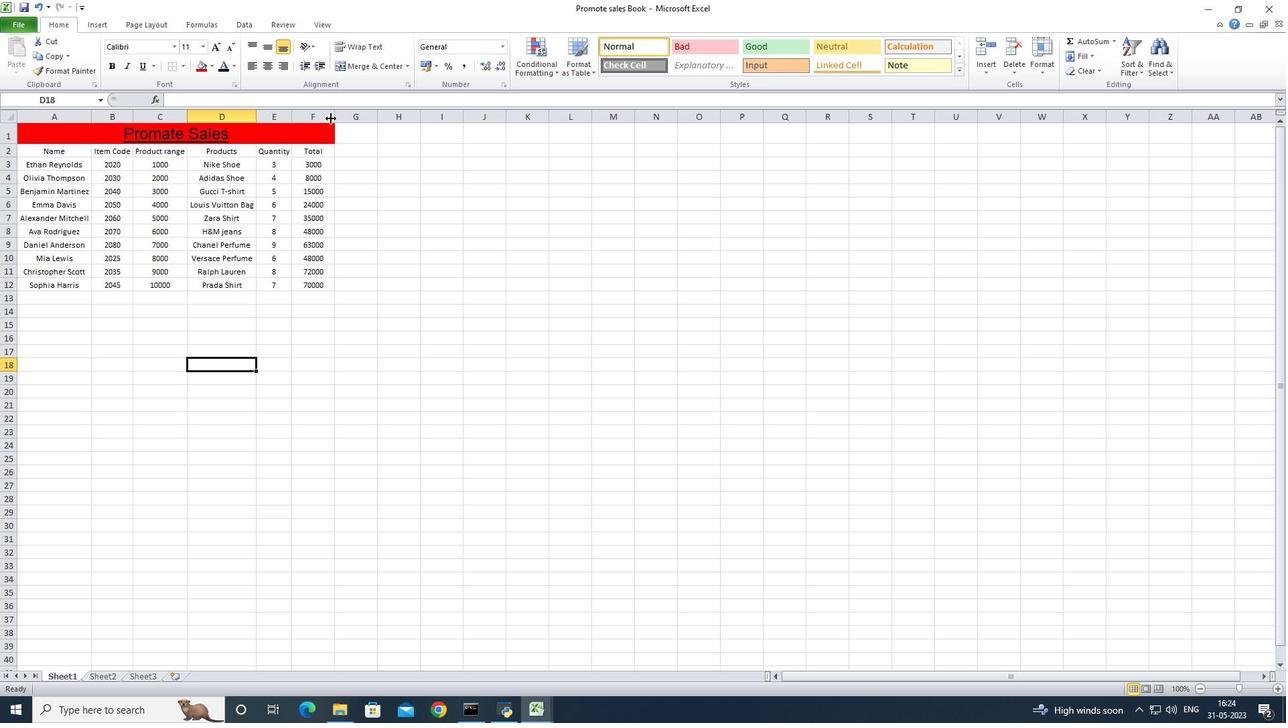 
Action: Mouse pressed left at (331, 118)
Screenshot: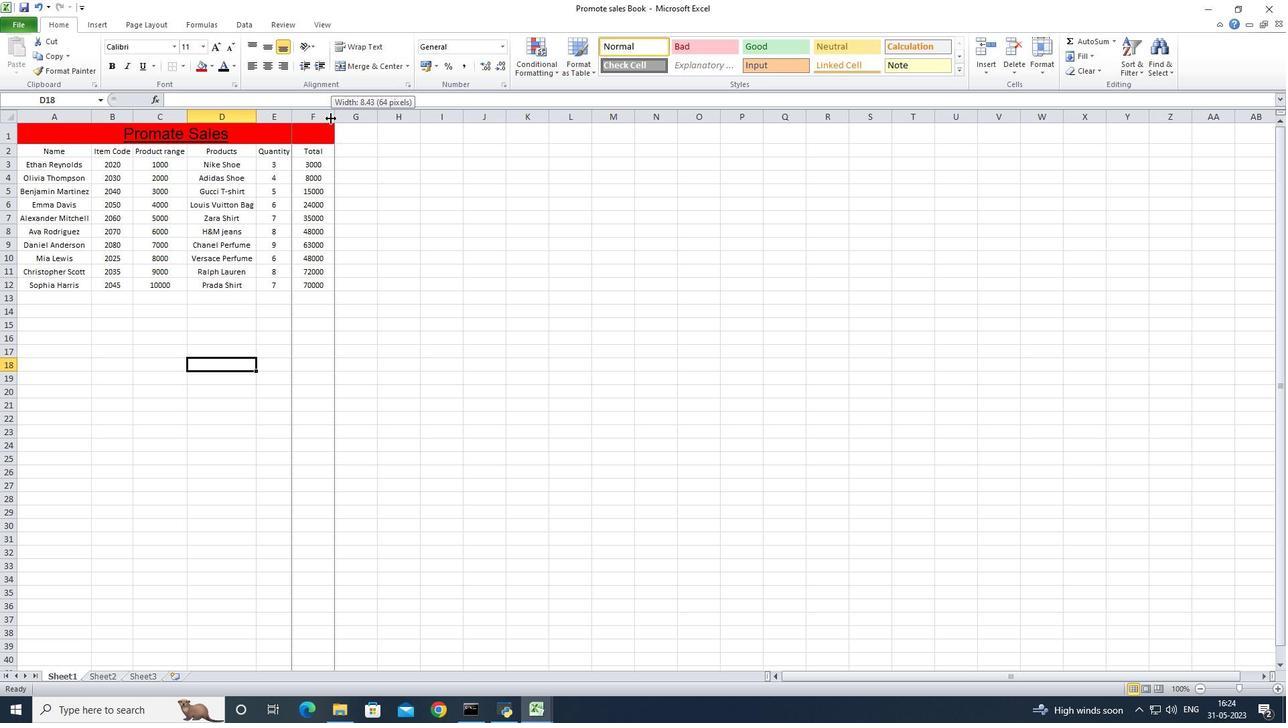 
Action: Mouse moved to (341, 197)
Screenshot: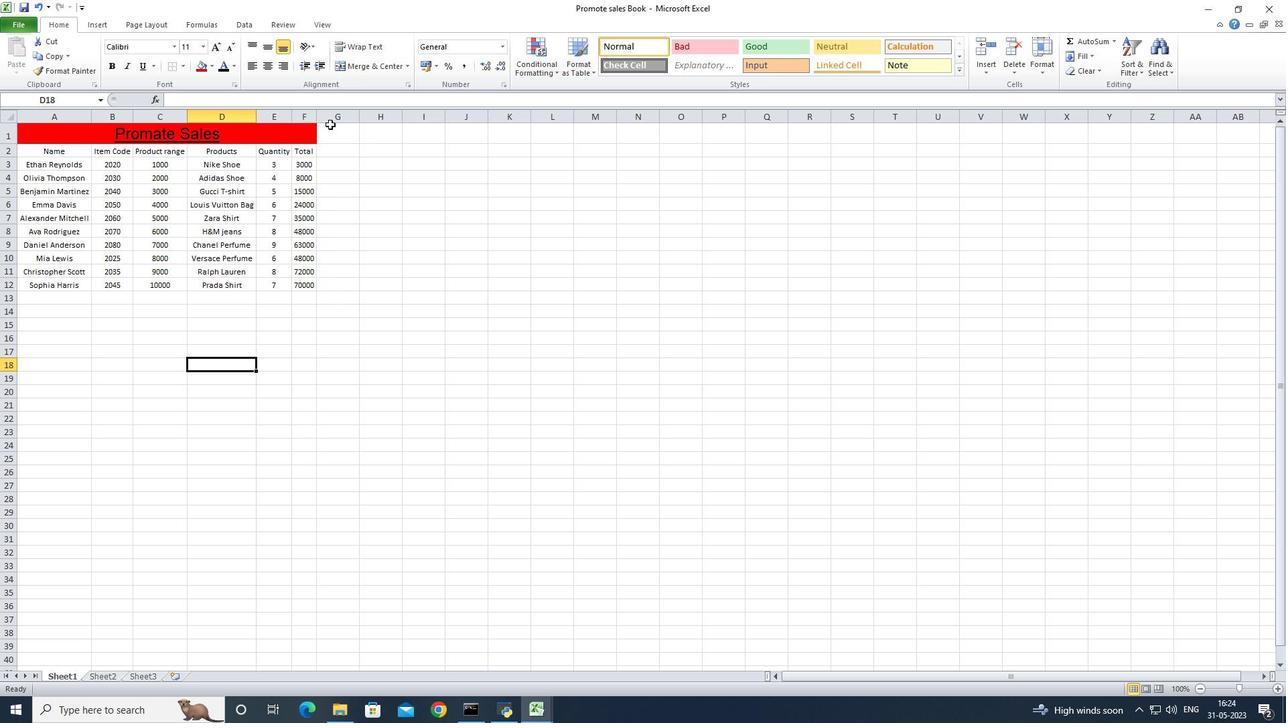 
Action: Mouse pressed left at (341, 197)
Screenshot: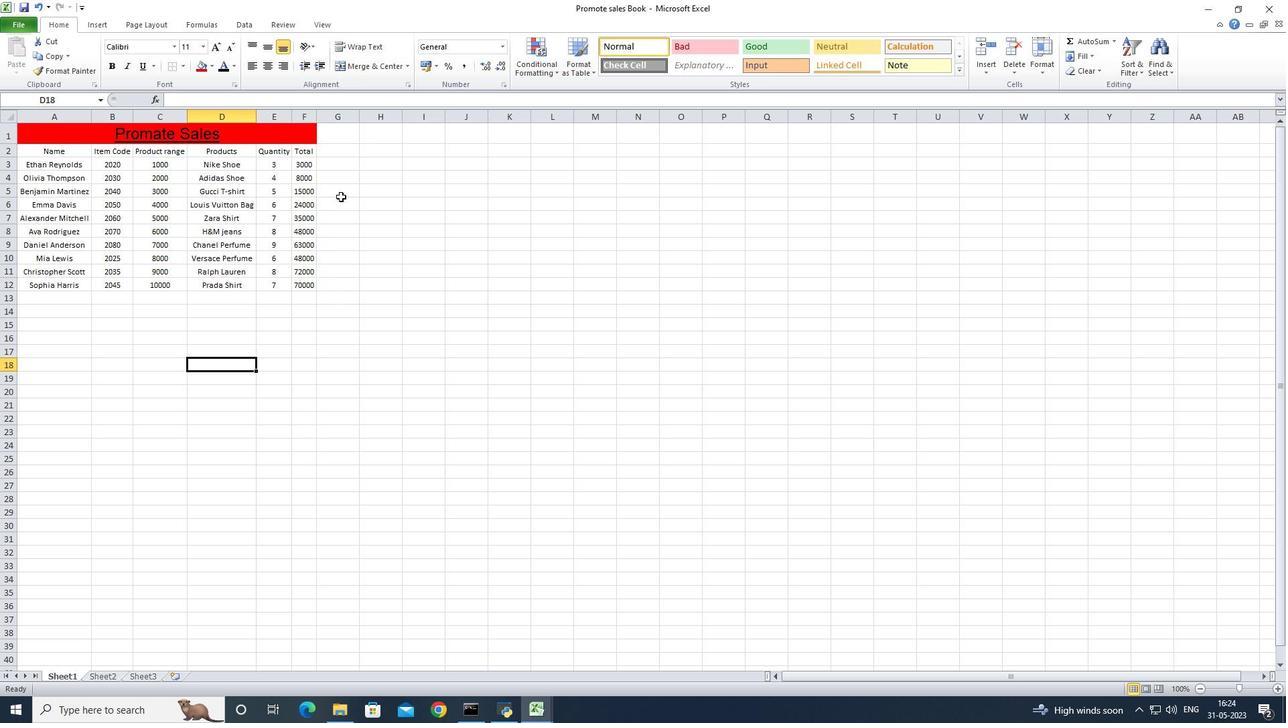 
Action: Mouse moved to (349, 301)
Screenshot: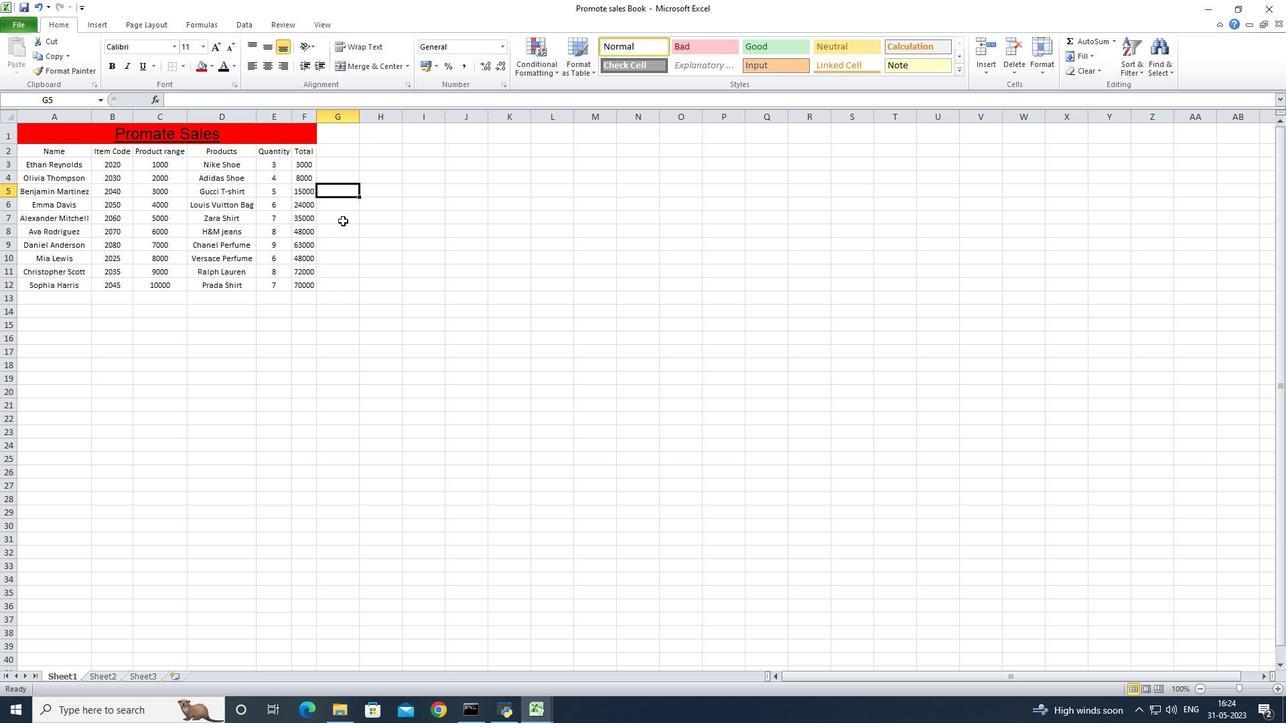 
Action: Mouse pressed left at (349, 301)
Screenshot: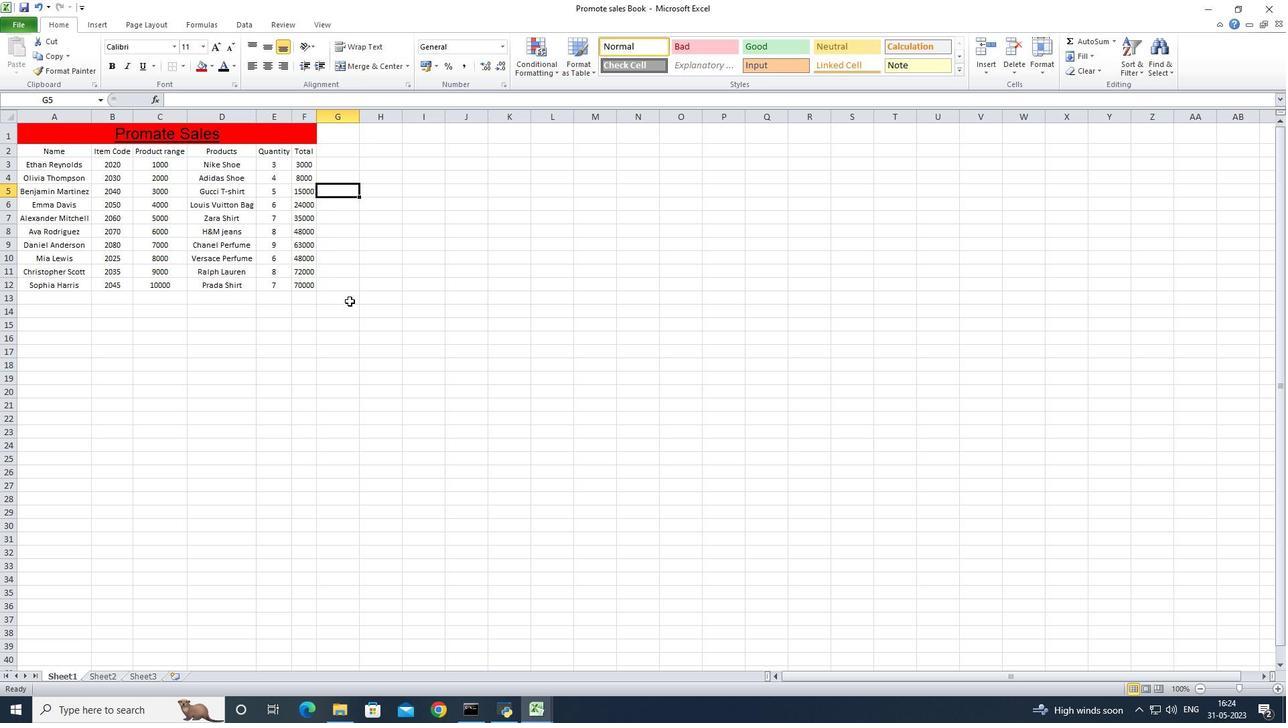 
